 Task: Find a flat in Alfortville, France for 5 guests from 14 June to 30 June, with a price range of ₹8000 - ₹12000, 5 bedrooms, 5 beds, 5 bathrooms, and amenities including WiFi, free parking, TV, gym, and breakfast. Ensure self check-in and host speaks English.
Action: Mouse moved to (499, 186)
Screenshot: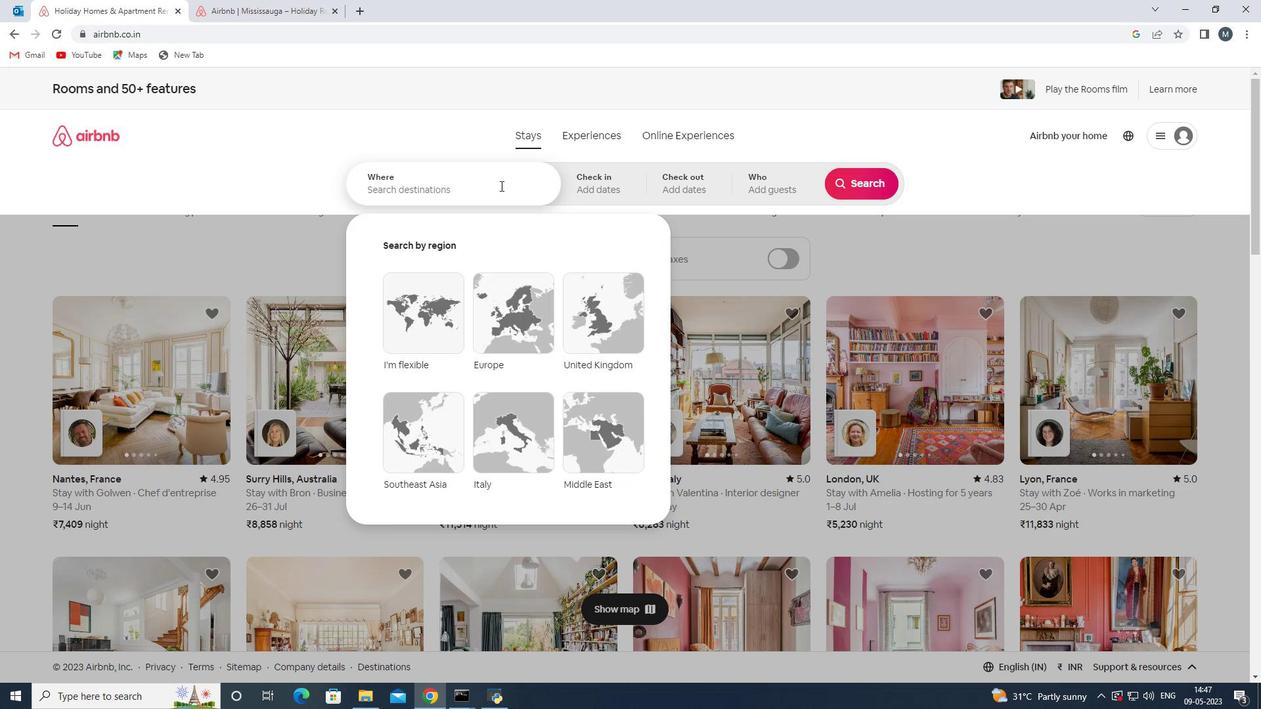 
Action: Key pressed <Key.shift>Alfortville,<Key.shift>France
Screenshot: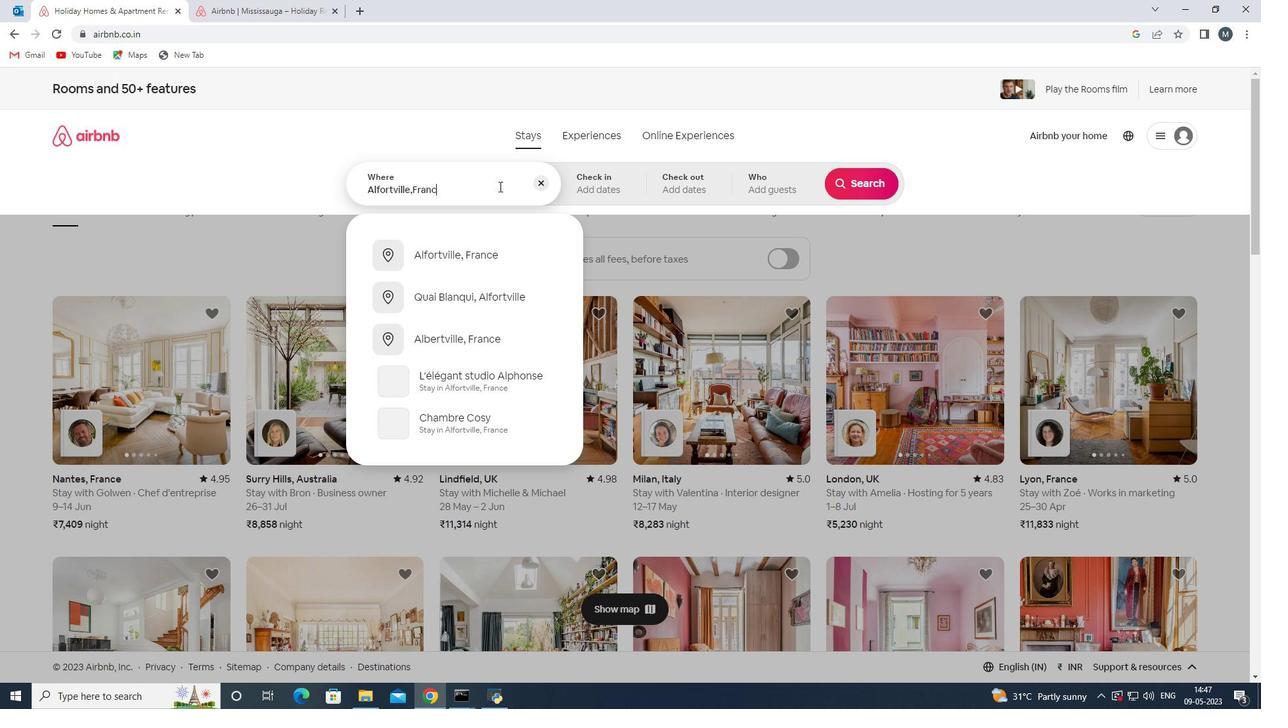 
Action: Mouse moved to (496, 266)
Screenshot: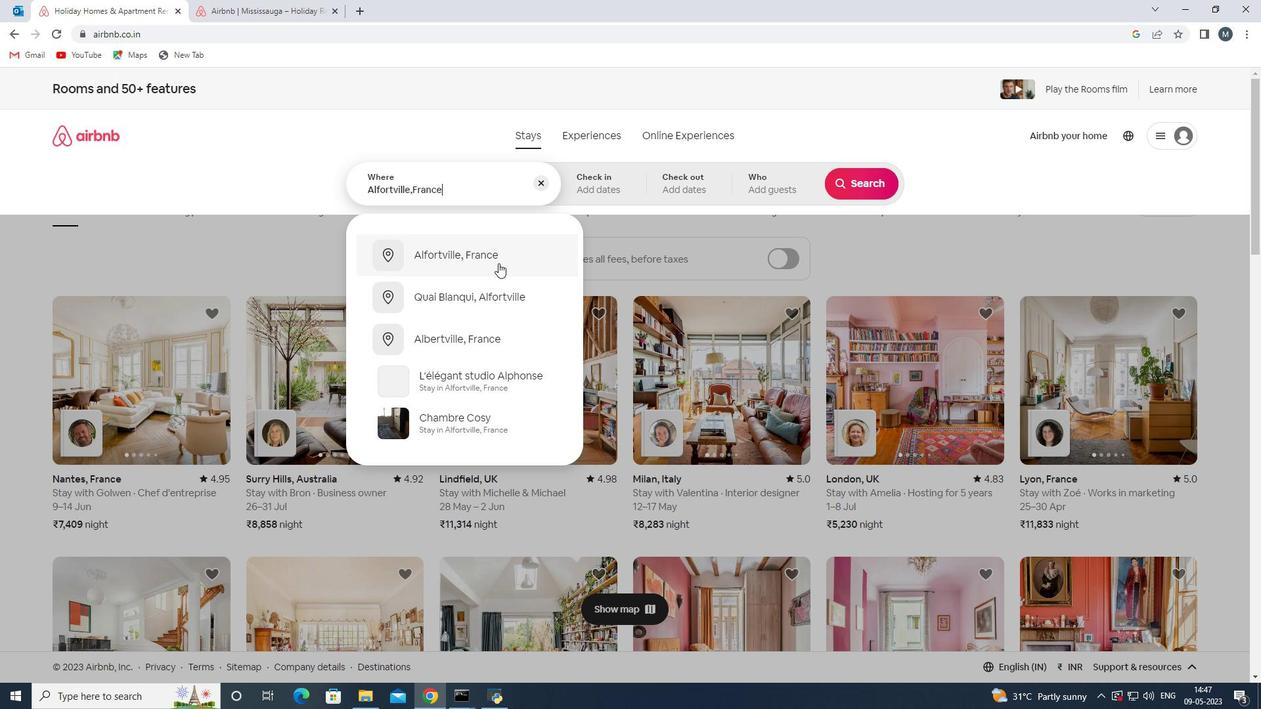 
Action: Mouse pressed left at (496, 266)
Screenshot: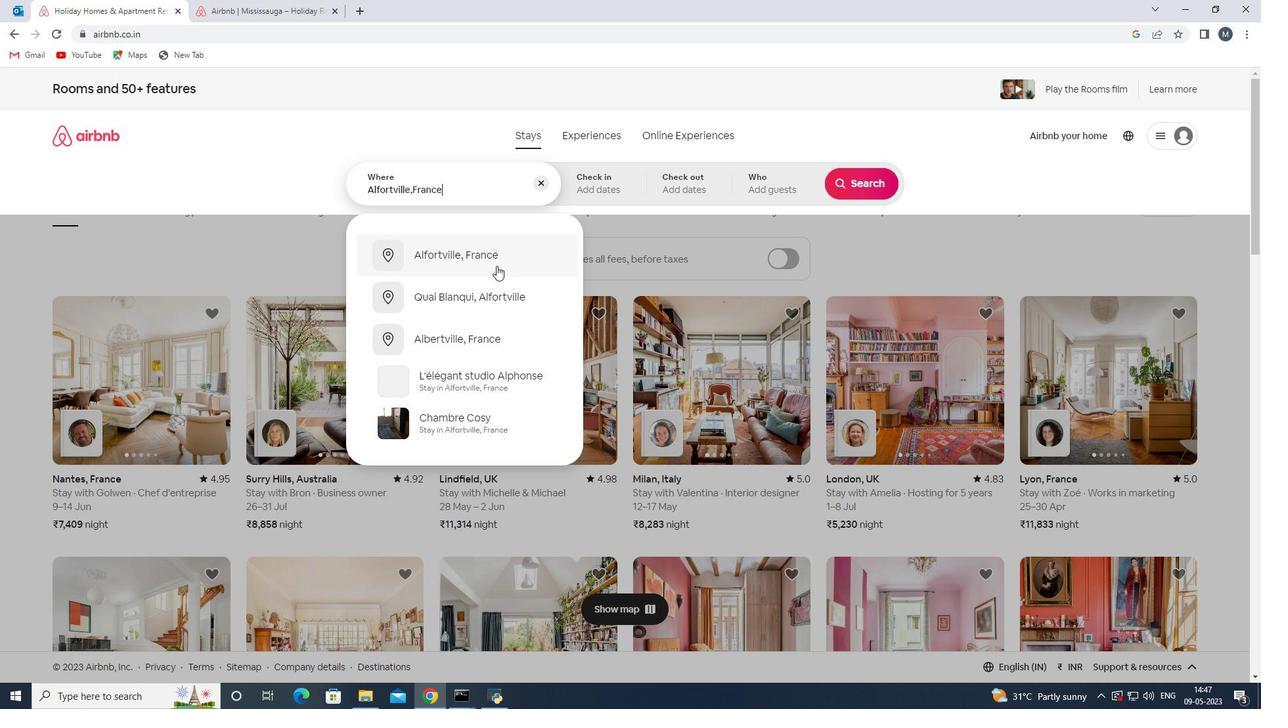
Action: Mouse moved to (750, 408)
Screenshot: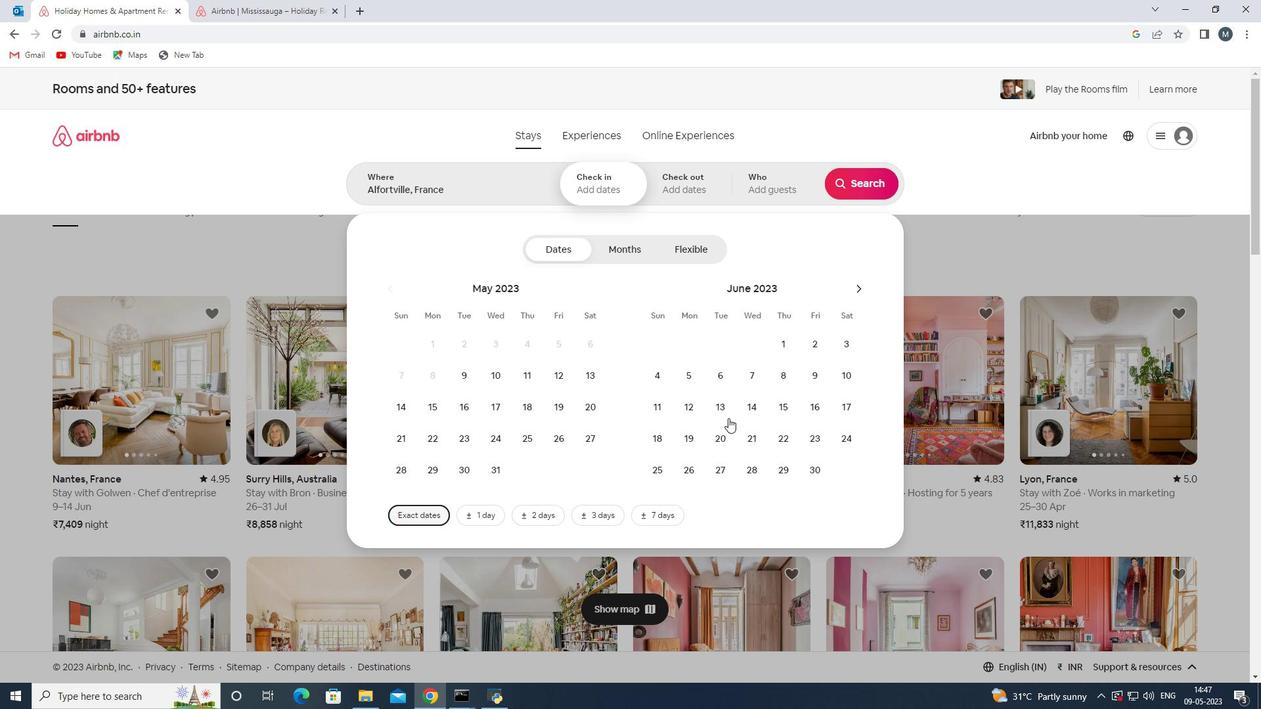
Action: Mouse pressed left at (750, 408)
Screenshot: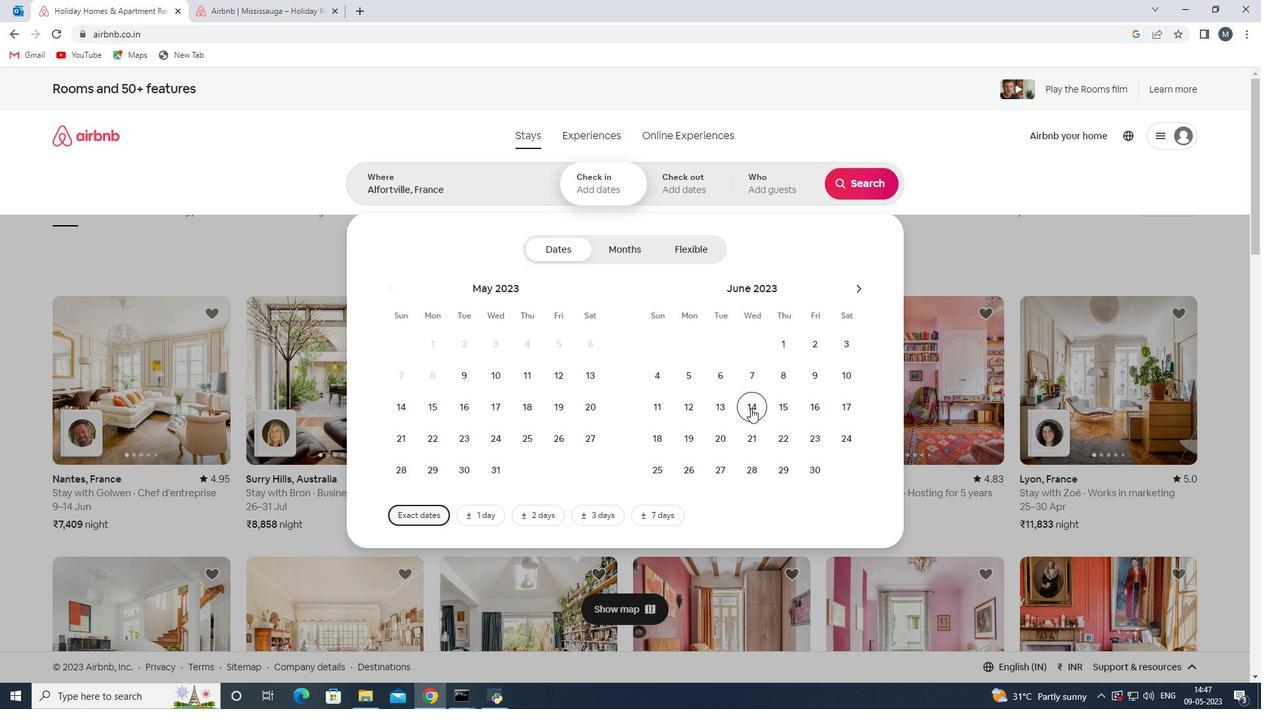 
Action: Mouse moved to (808, 470)
Screenshot: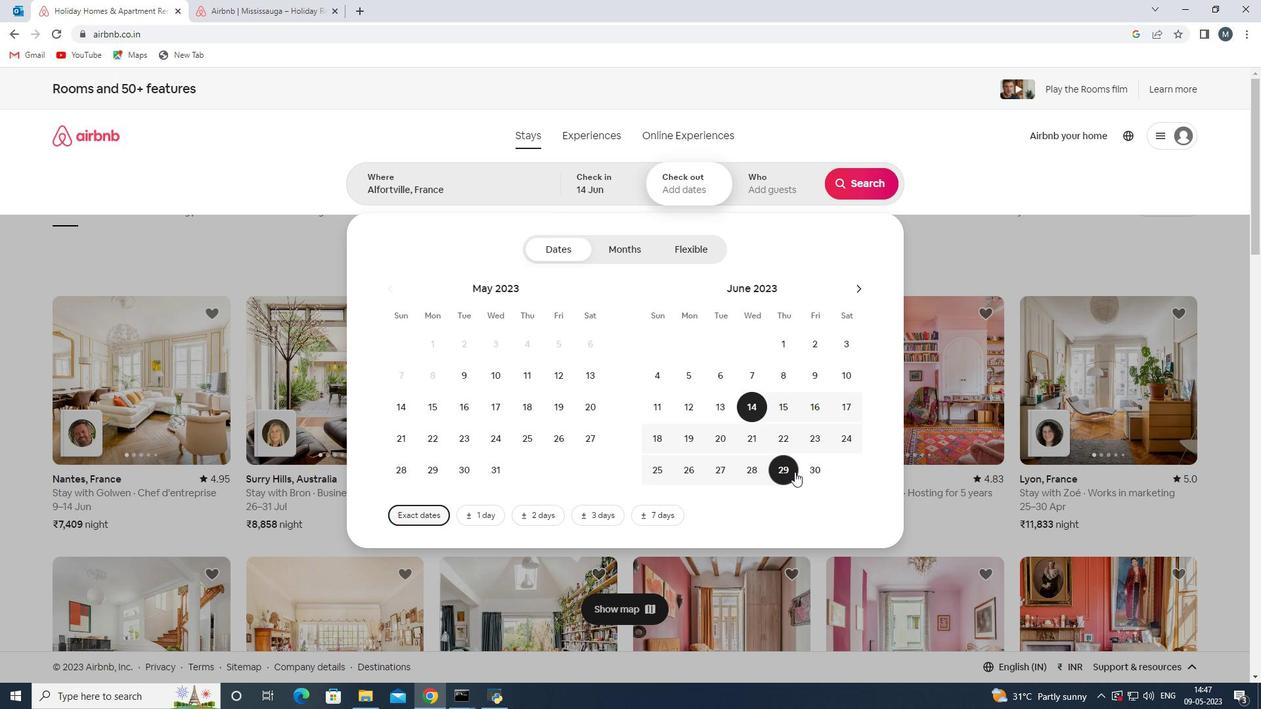 
Action: Mouse pressed left at (808, 470)
Screenshot: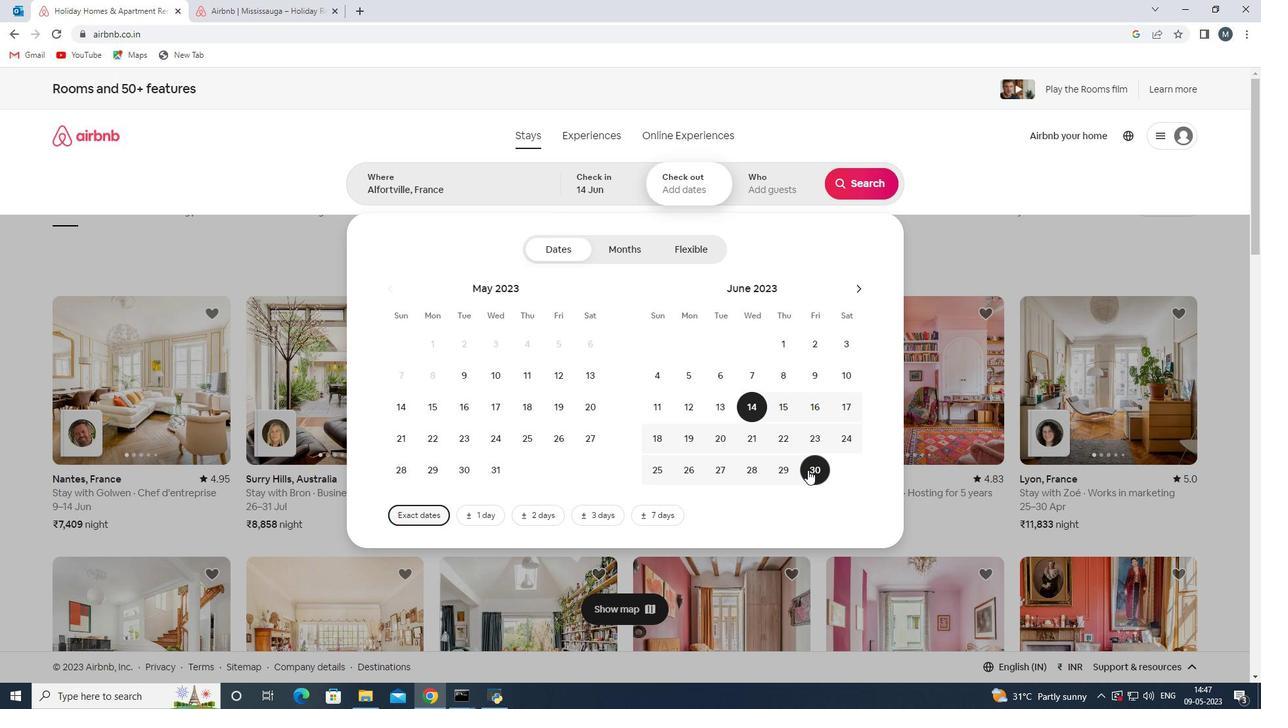 
Action: Mouse moved to (806, 180)
Screenshot: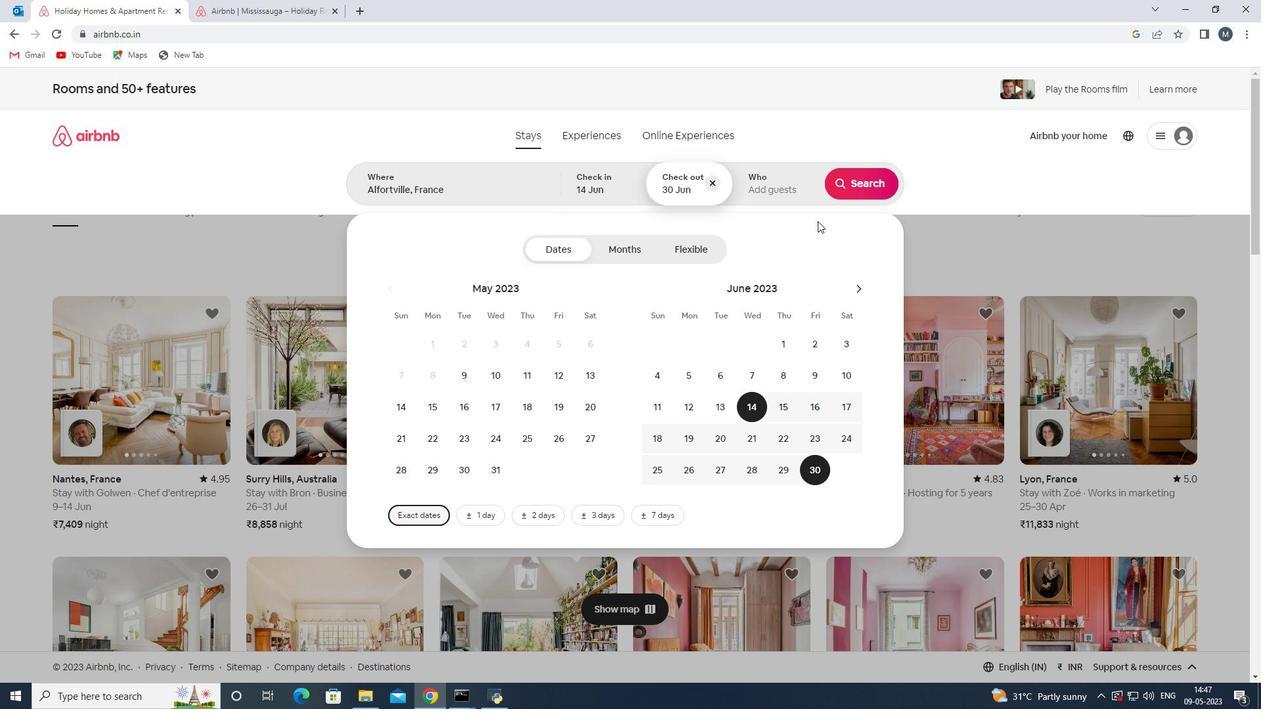 
Action: Mouse pressed left at (806, 180)
Screenshot: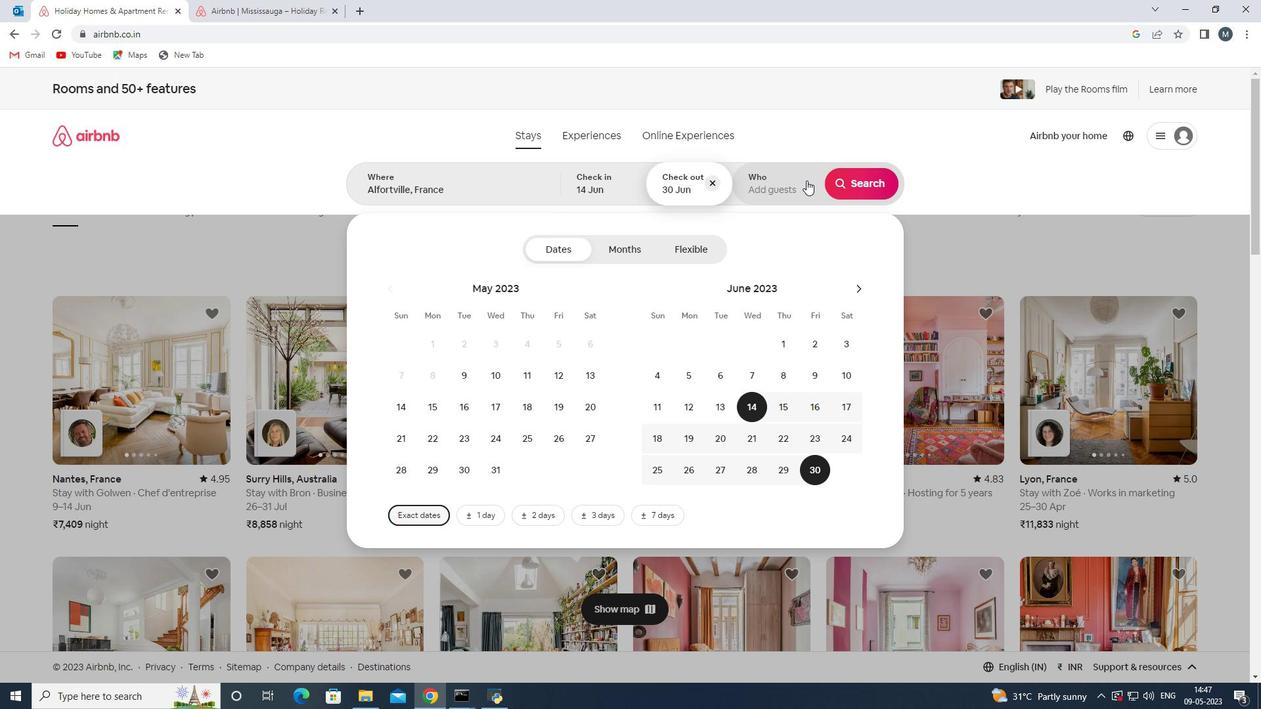 
Action: Mouse moved to (871, 253)
Screenshot: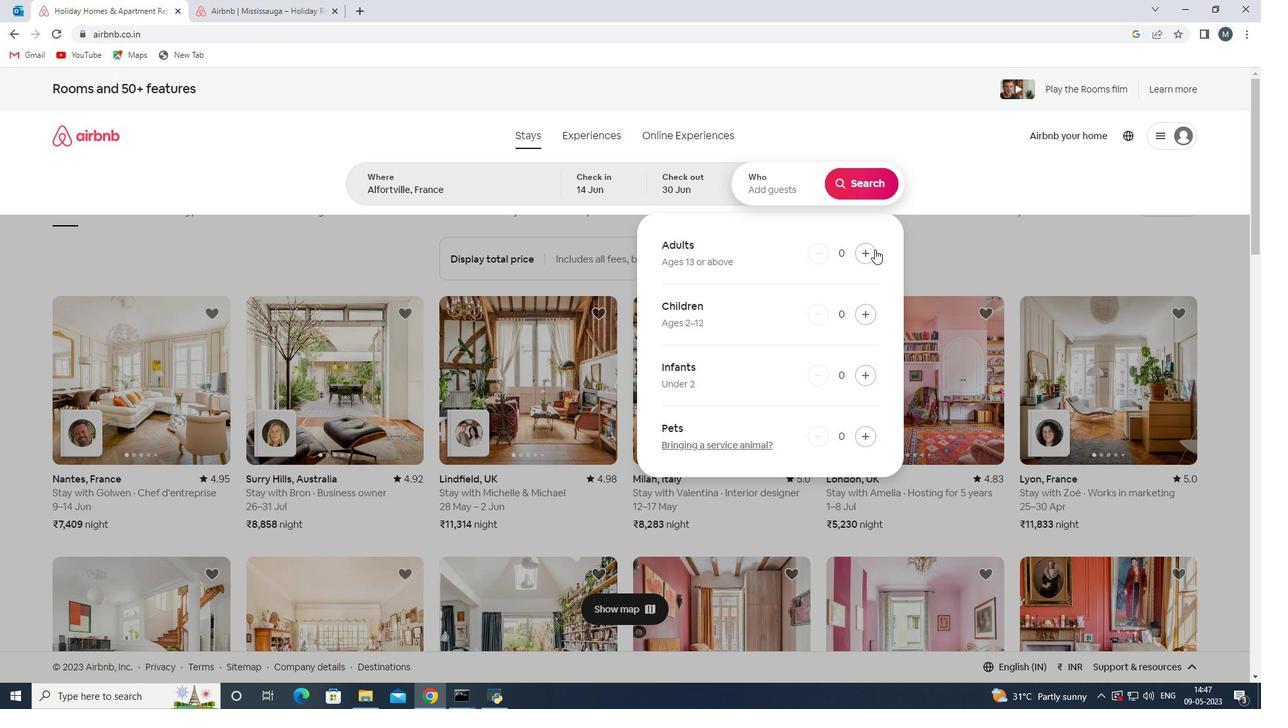 
Action: Mouse pressed left at (871, 253)
Screenshot: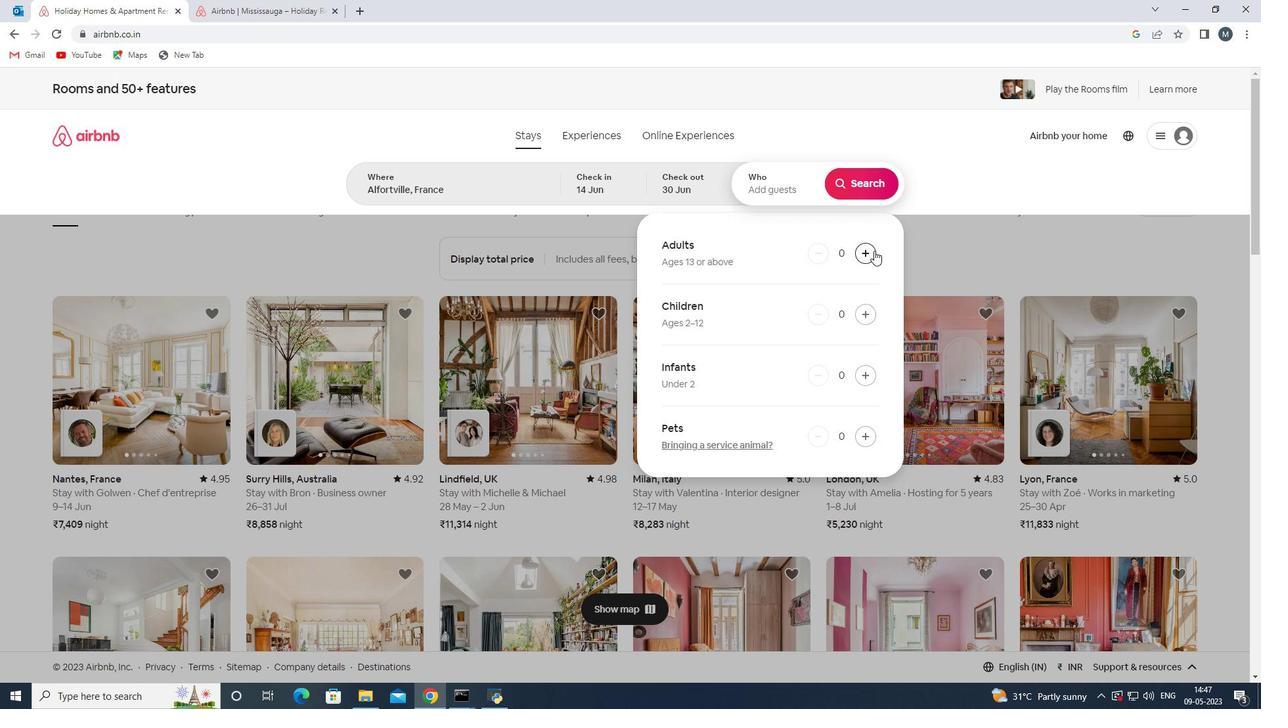 
Action: Mouse moved to (871, 254)
Screenshot: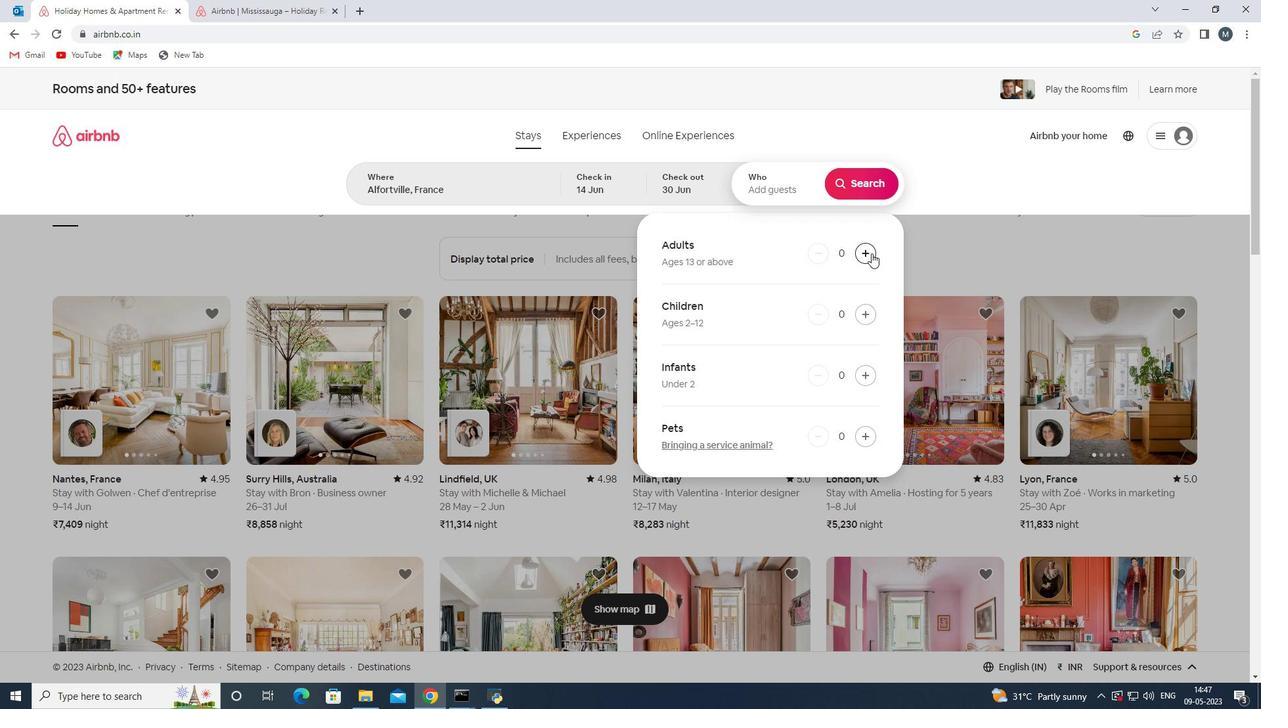 
Action: Mouse pressed left at (871, 254)
Screenshot: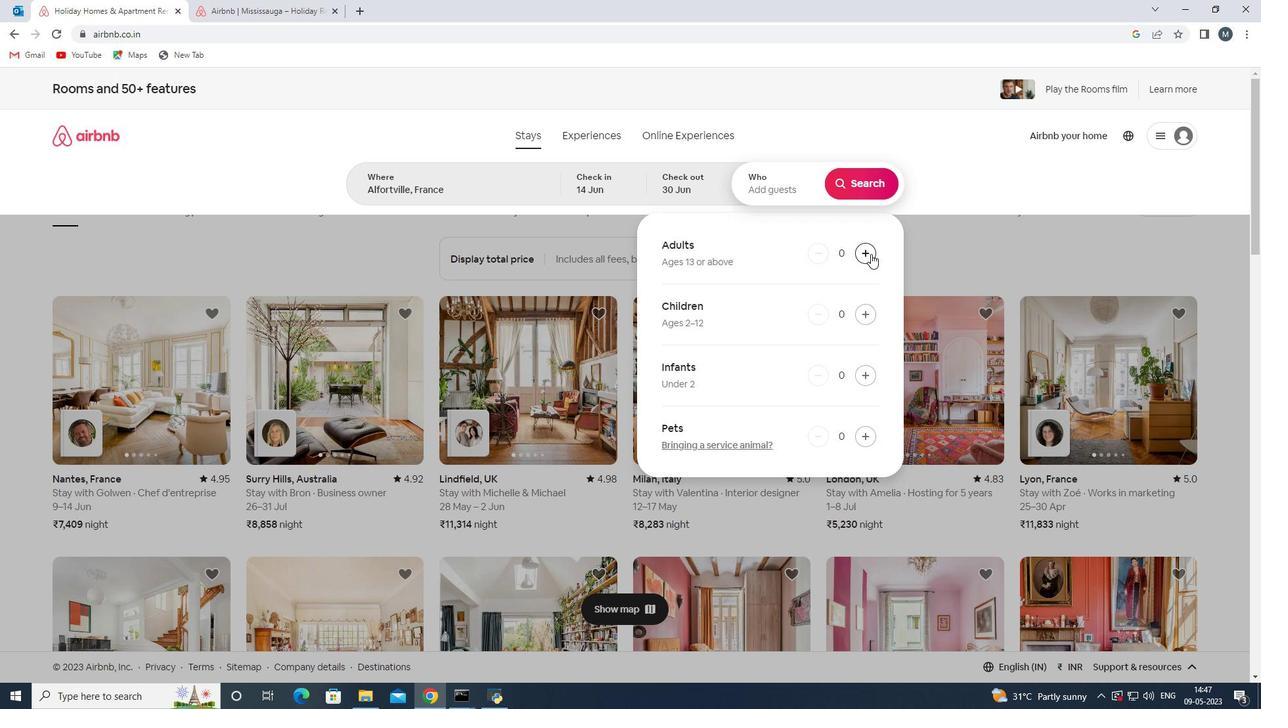 
Action: Mouse moved to (870, 254)
Screenshot: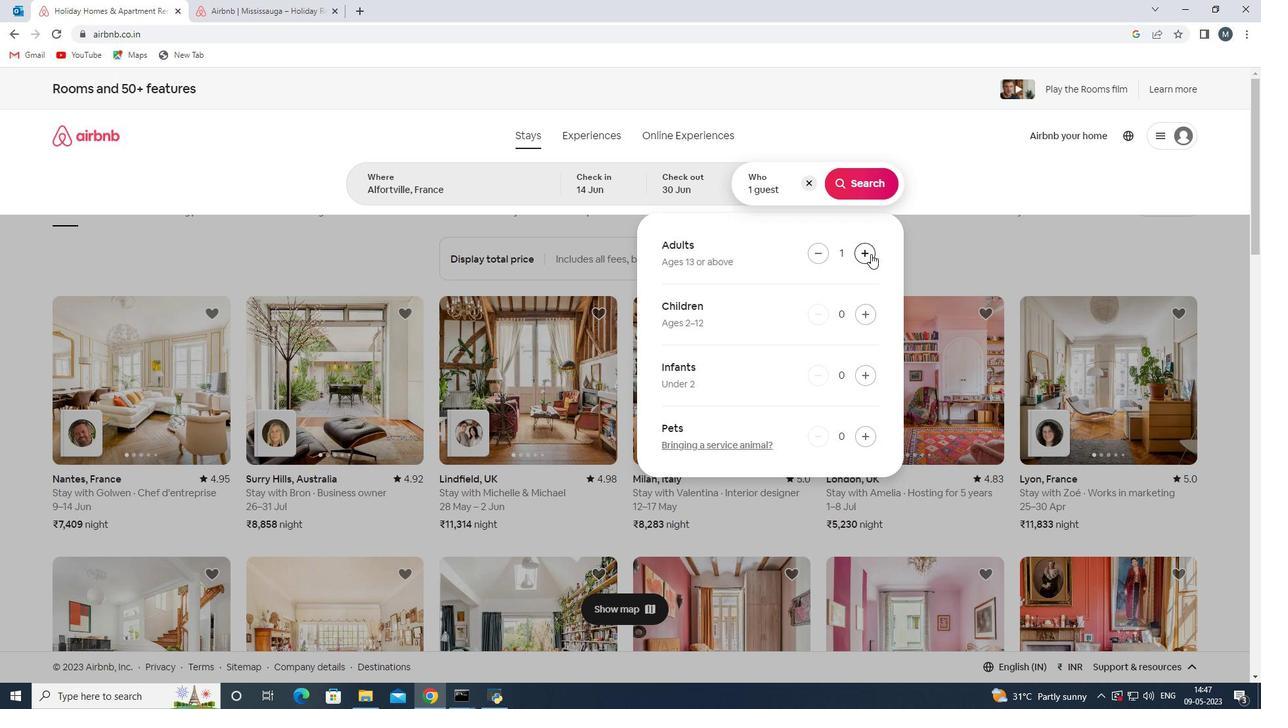 
Action: Mouse pressed left at (870, 254)
Screenshot: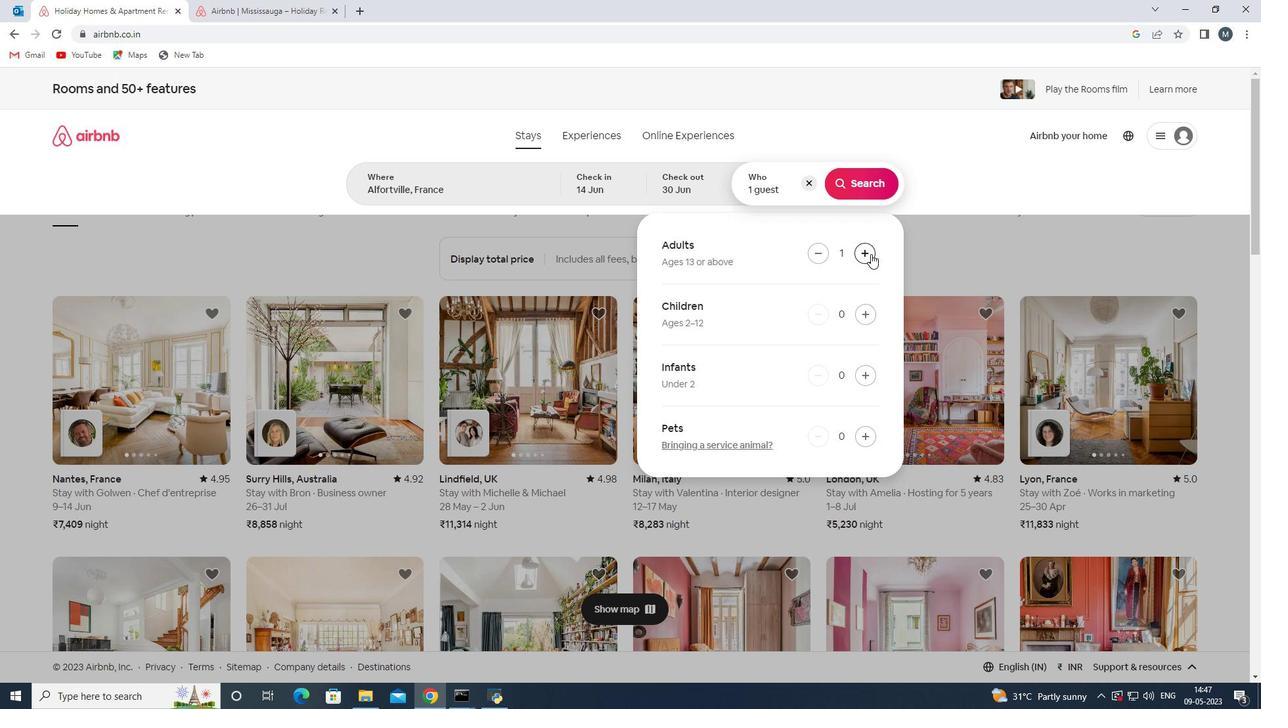 
Action: Mouse pressed left at (870, 254)
Screenshot: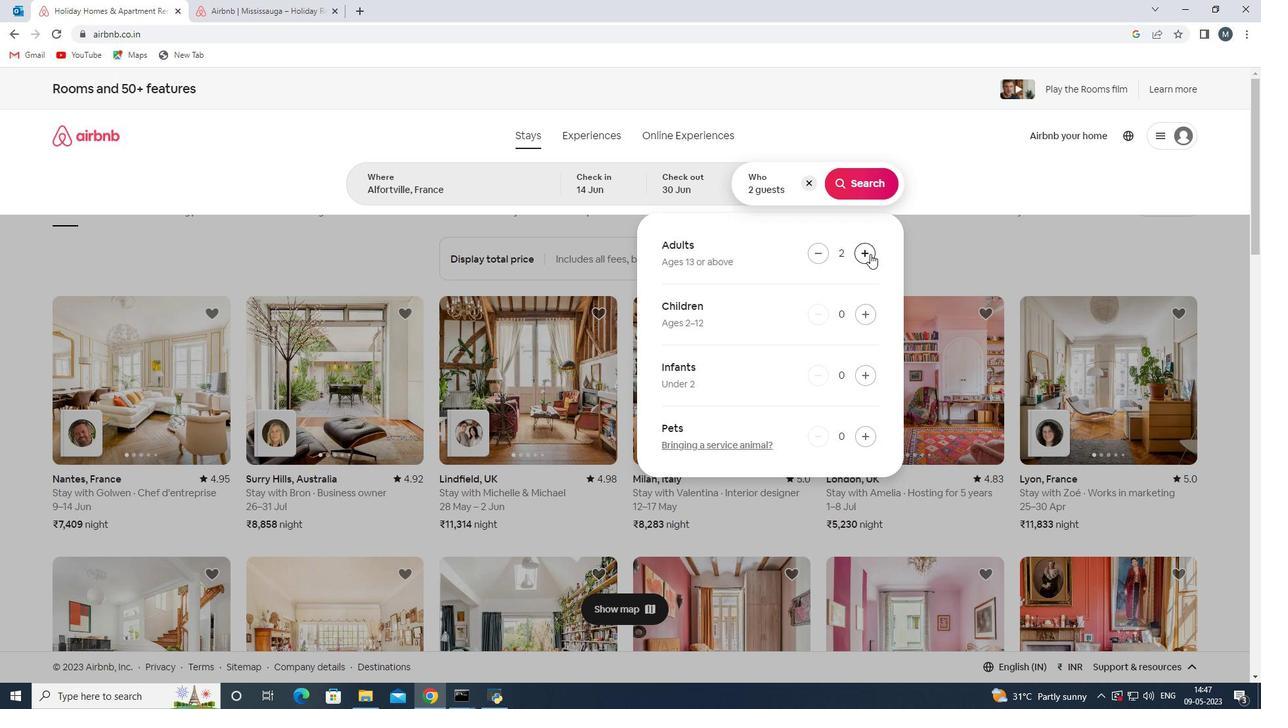 
Action: Mouse moved to (871, 254)
Screenshot: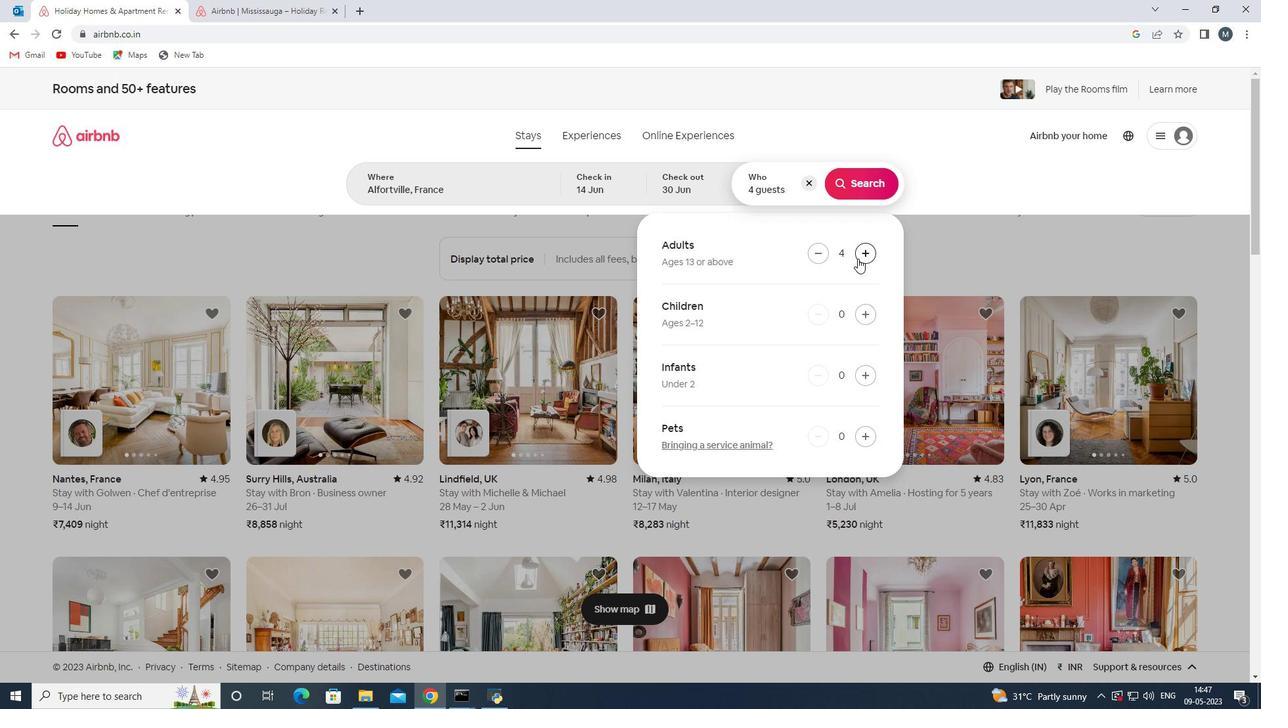 
Action: Mouse pressed left at (871, 254)
Screenshot: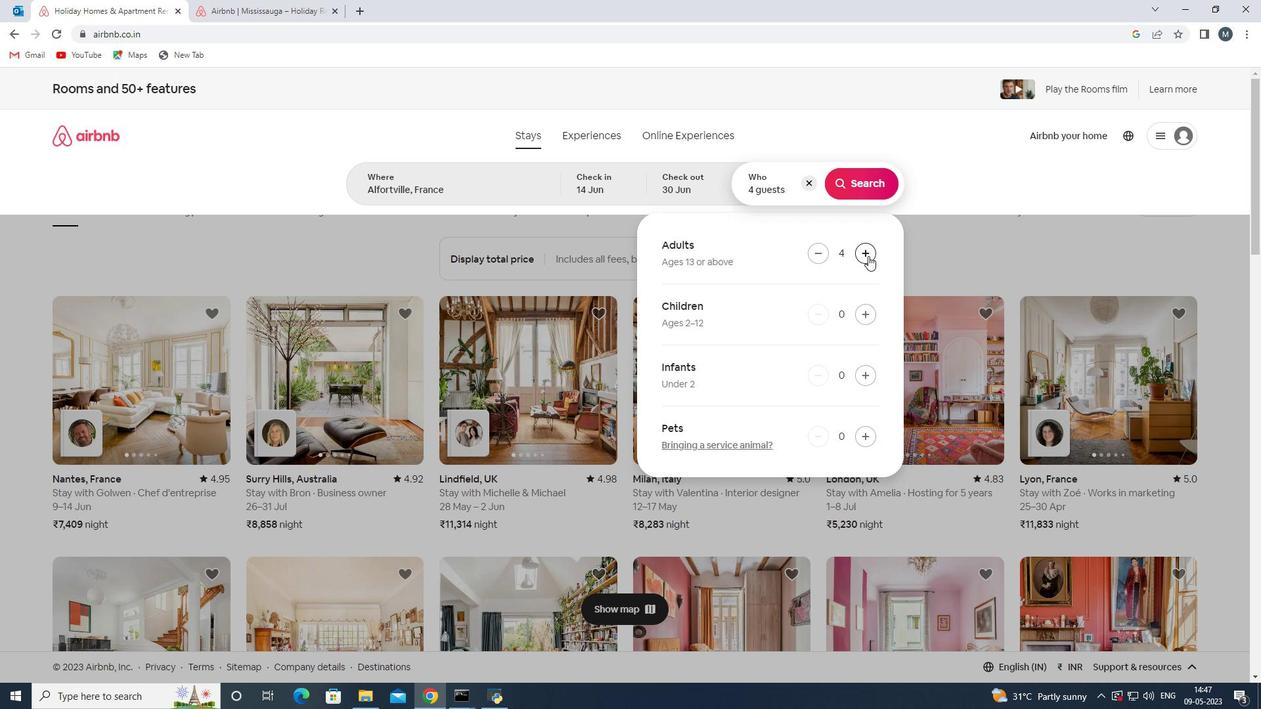
Action: Mouse moved to (874, 187)
Screenshot: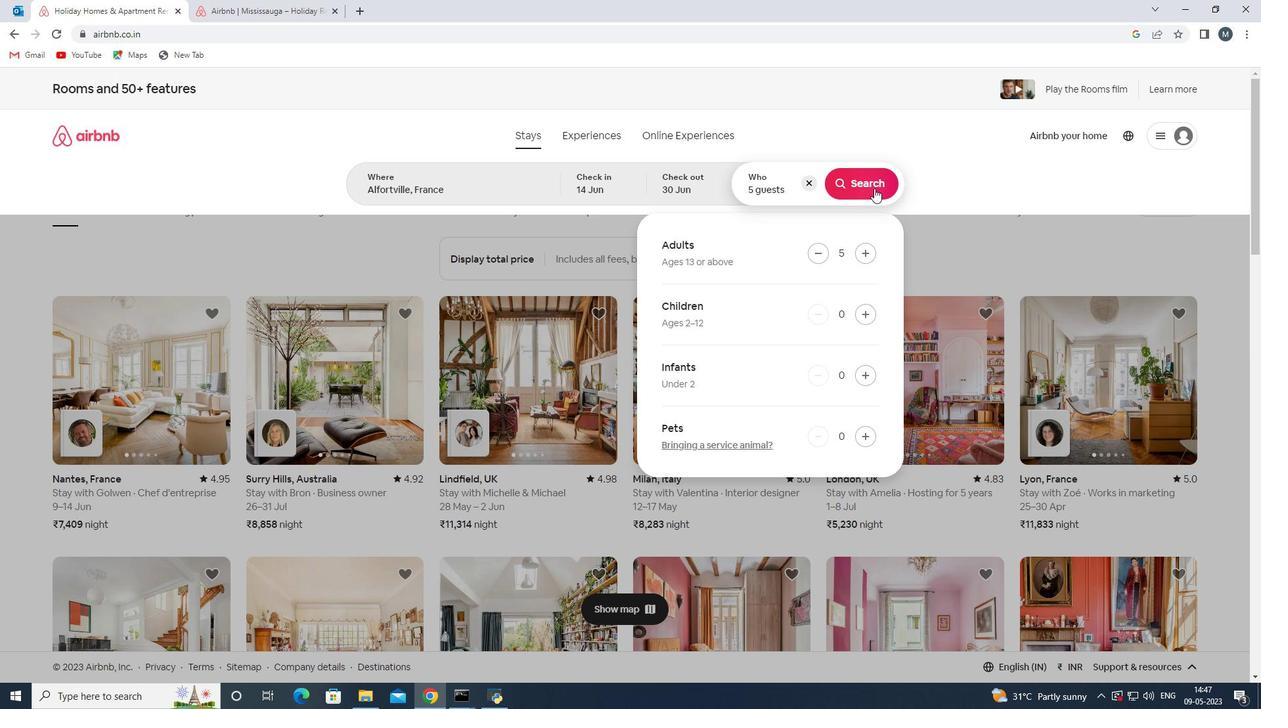 
Action: Mouse pressed left at (874, 187)
Screenshot: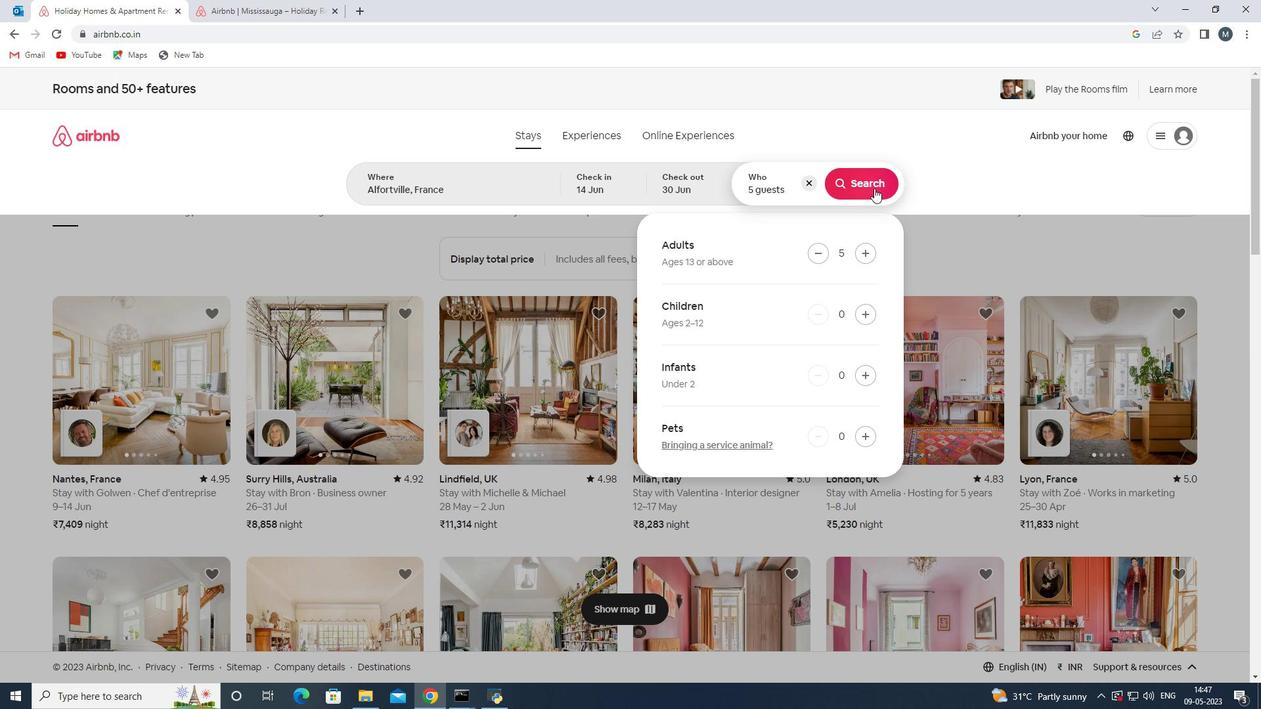 
Action: Mouse moved to (1187, 143)
Screenshot: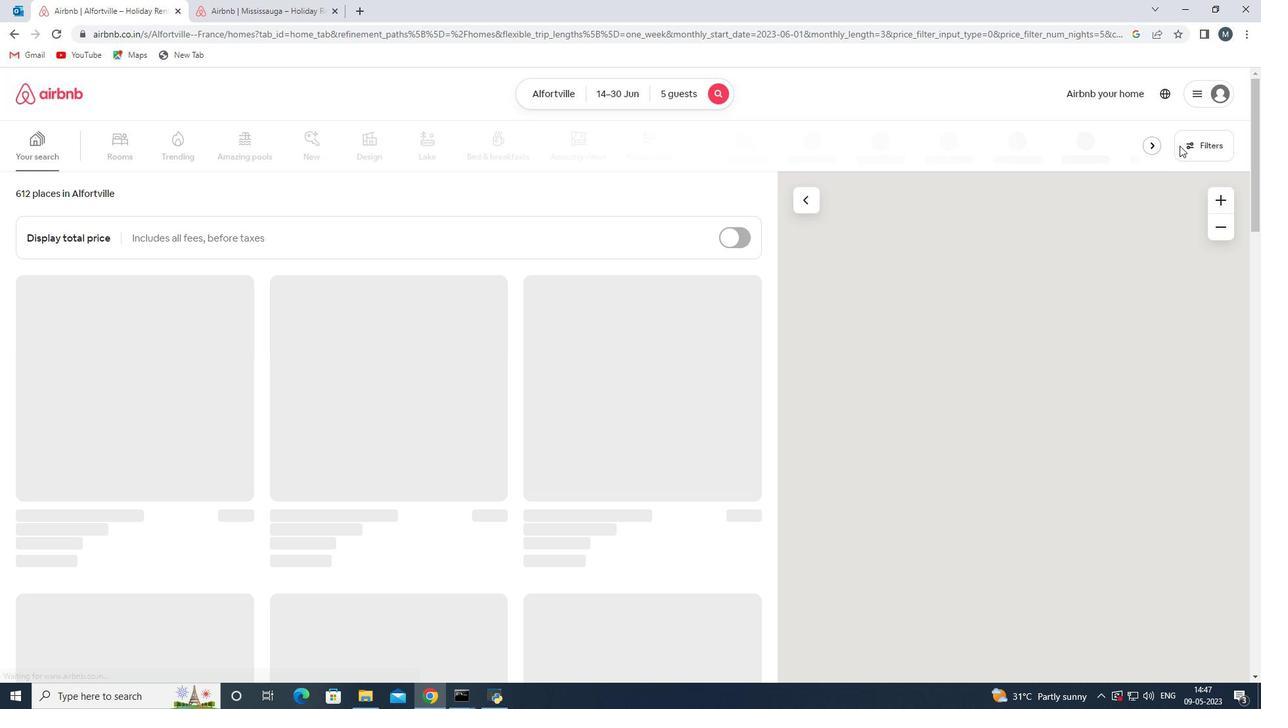
Action: Mouse pressed left at (1187, 143)
Screenshot: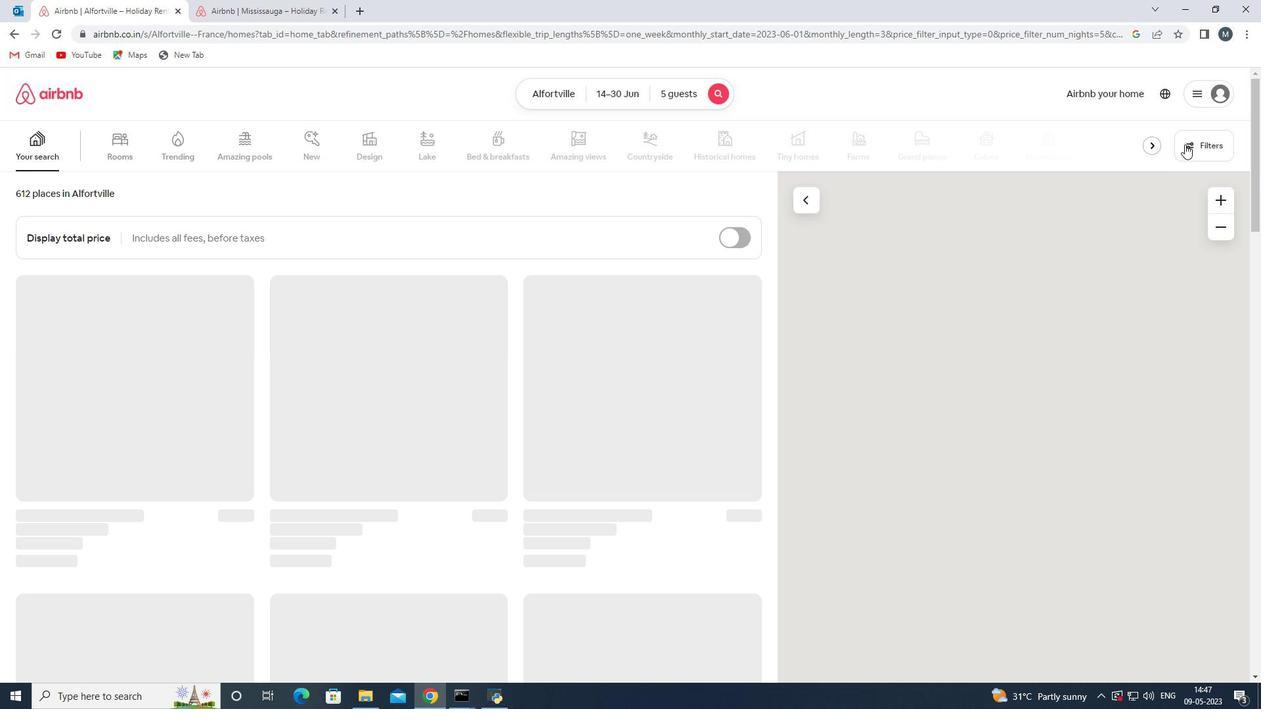 
Action: Mouse moved to (481, 437)
Screenshot: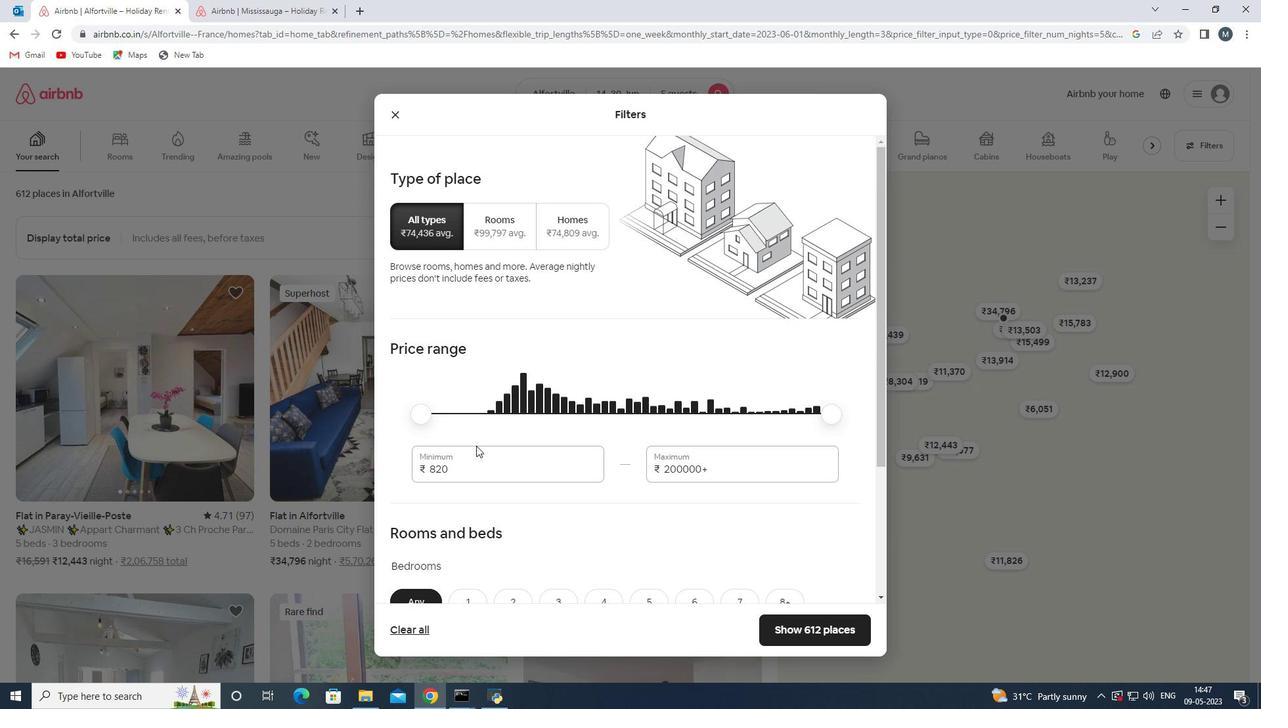 
Action: Mouse scrolled (481, 436) with delta (0, 0)
Screenshot: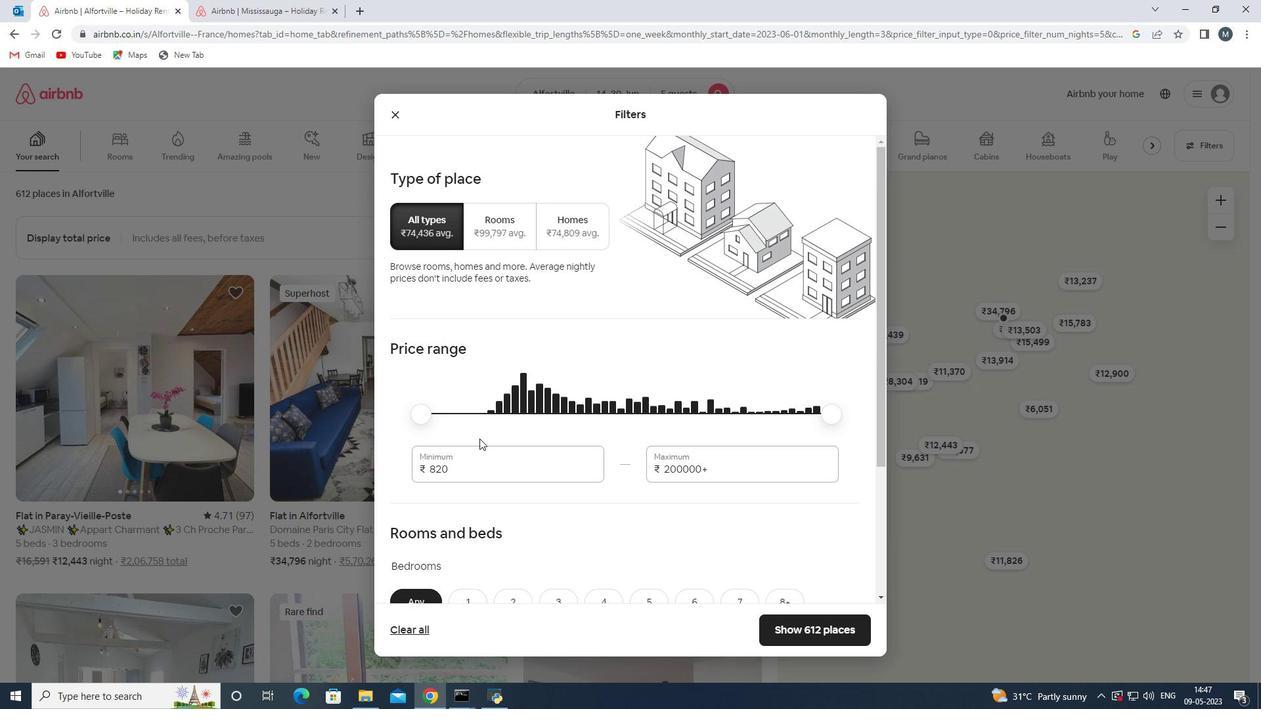 
Action: Mouse moved to (488, 409)
Screenshot: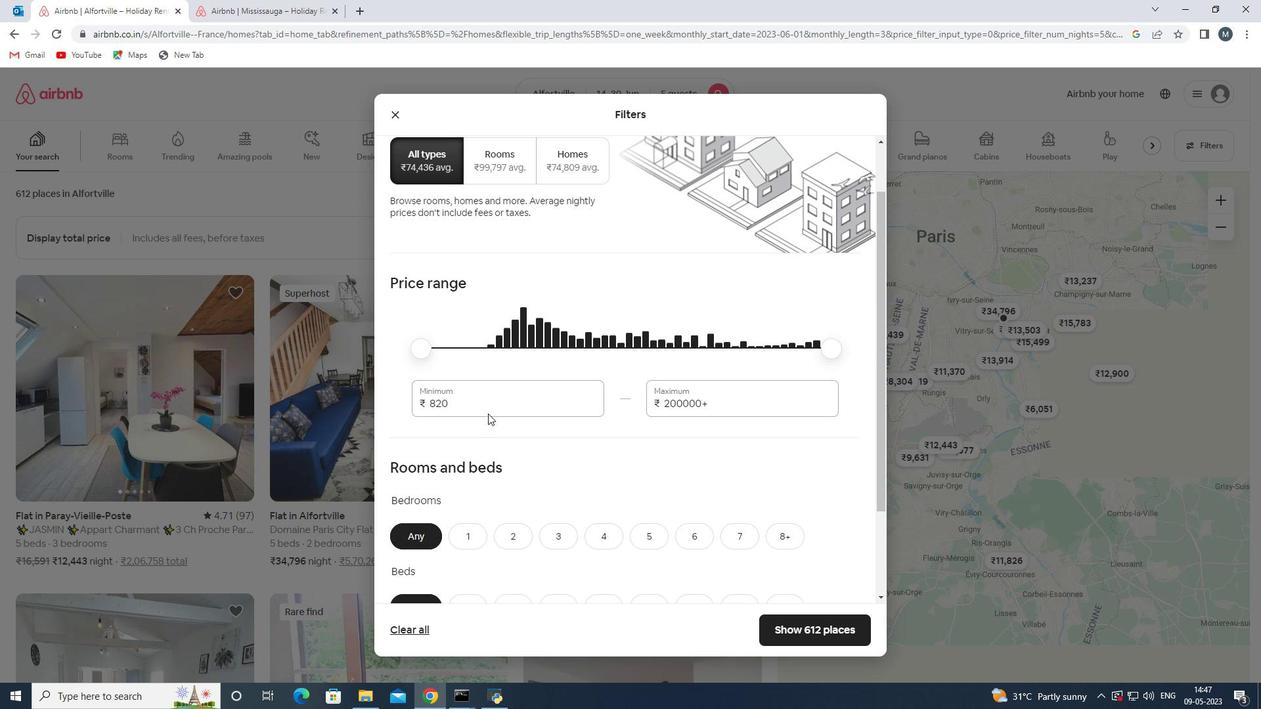 
Action: Mouse pressed left at (488, 409)
Screenshot: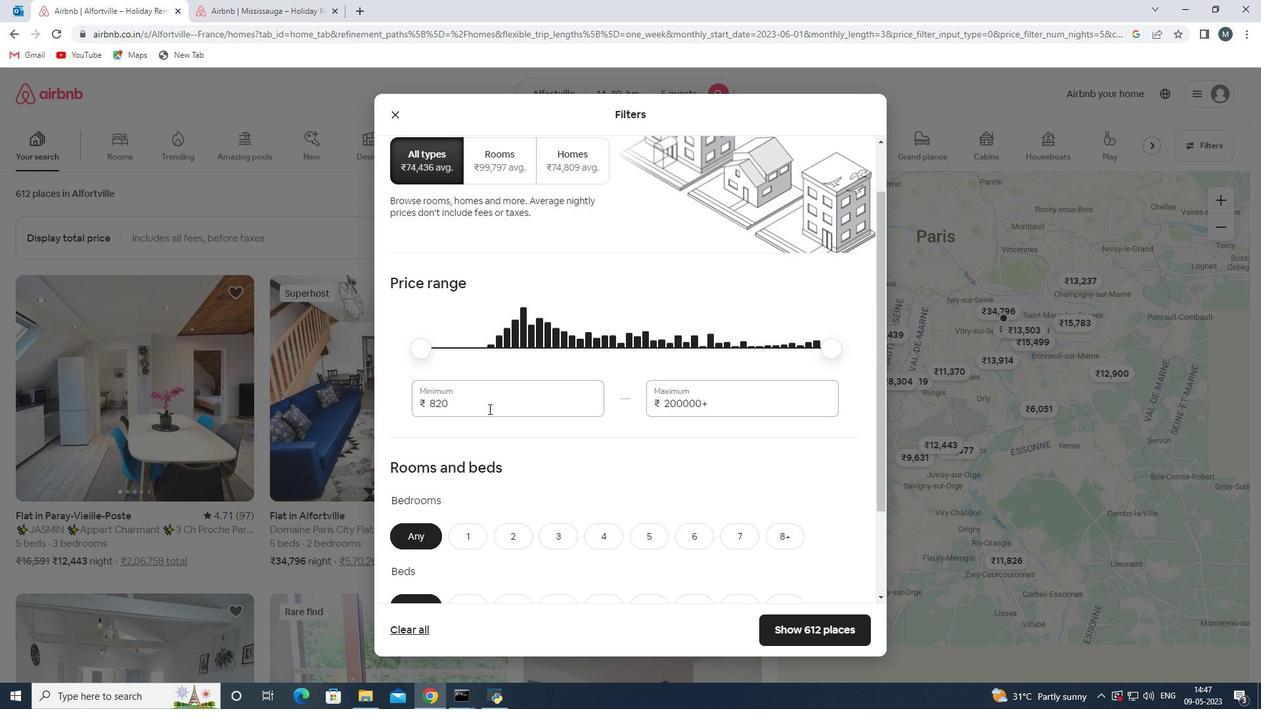 
Action: Mouse moved to (487, 409)
Screenshot: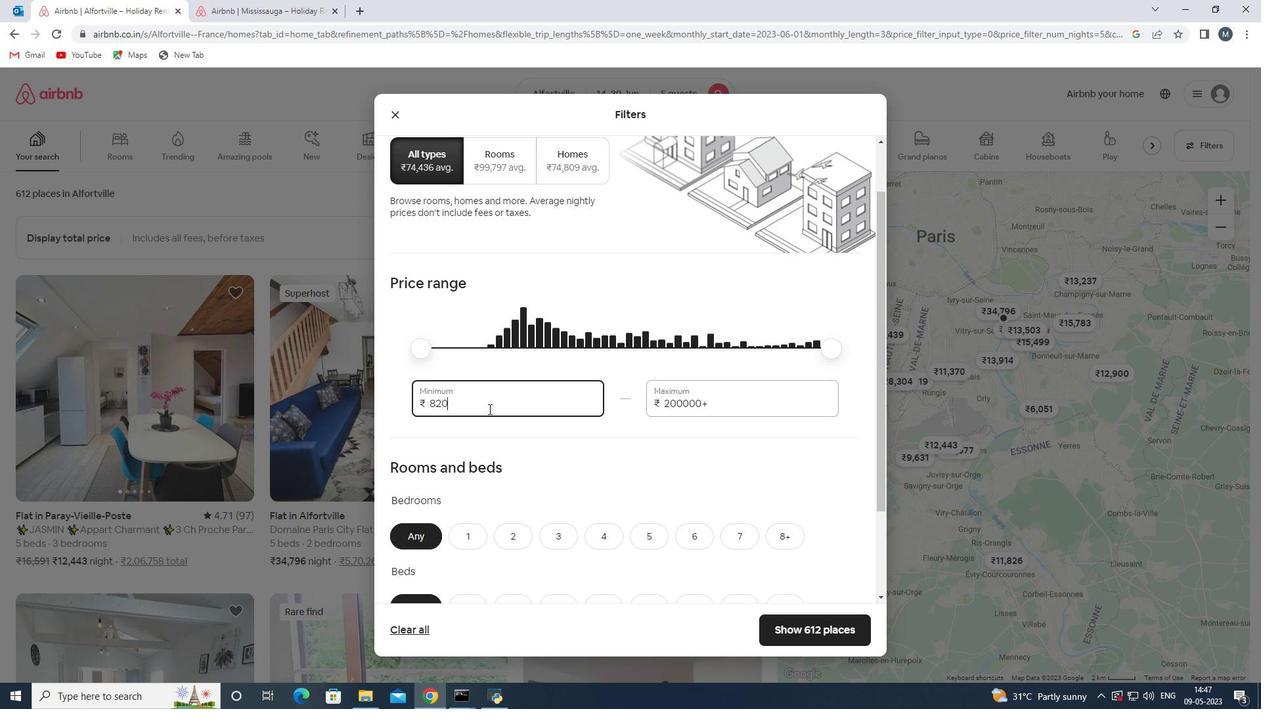 
Action: Key pressed <Key.backspace><Key.backspace>0
Screenshot: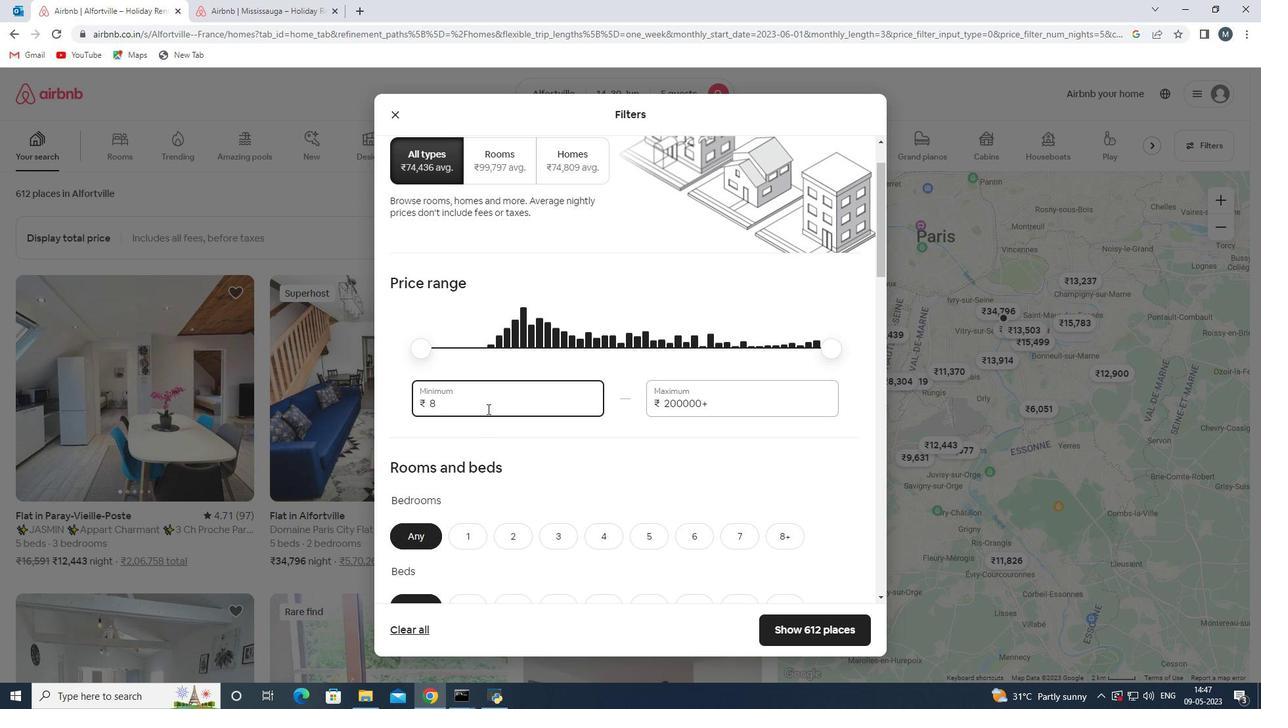 
Action: Mouse moved to (486, 409)
Screenshot: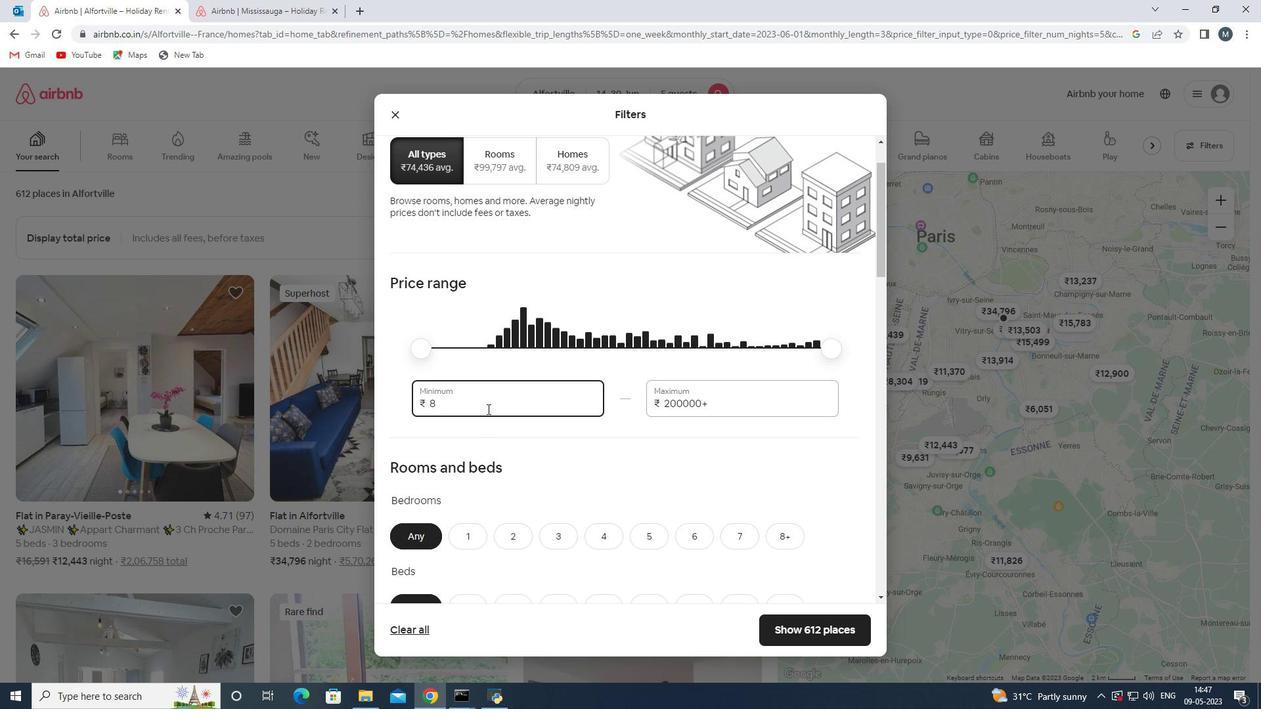 
Action: Key pressed 00
Screenshot: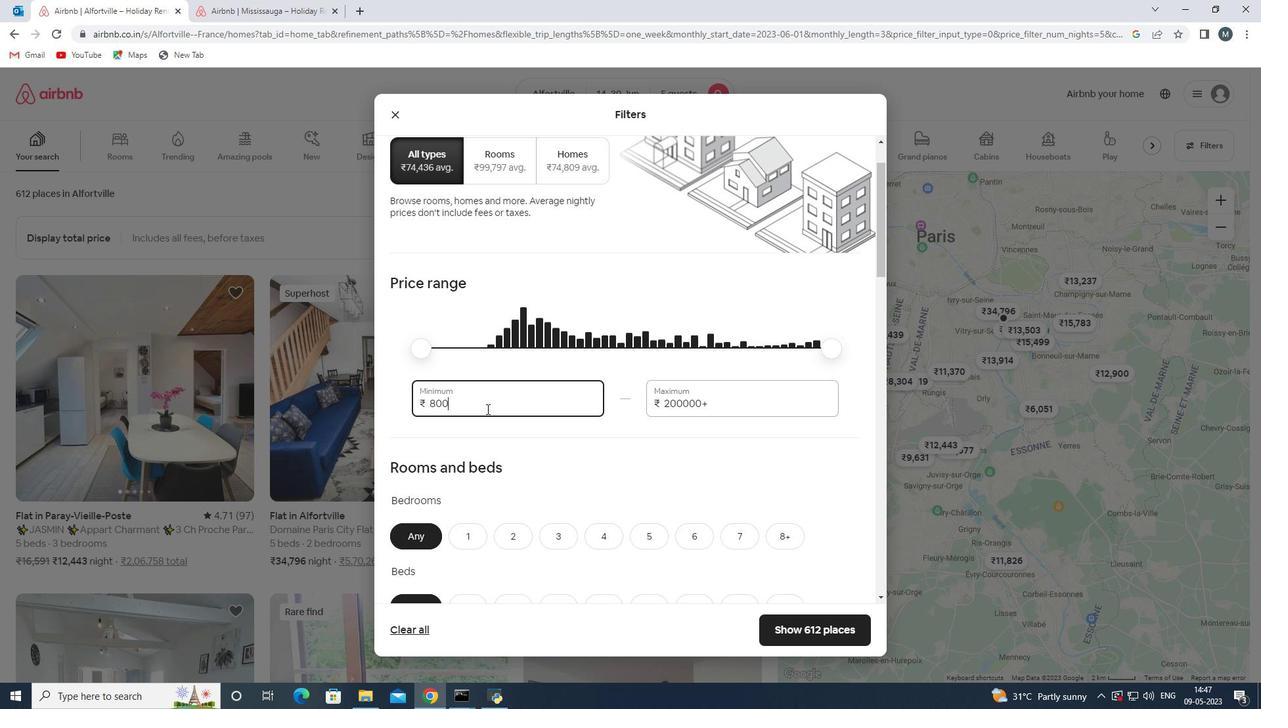 
Action: Mouse moved to (710, 405)
Screenshot: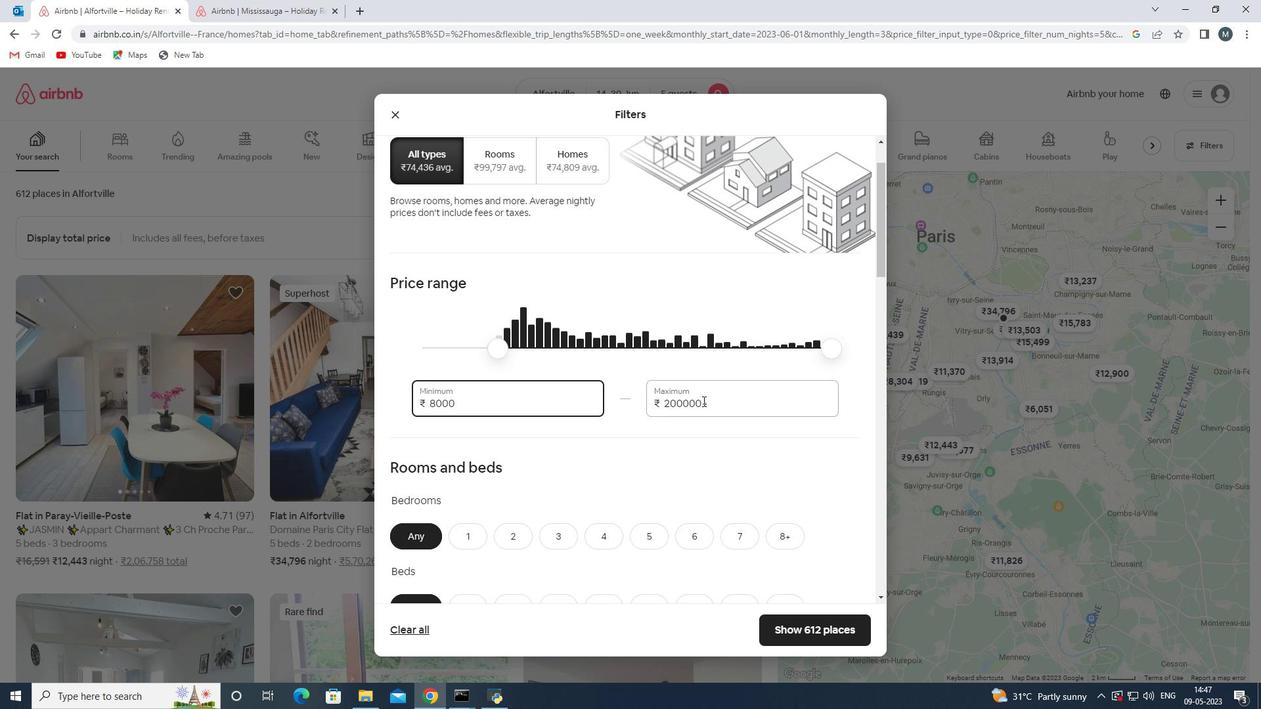 
Action: Mouse pressed left at (710, 405)
Screenshot: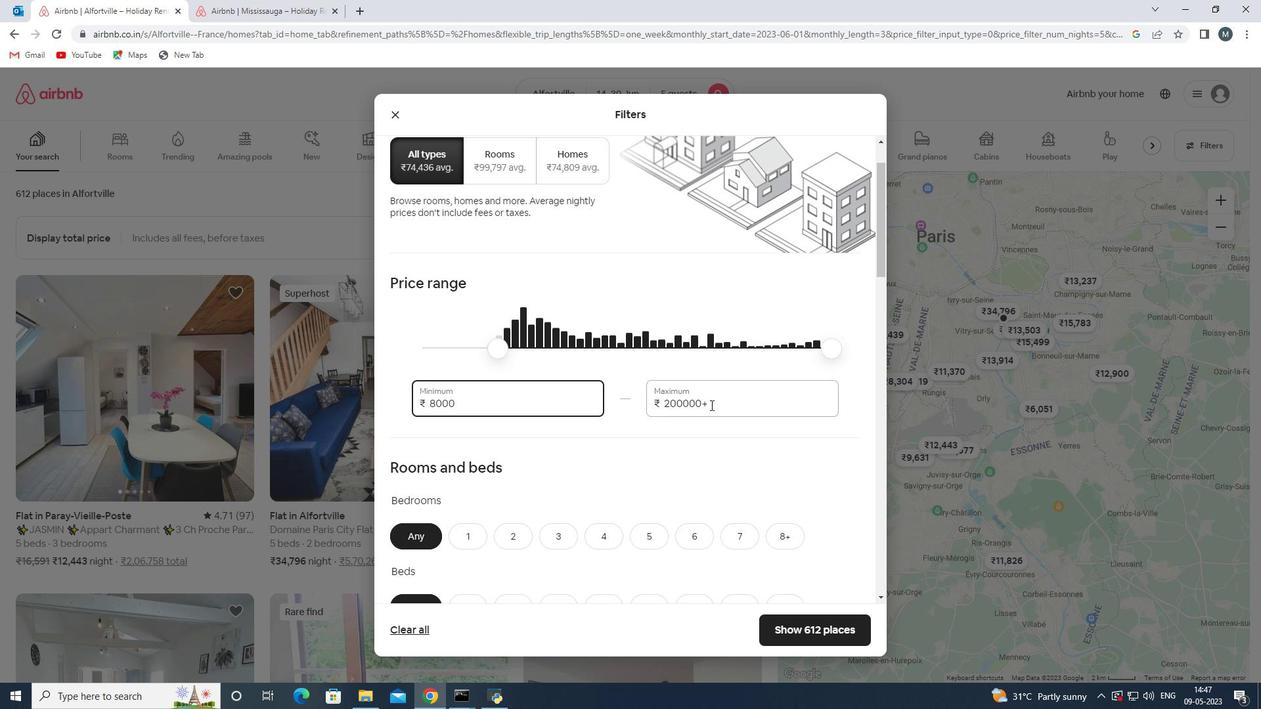 
Action: Mouse moved to (624, 404)
Screenshot: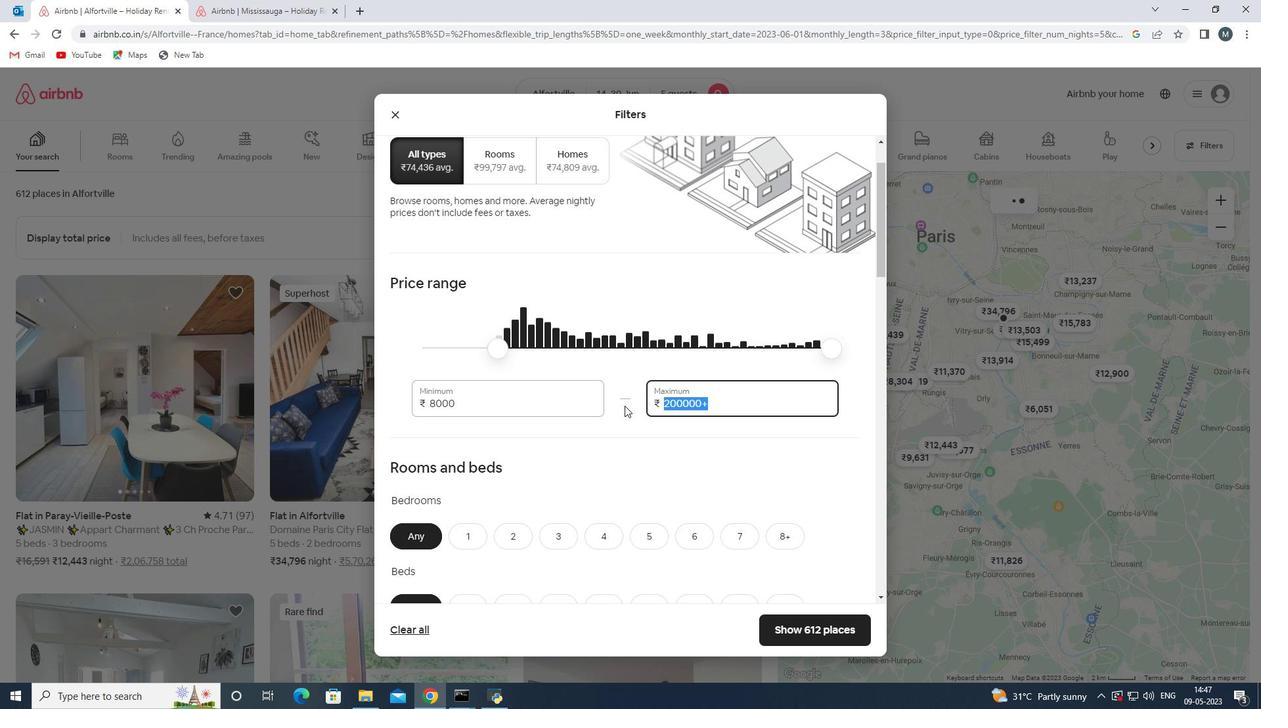 
Action: Key pressed 1200
Screenshot: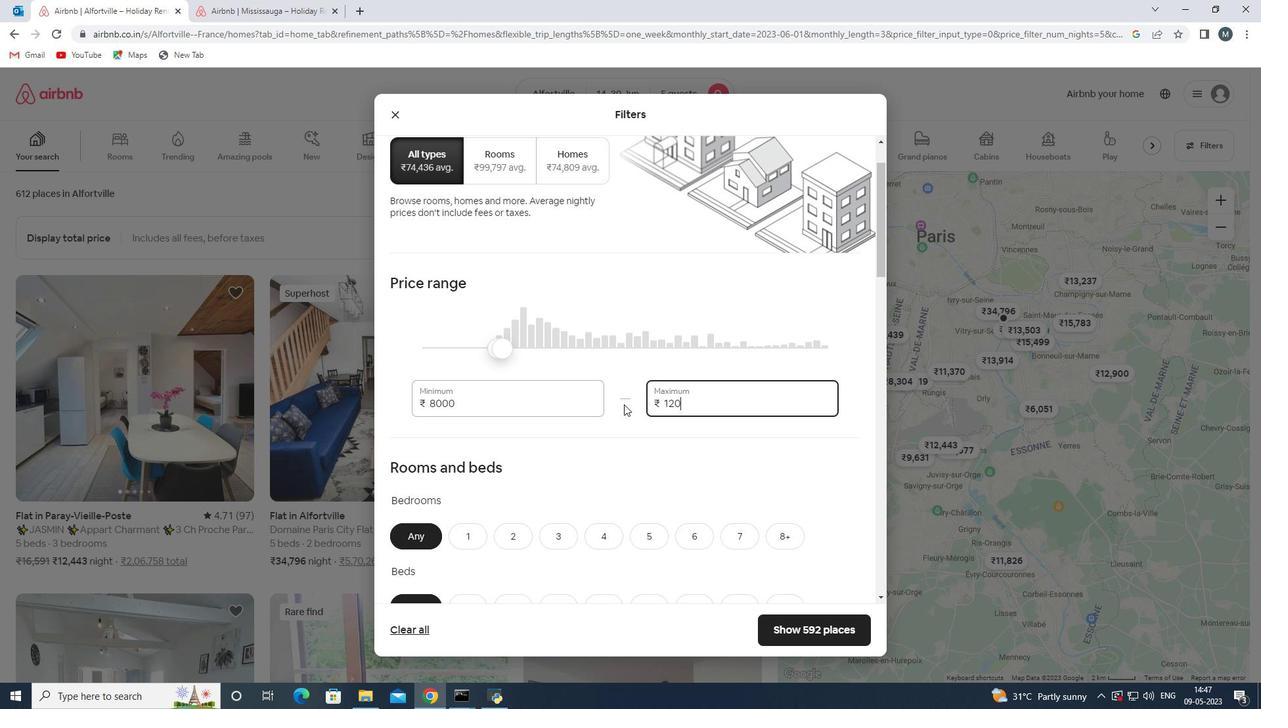 
Action: Mouse moved to (623, 404)
Screenshot: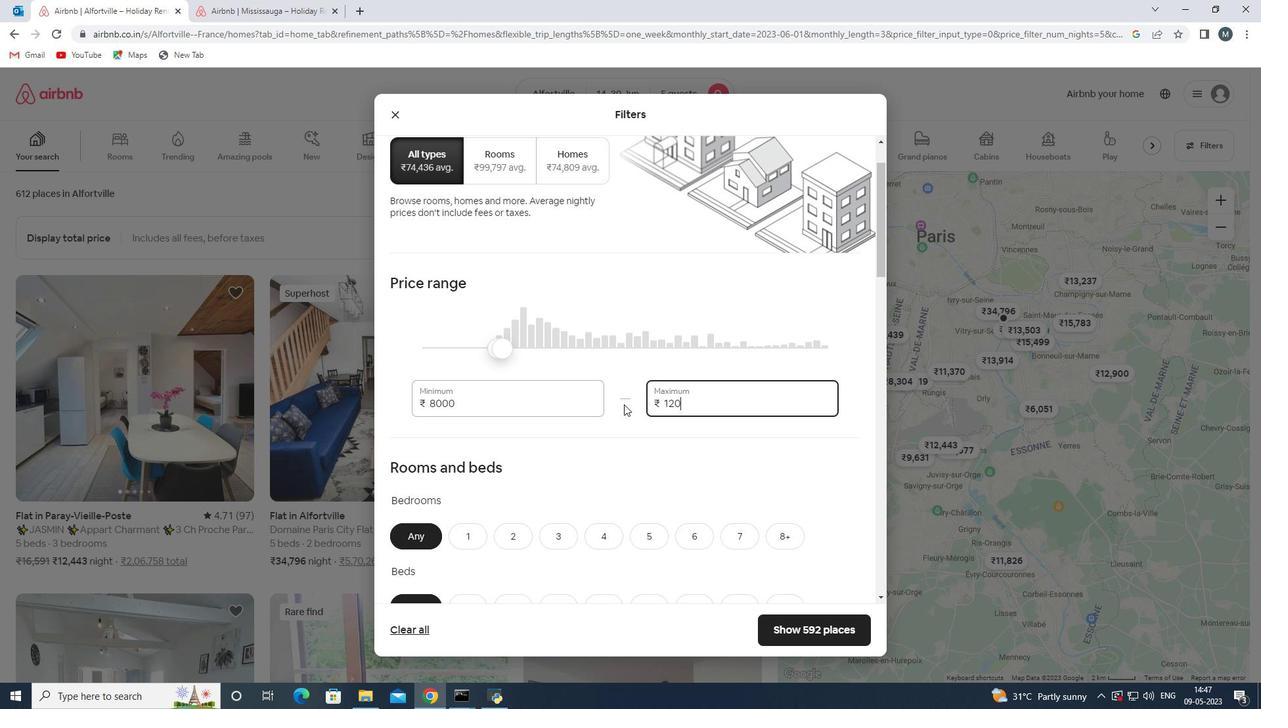 
Action: Key pressed 0
Screenshot: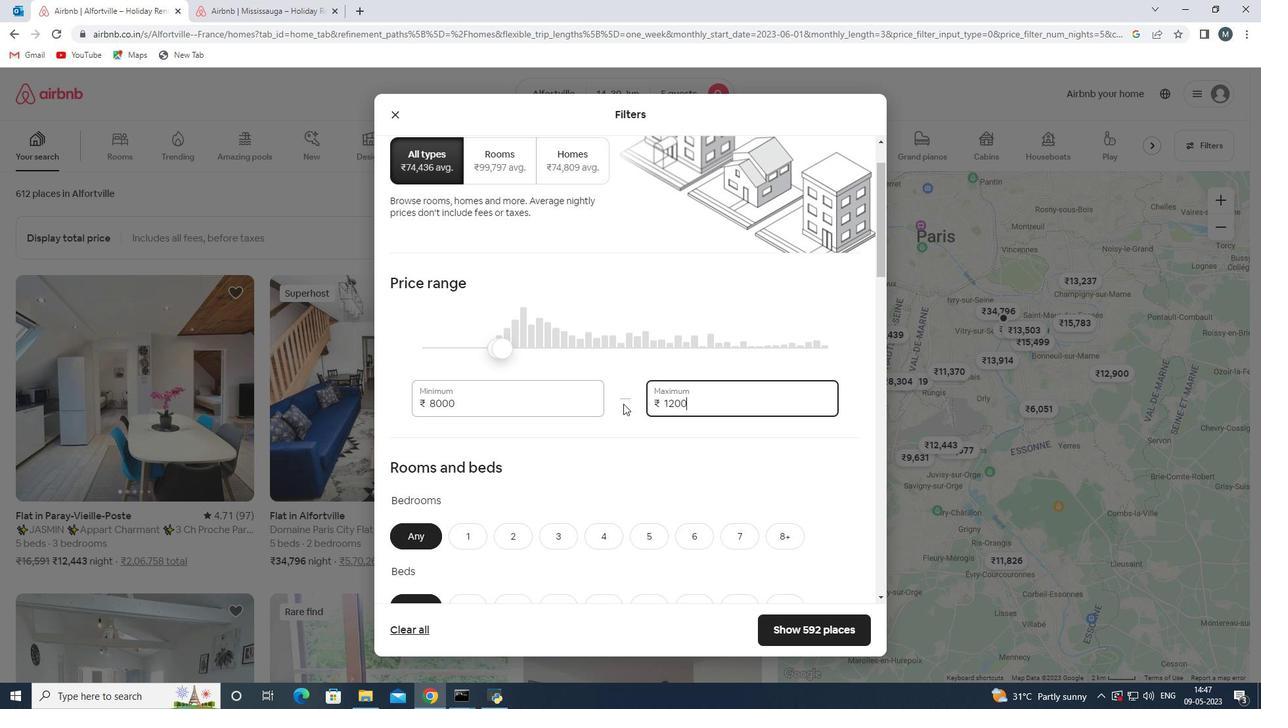 
Action: Mouse moved to (562, 414)
Screenshot: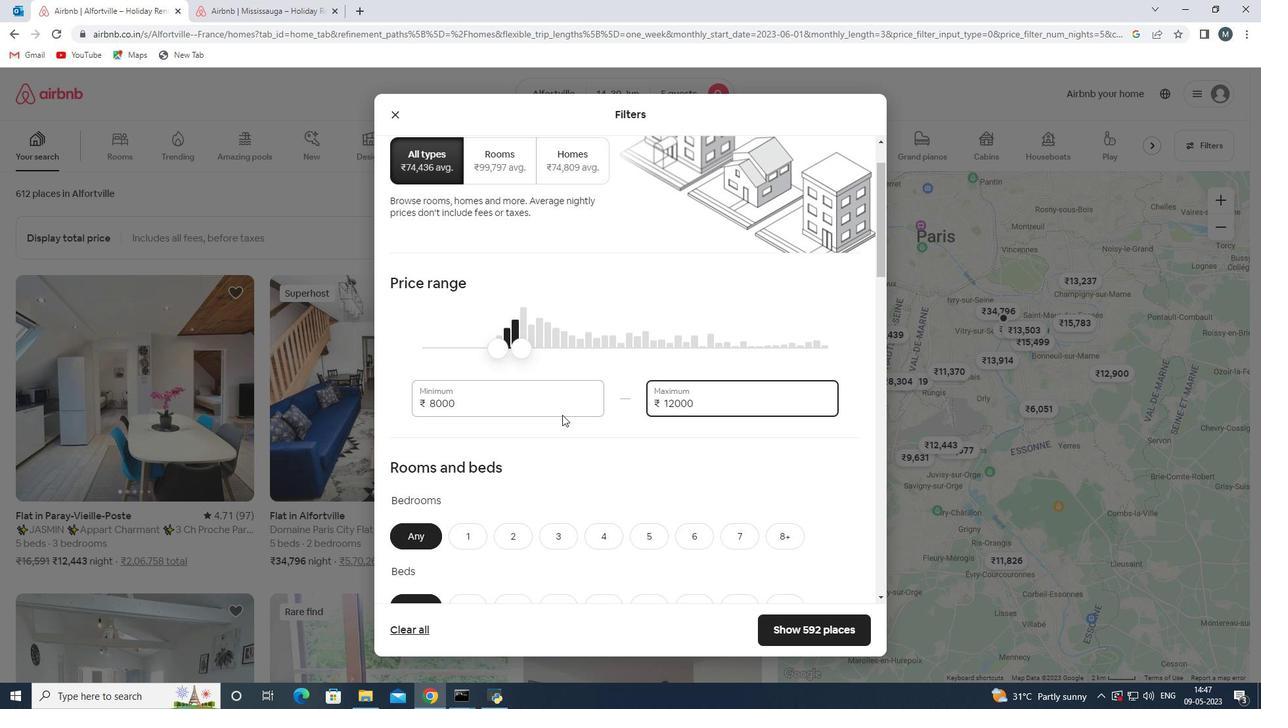 
Action: Mouse scrolled (562, 413) with delta (0, 0)
Screenshot: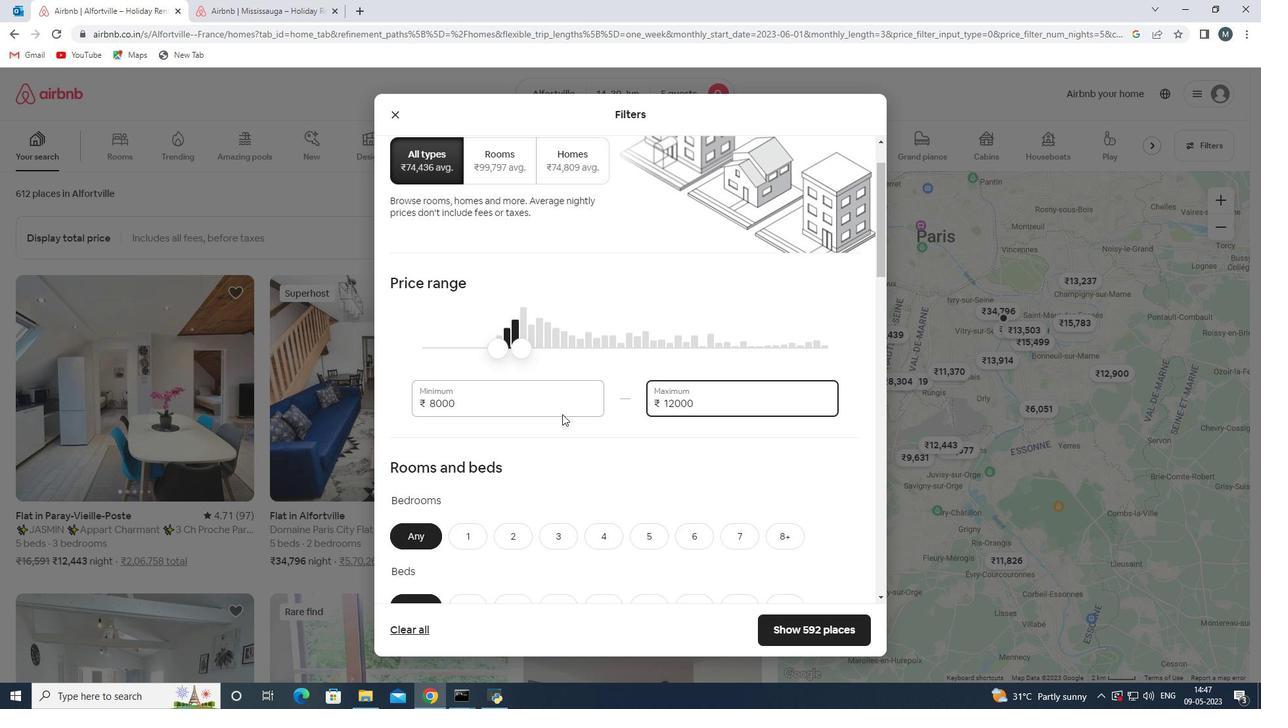 
Action: Mouse moved to (570, 396)
Screenshot: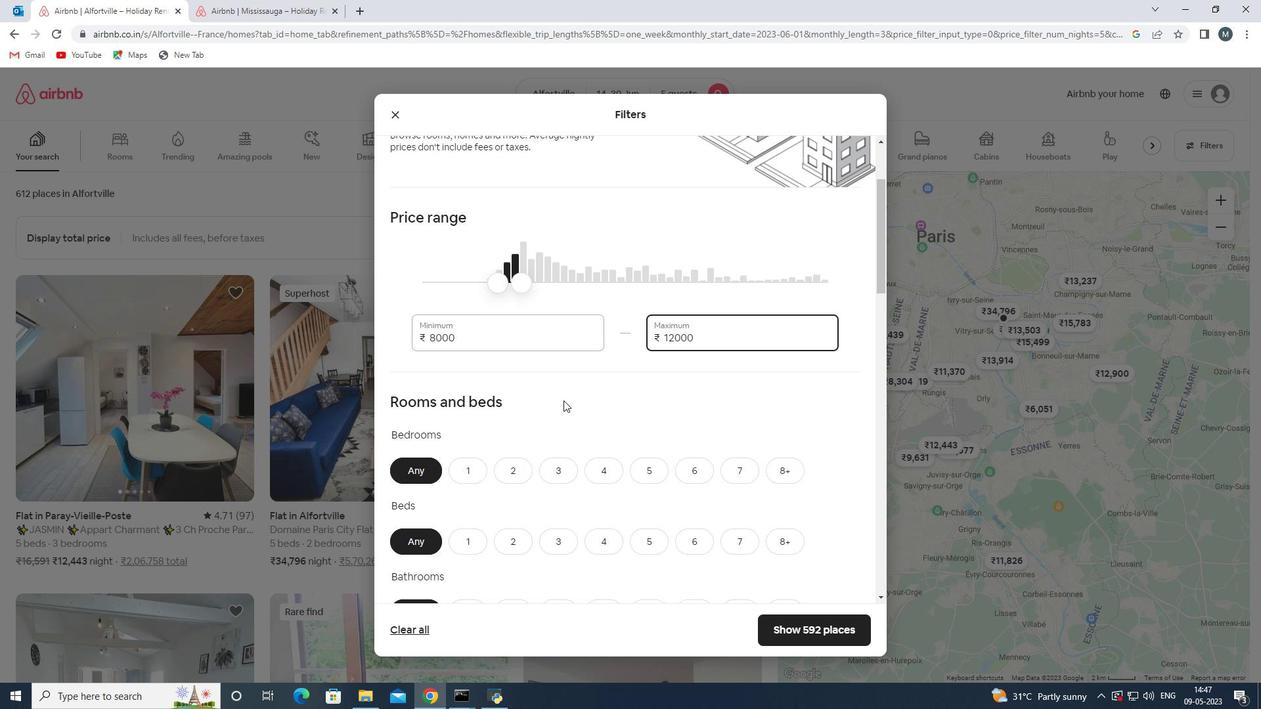 
Action: Mouse scrolled (570, 395) with delta (0, 0)
Screenshot: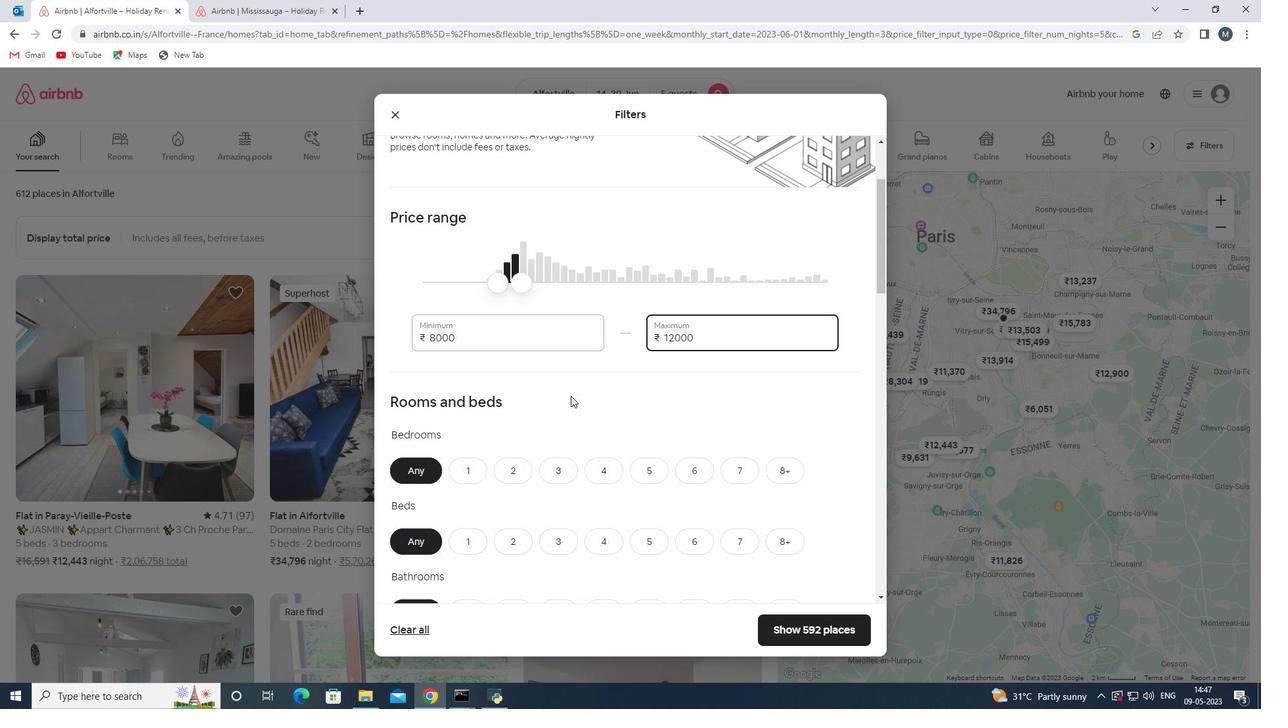
Action: Mouse moved to (638, 398)
Screenshot: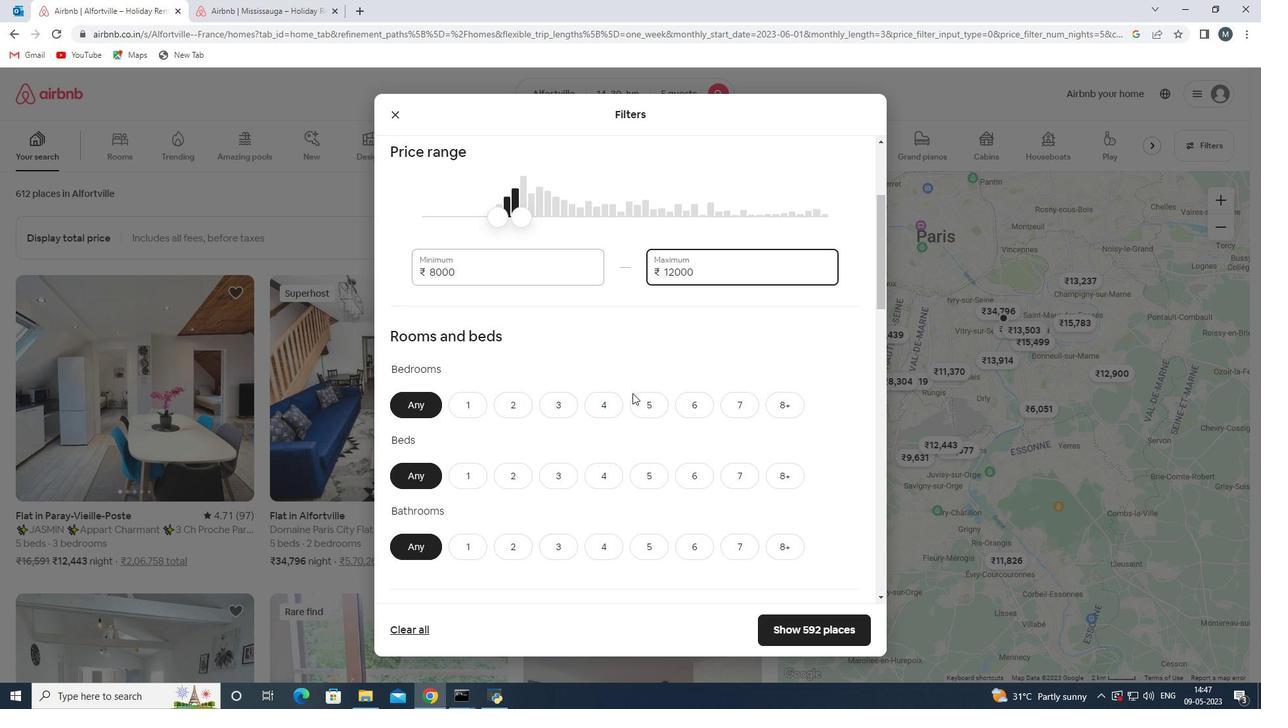 
Action: Mouse pressed left at (638, 398)
Screenshot: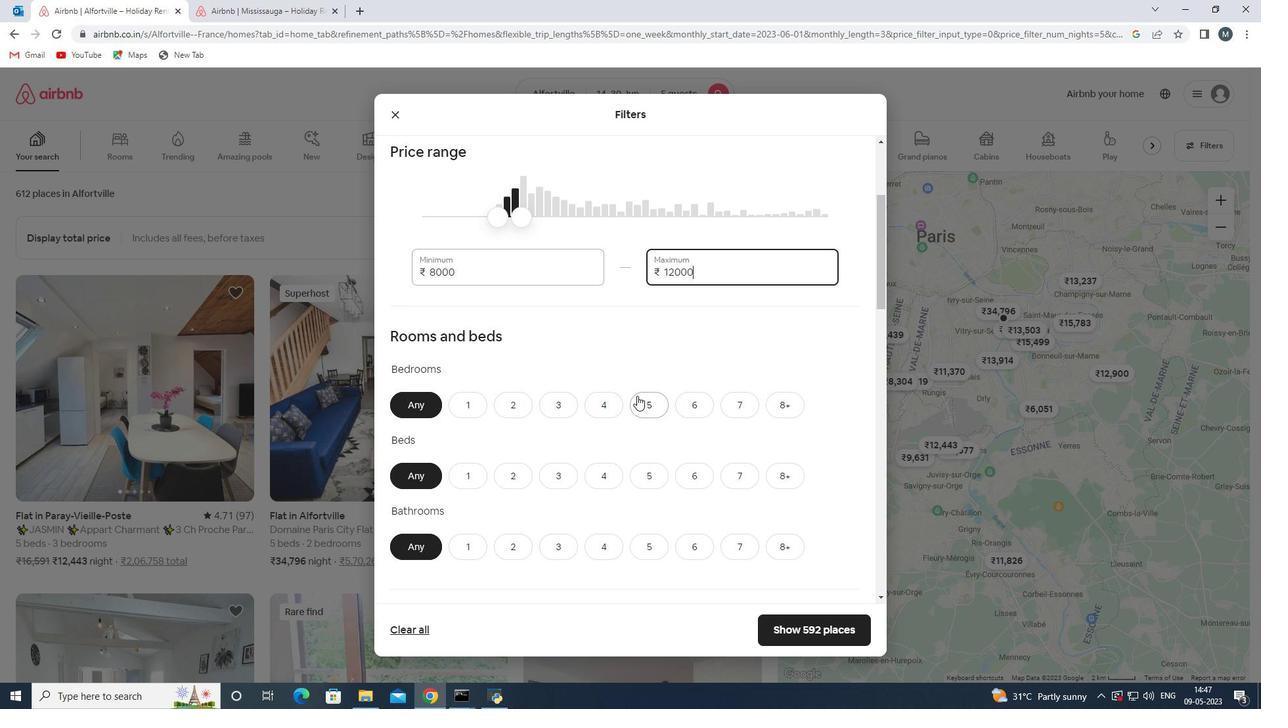 
Action: Mouse moved to (650, 477)
Screenshot: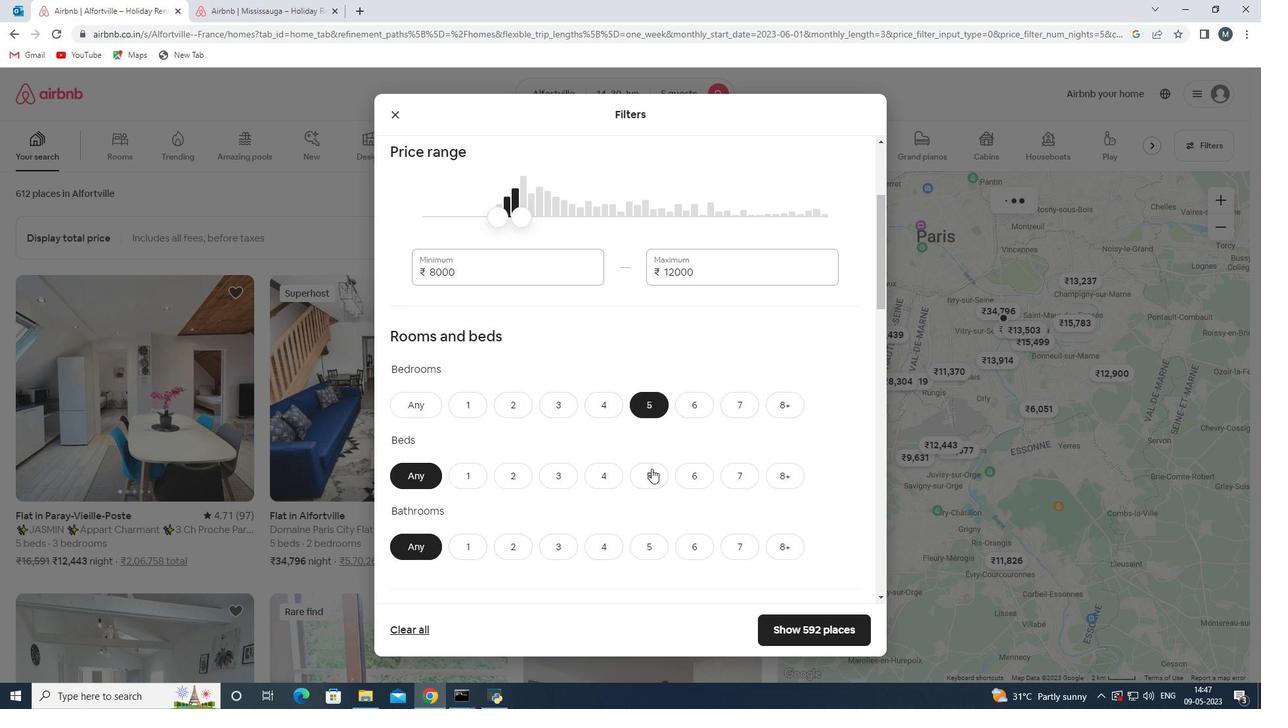 
Action: Mouse pressed left at (650, 477)
Screenshot: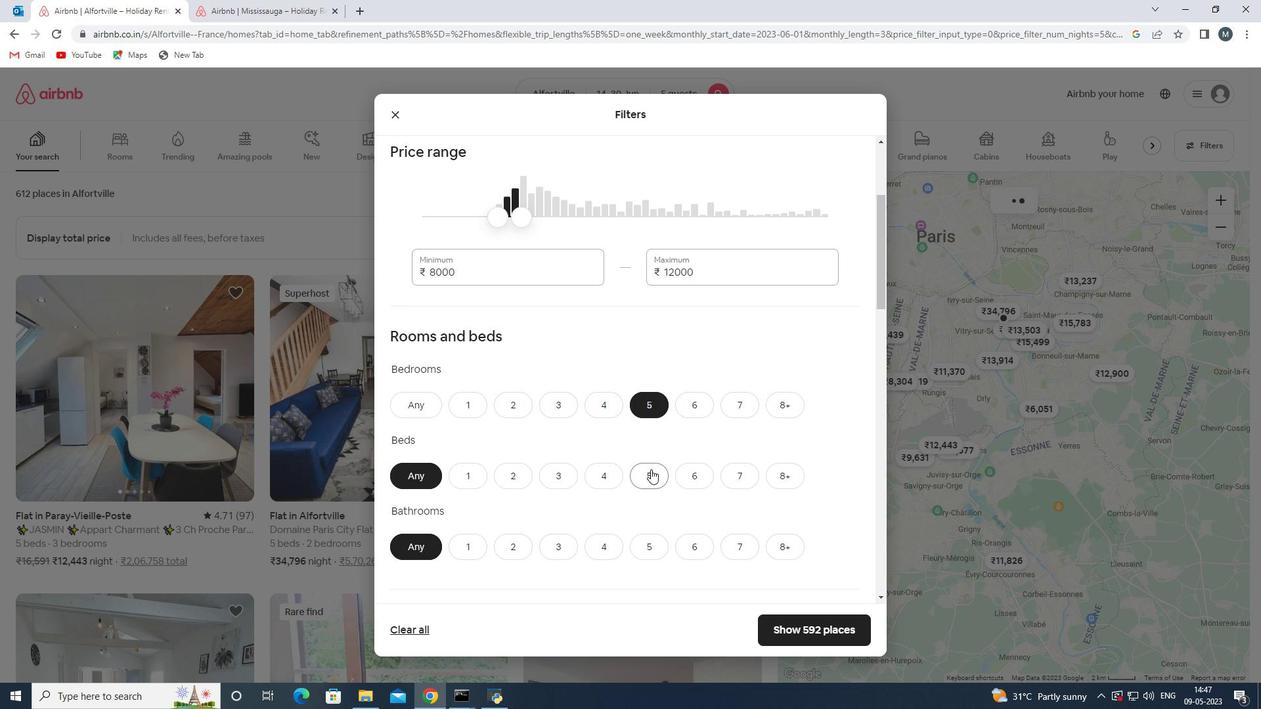 
Action: Mouse moved to (645, 441)
Screenshot: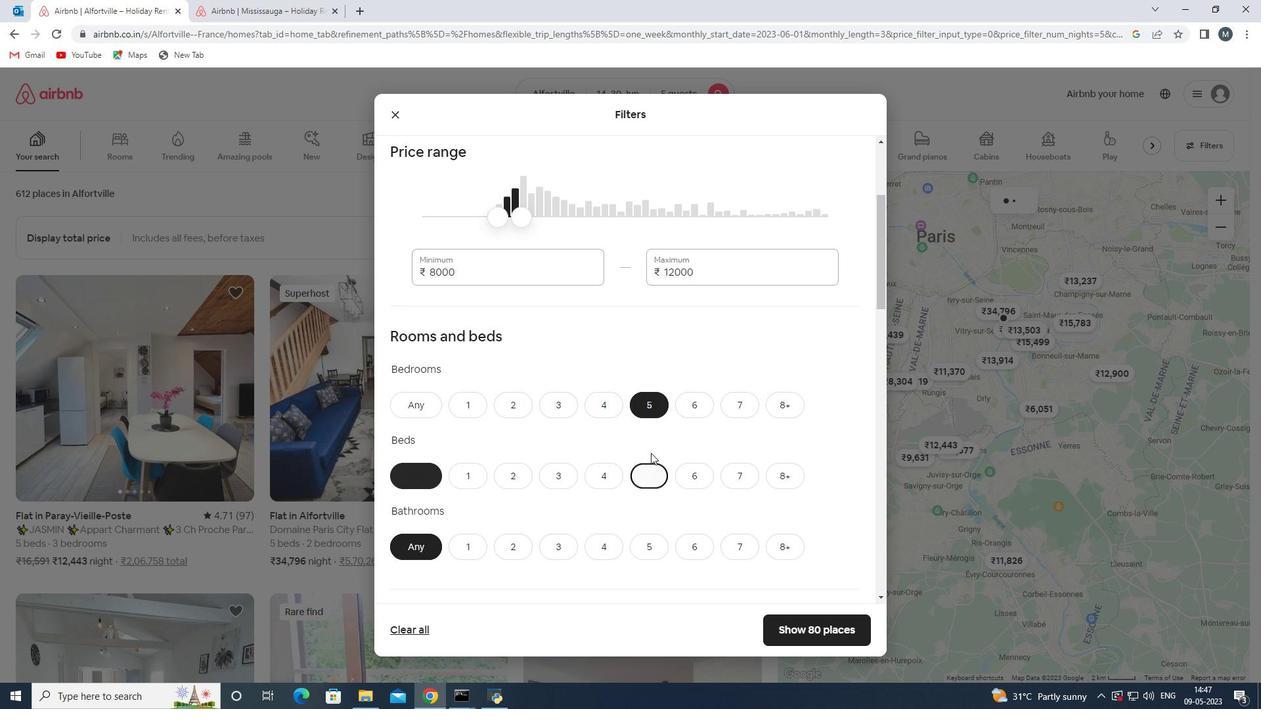 
Action: Mouse scrolled (645, 440) with delta (0, 0)
Screenshot: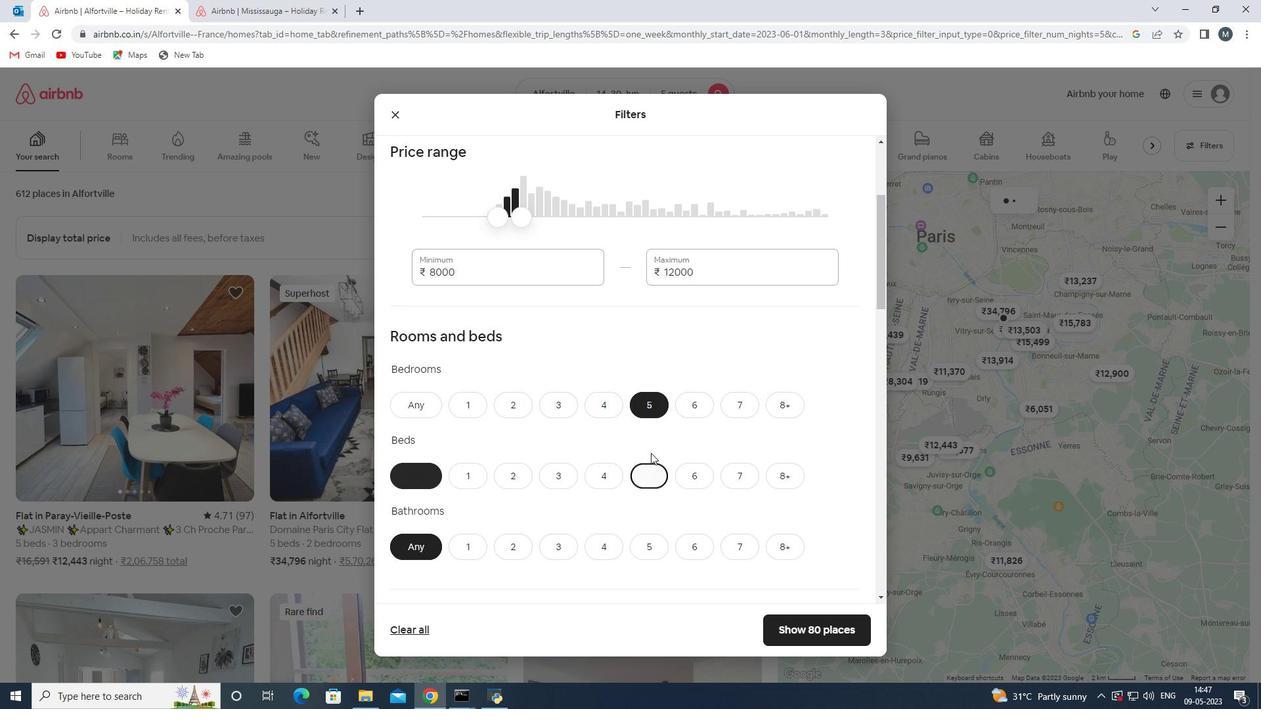
Action: Mouse moved to (650, 477)
Screenshot: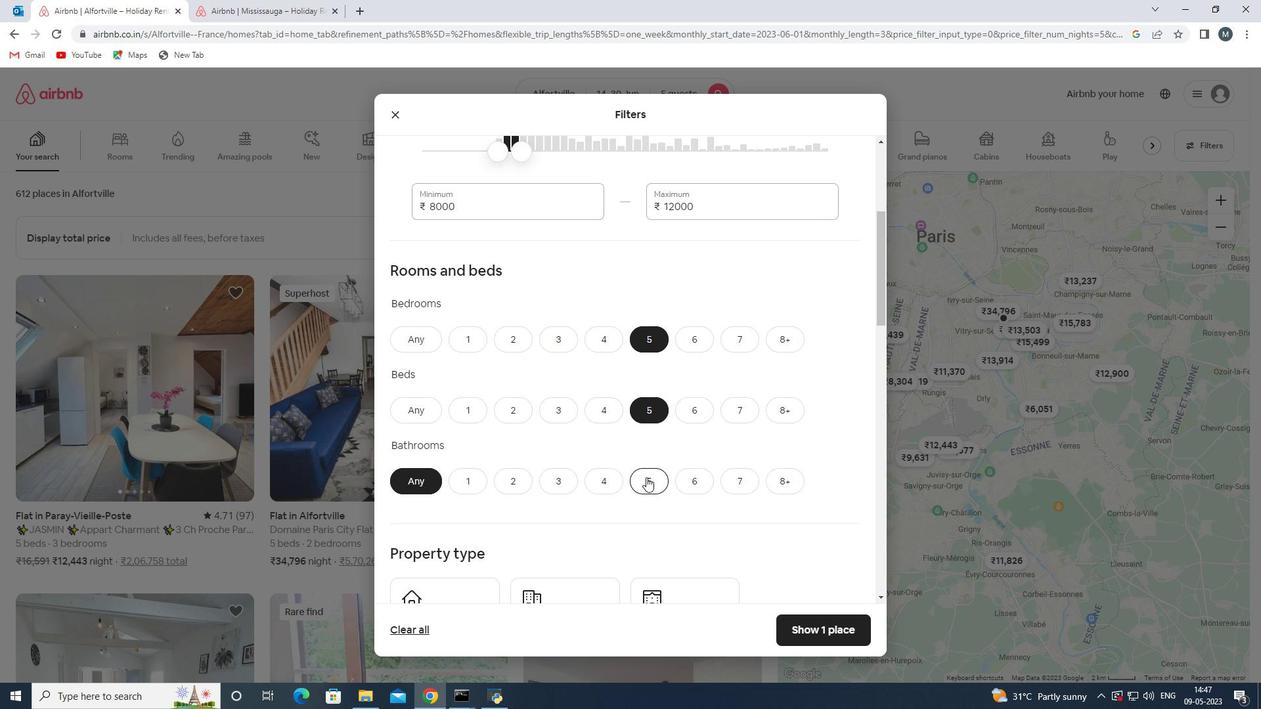 
Action: Mouse pressed left at (650, 477)
Screenshot: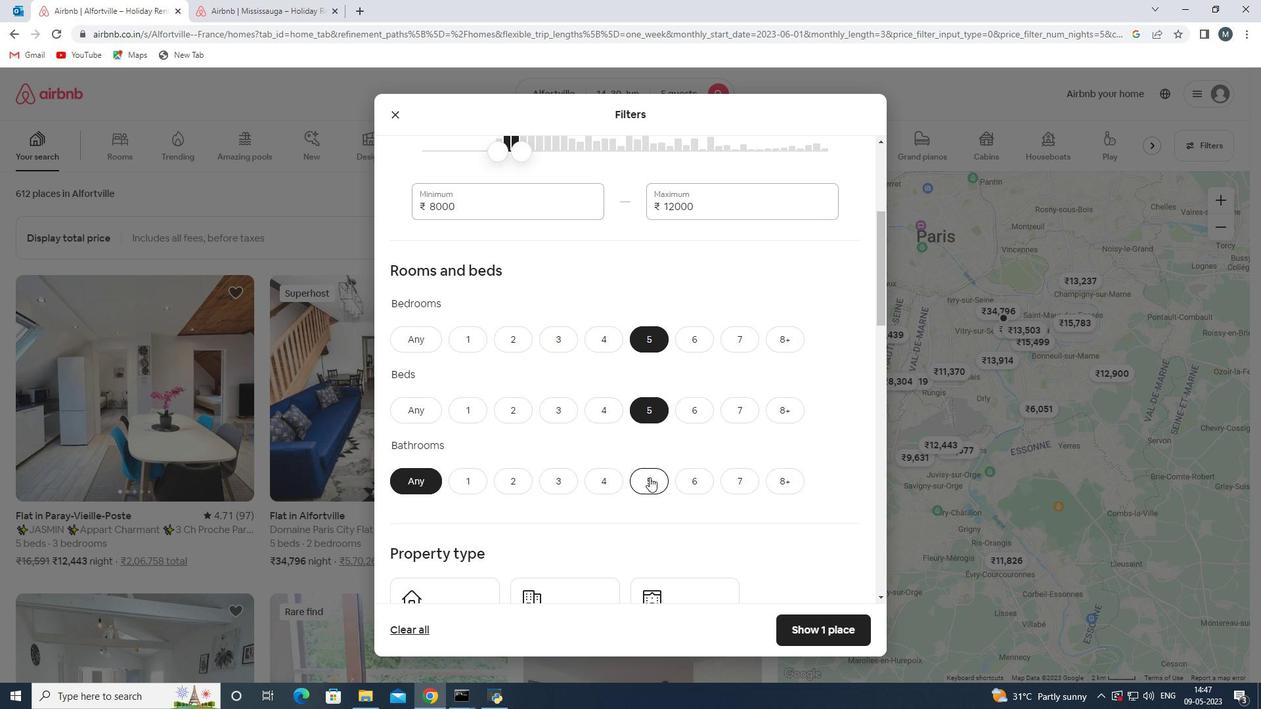 
Action: Mouse moved to (626, 432)
Screenshot: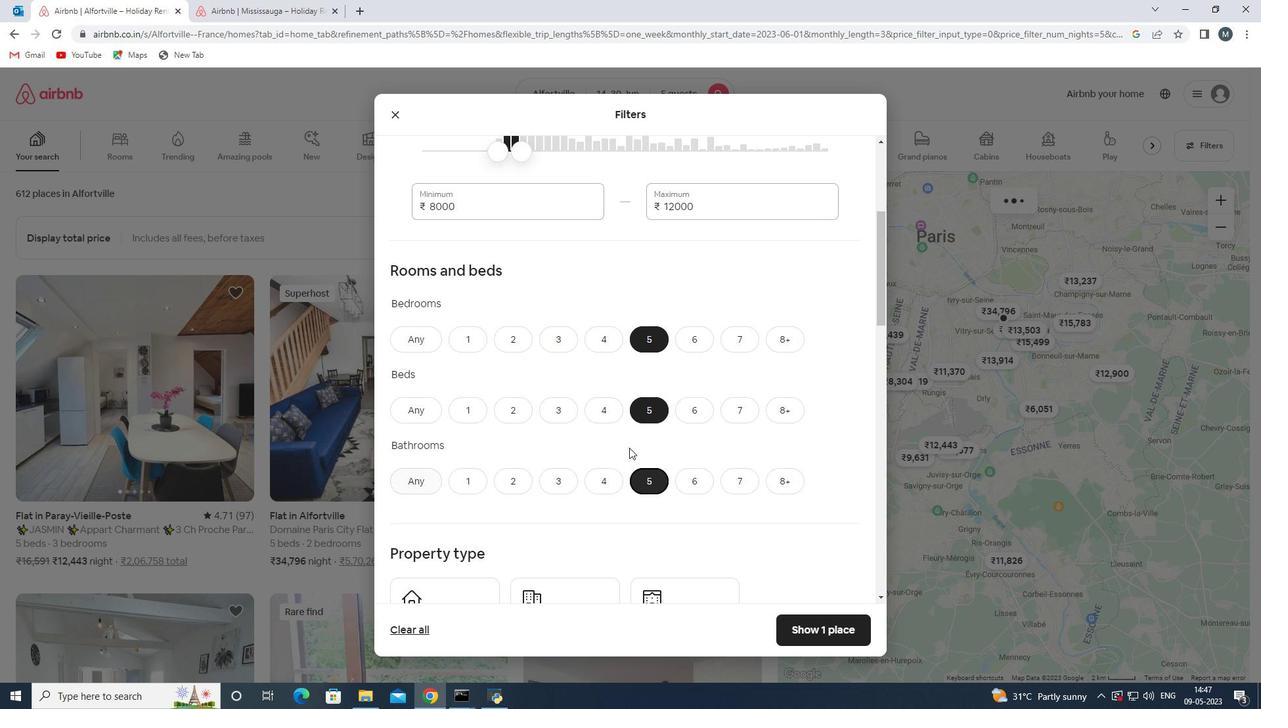 
Action: Mouse scrolled (626, 432) with delta (0, 0)
Screenshot: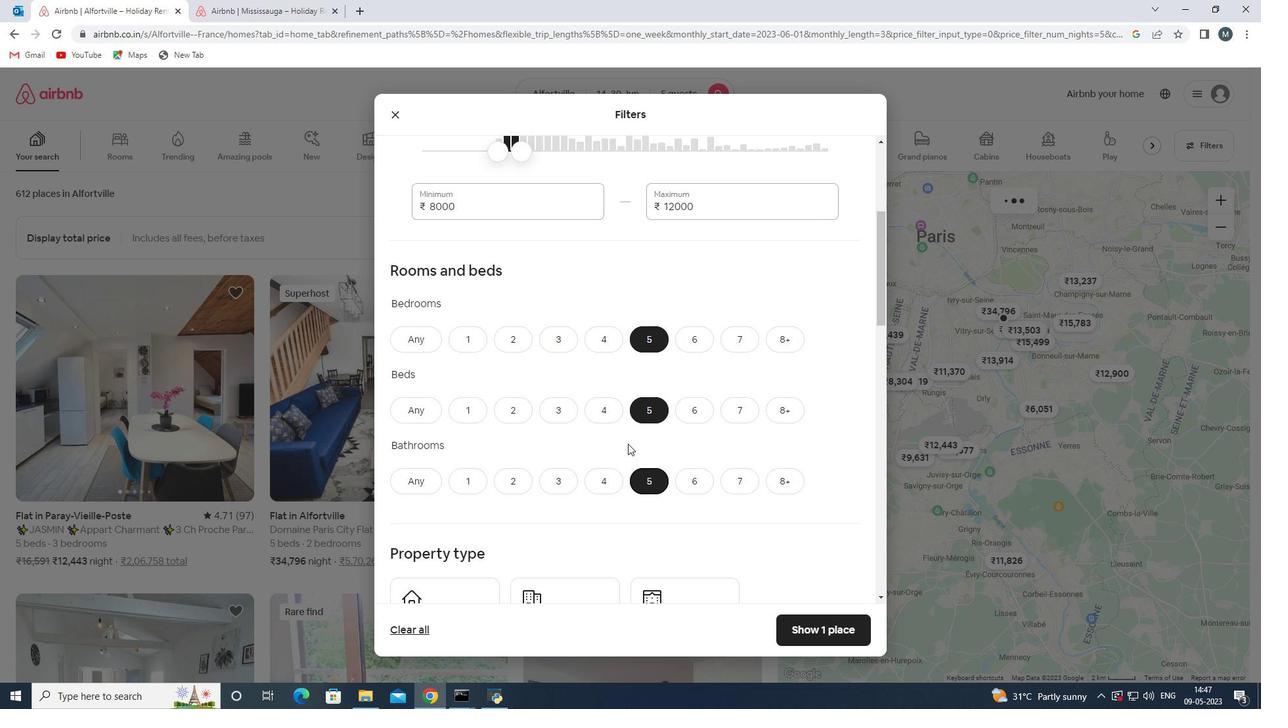 
Action: Mouse moved to (622, 416)
Screenshot: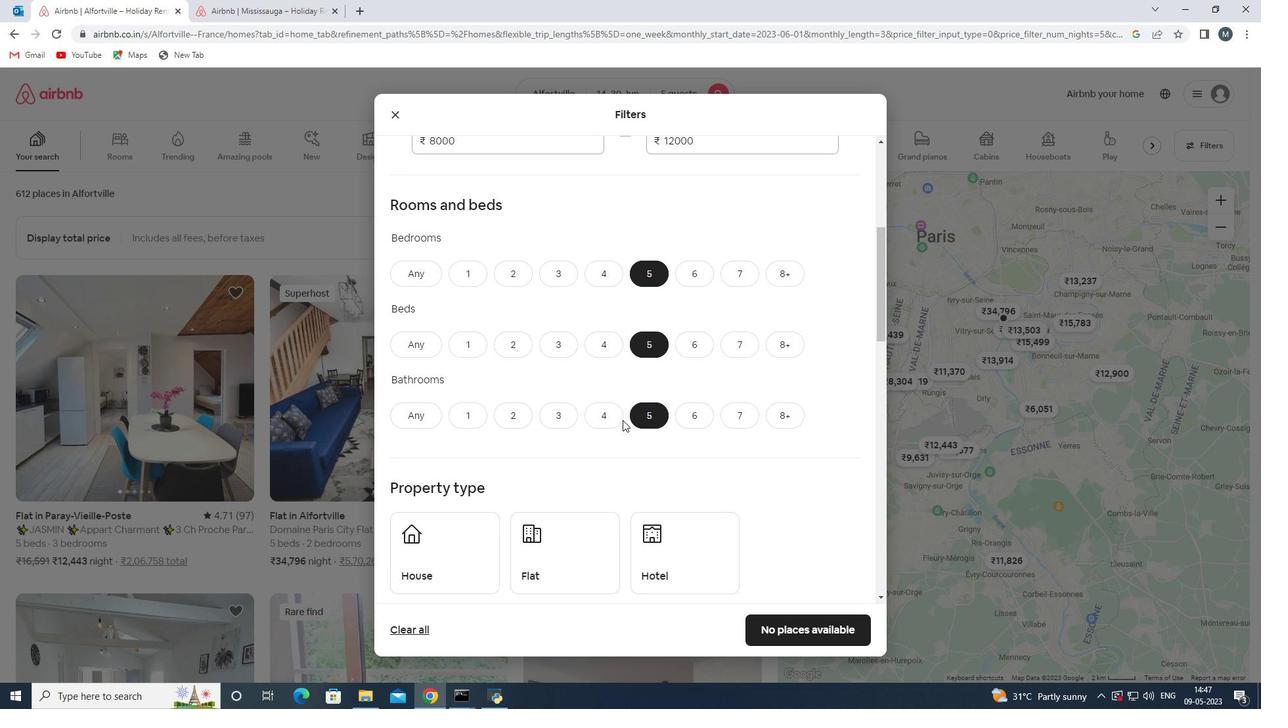 
Action: Mouse scrolled (622, 415) with delta (0, 0)
Screenshot: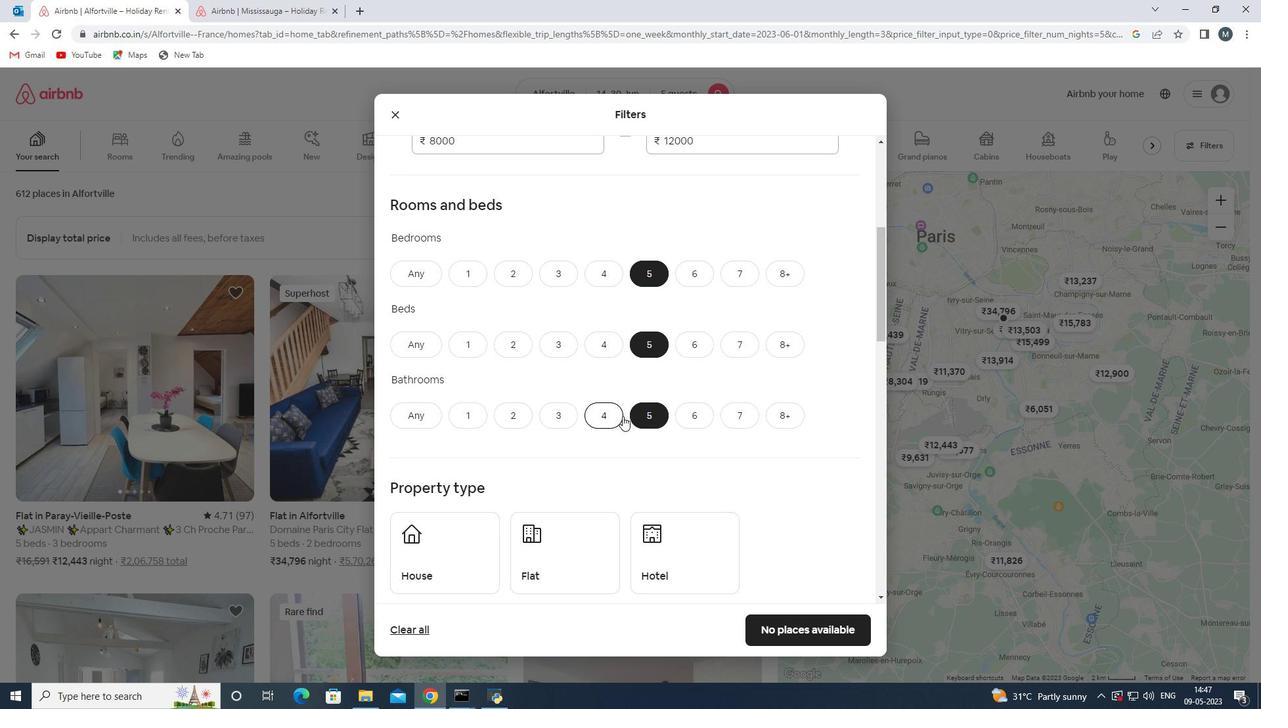 
Action: Mouse moved to (480, 502)
Screenshot: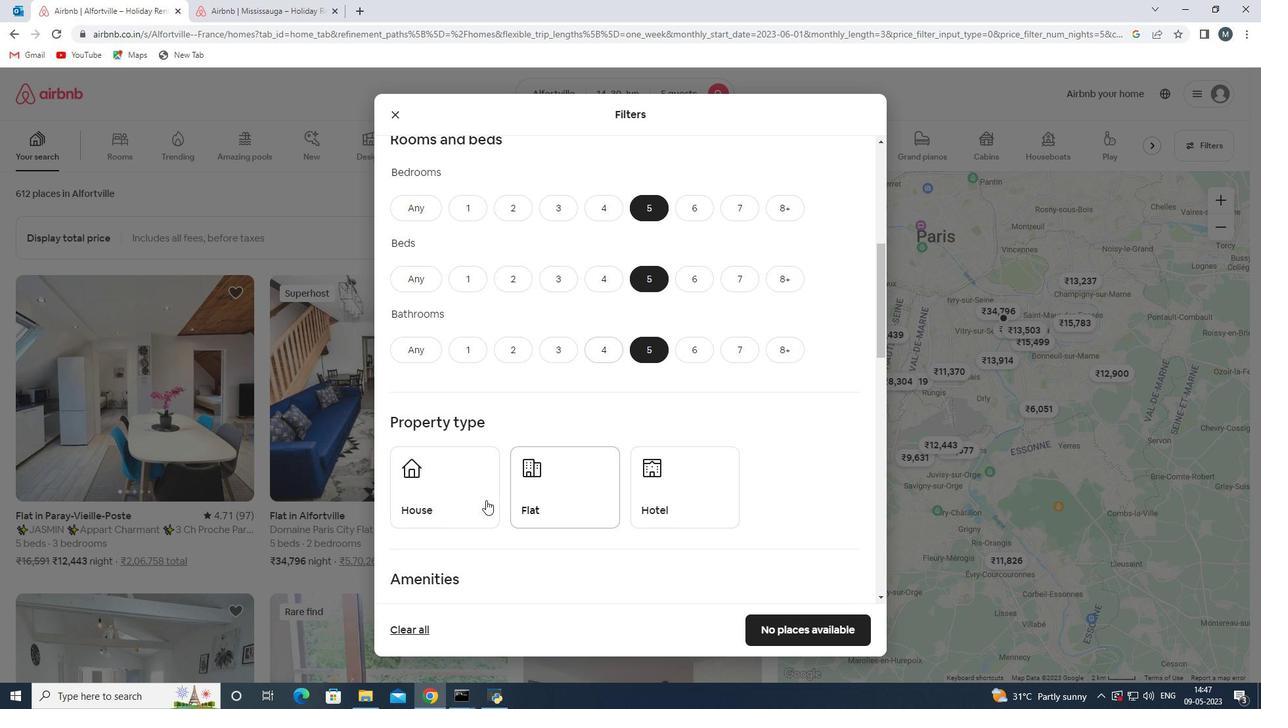 
Action: Mouse pressed left at (480, 502)
Screenshot: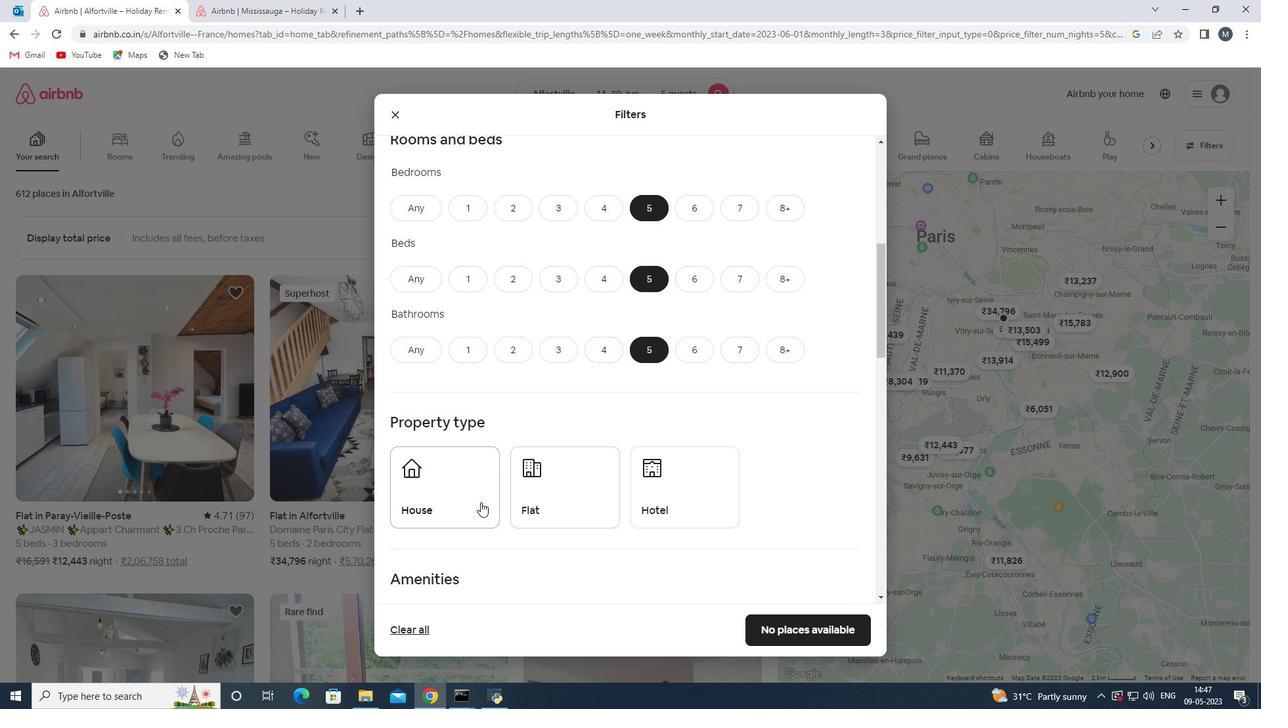 
Action: Mouse moved to (547, 489)
Screenshot: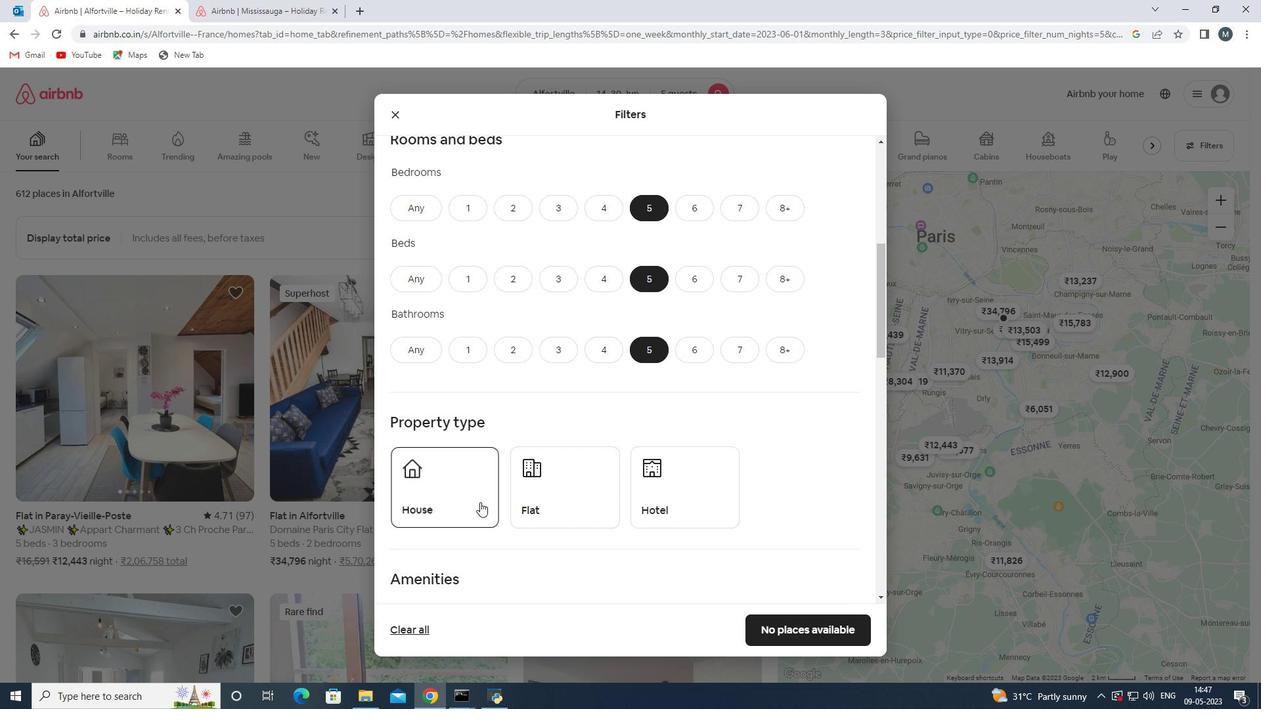 
Action: Mouse pressed left at (547, 489)
Screenshot: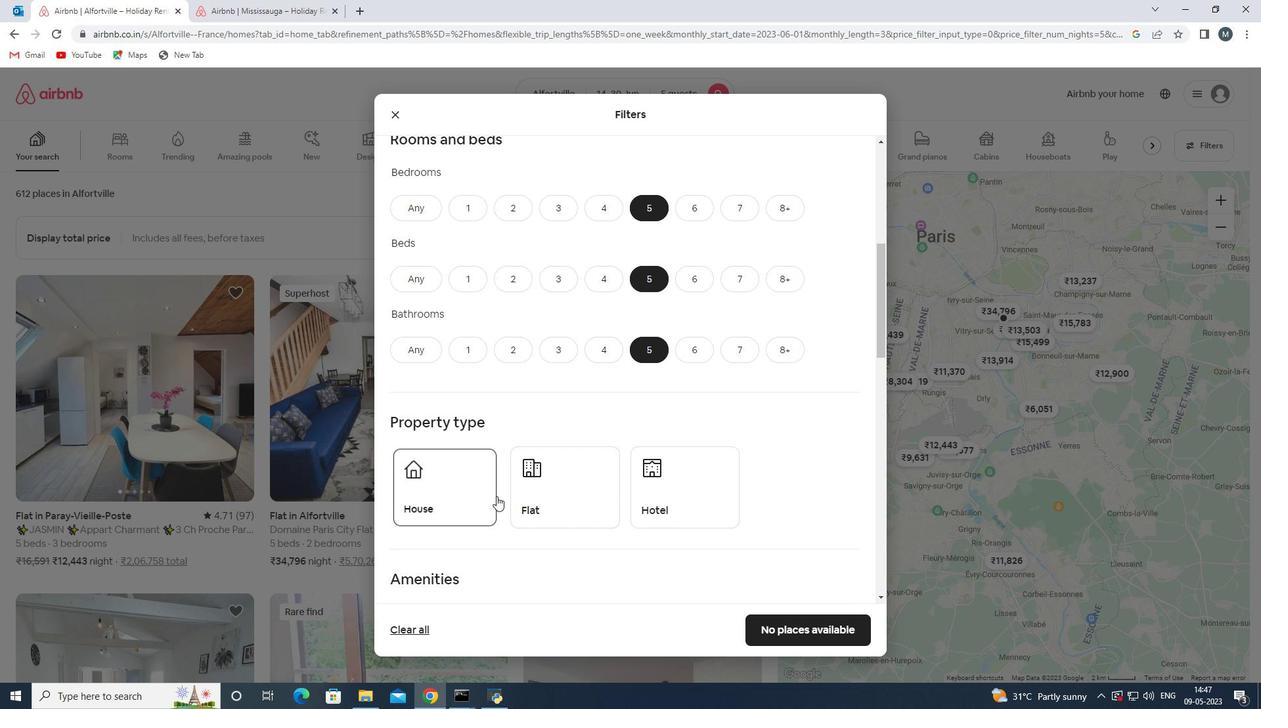 
Action: Mouse moved to (570, 475)
Screenshot: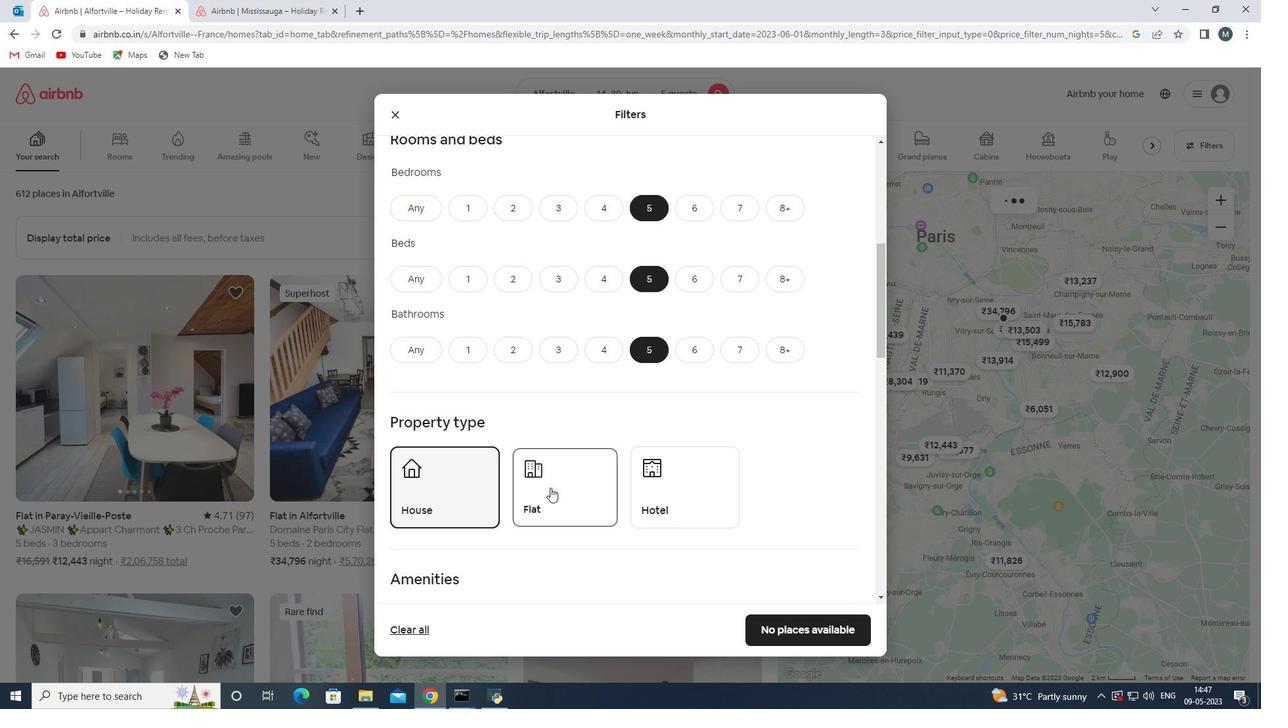 
Action: Mouse scrolled (570, 474) with delta (0, 0)
Screenshot: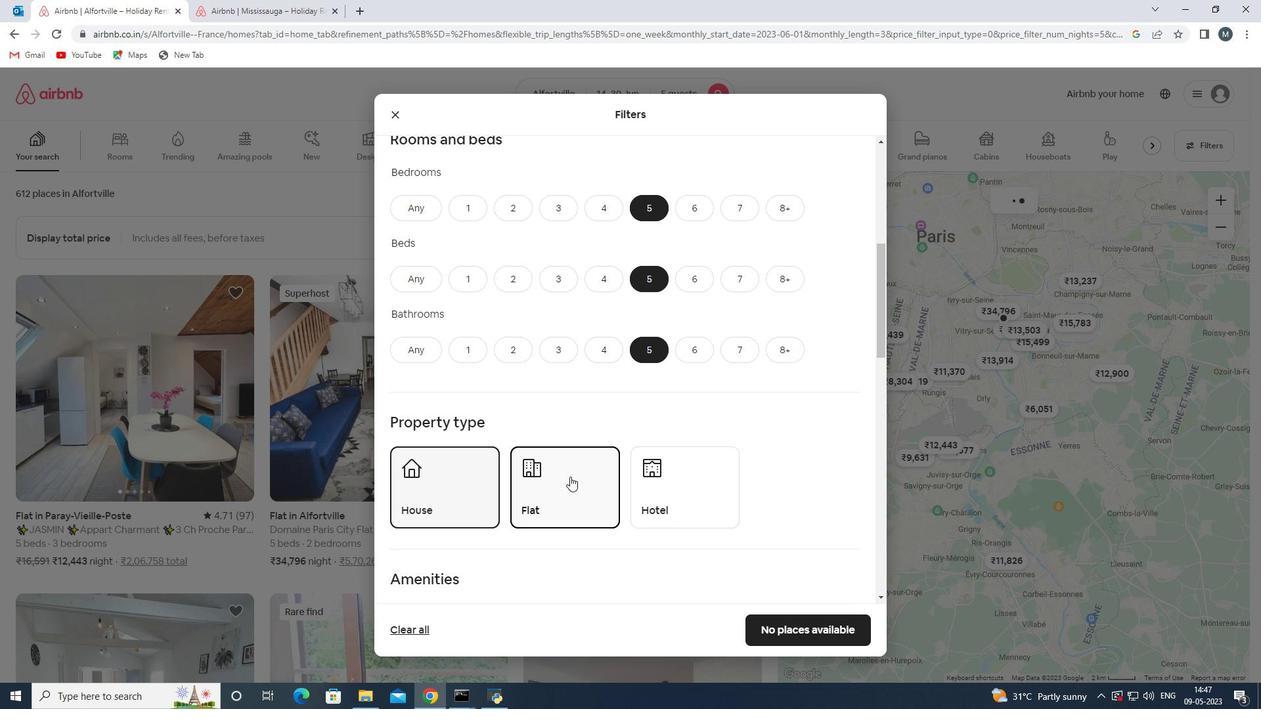 
Action: Mouse scrolled (570, 474) with delta (0, 0)
Screenshot: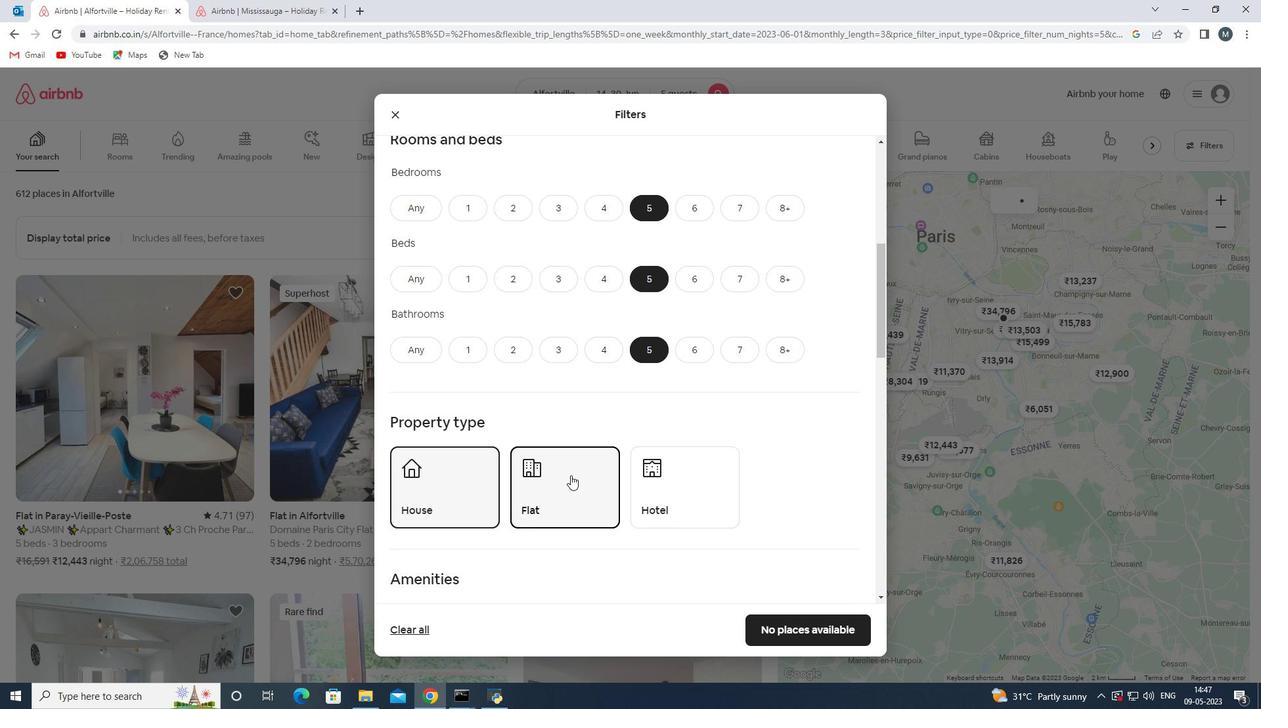 
Action: Mouse moved to (584, 444)
Screenshot: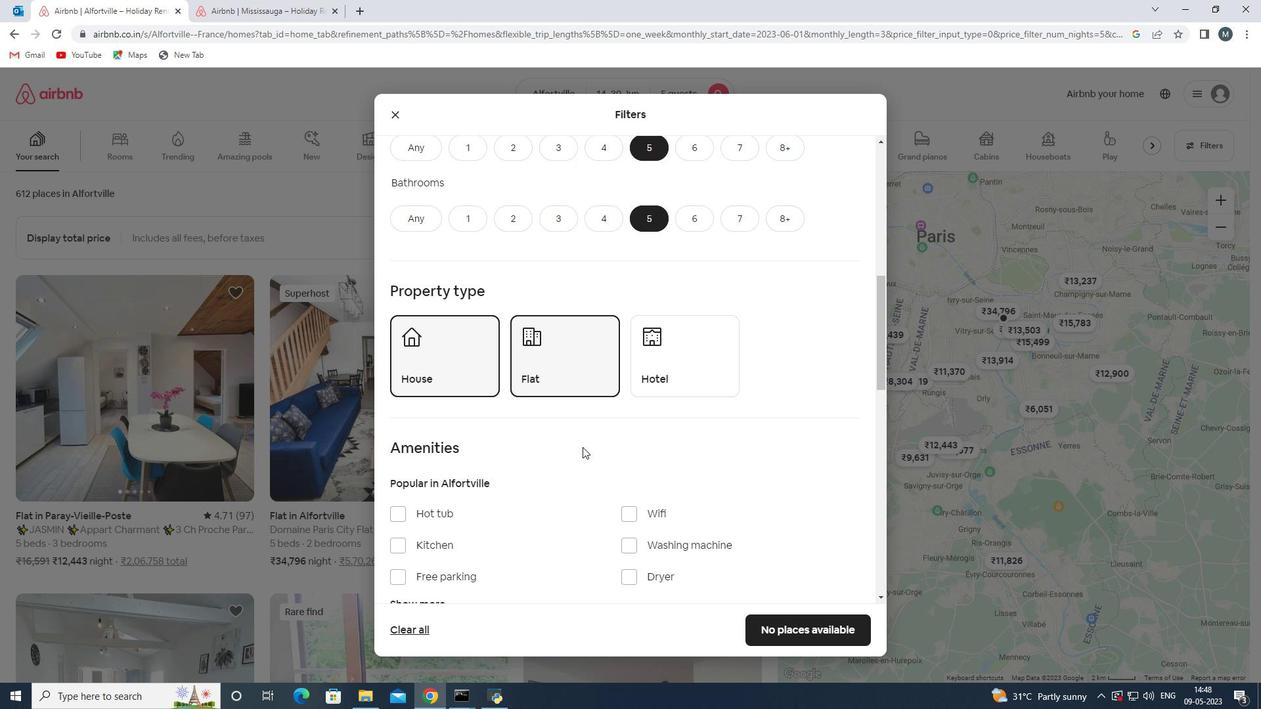 
Action: Mouse scrolled (584, 444) with delta (0, 0)
Screenshot: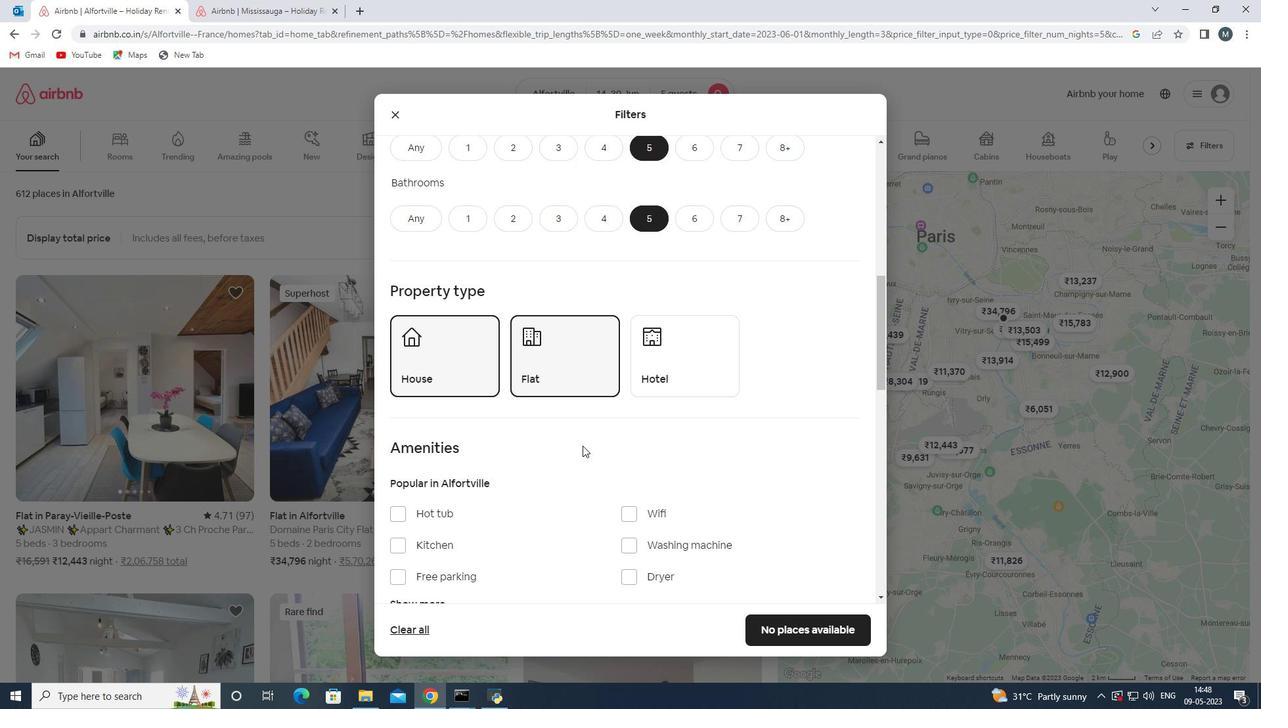 
Action: Mouse moved to (583, 444)
Screenshot: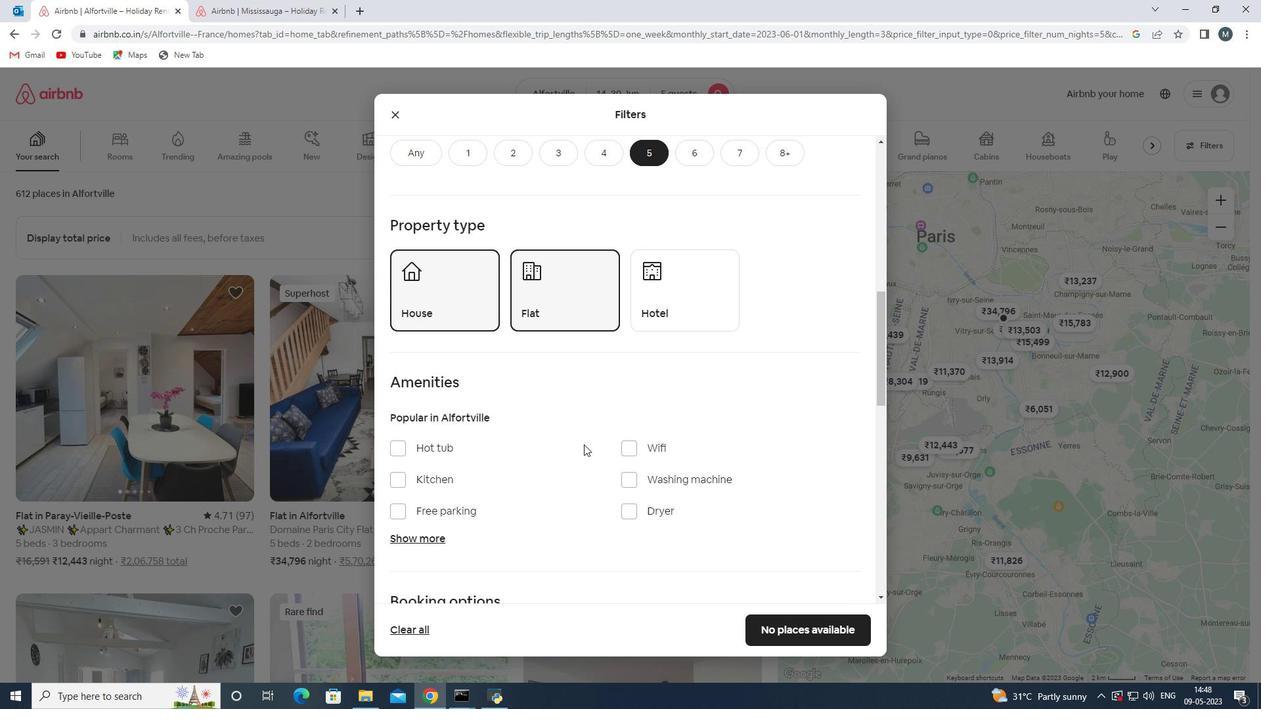 
Action: Mouse scrolled (583, 444) with delta (0, 0)
Screenshot: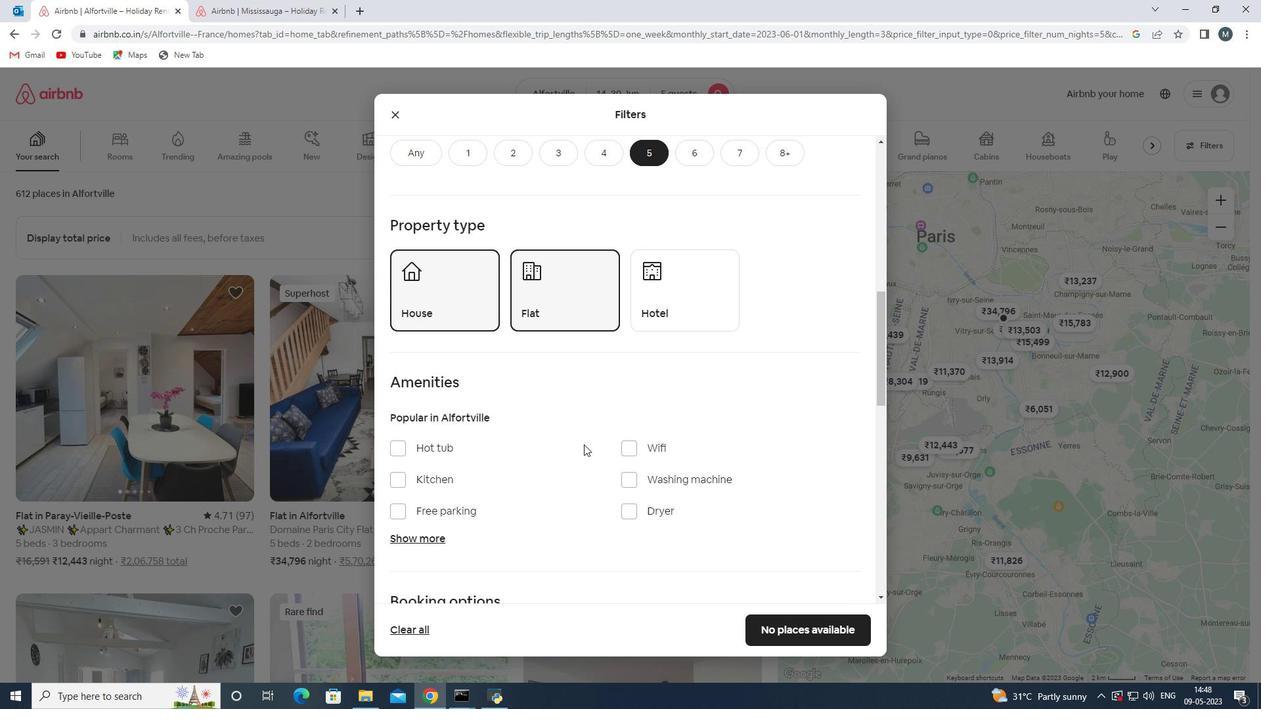 
Action: Mouse moved to (638, 383)
Screenshot: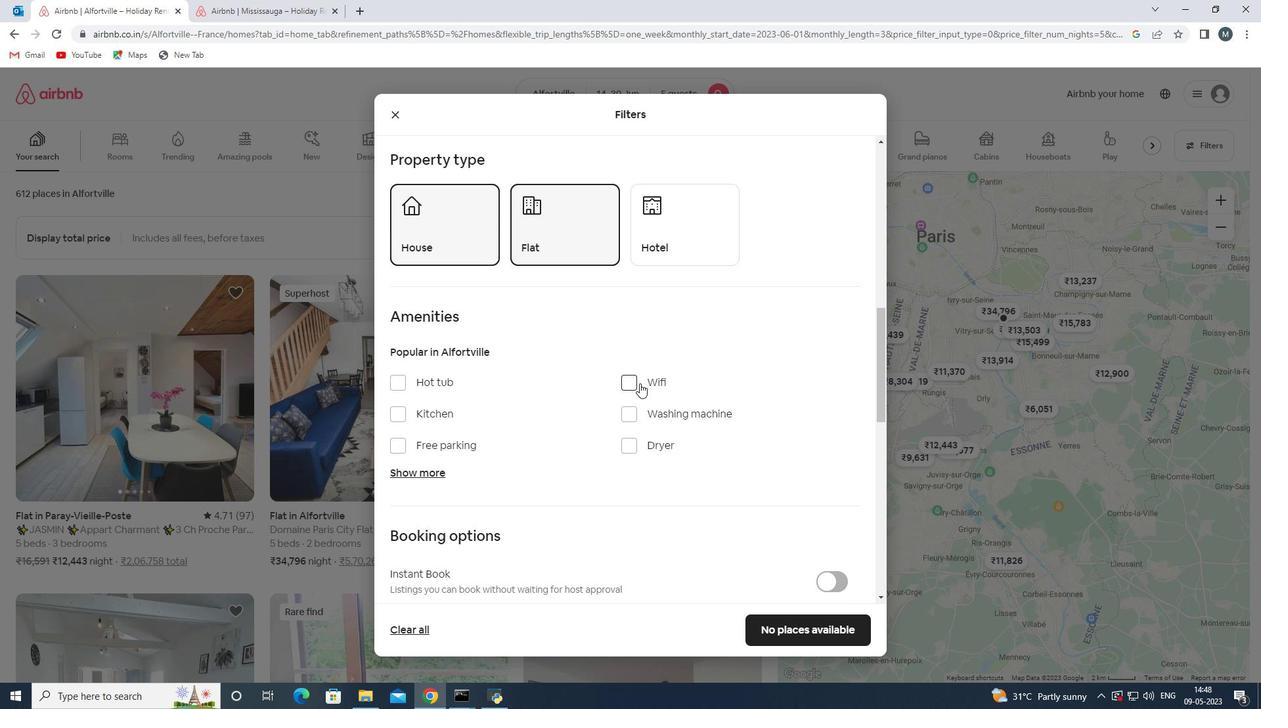 
Action: Mouse pressed left at (638, 383)
Screenshot: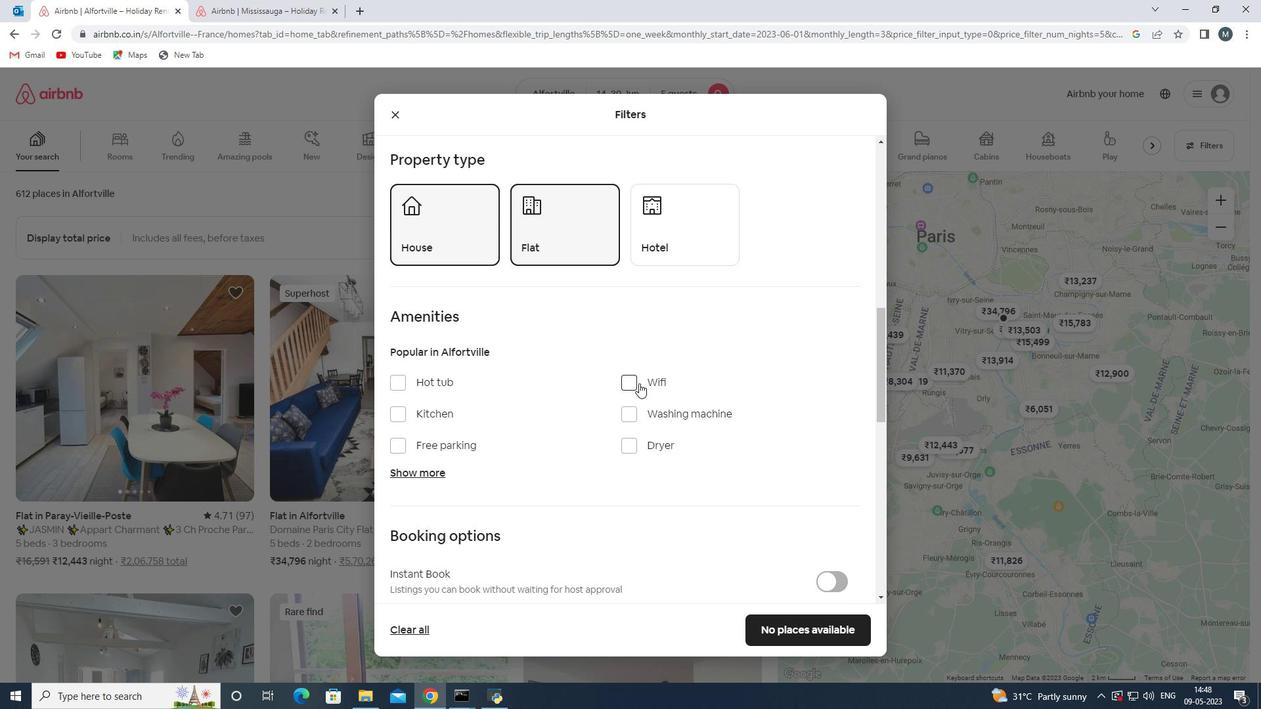 
Action: Mouse moved to (463, 442)
Screenshot: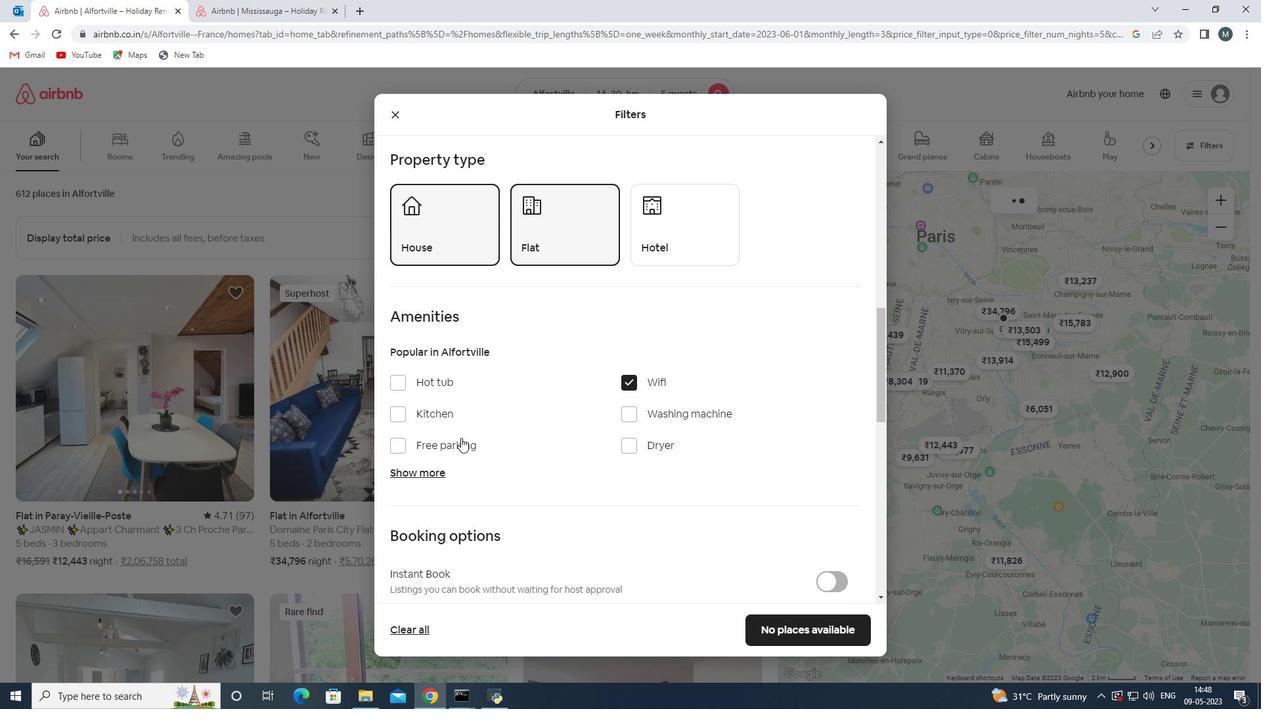 
Action: Mouse pressed left at (463, 442)
Screenshot: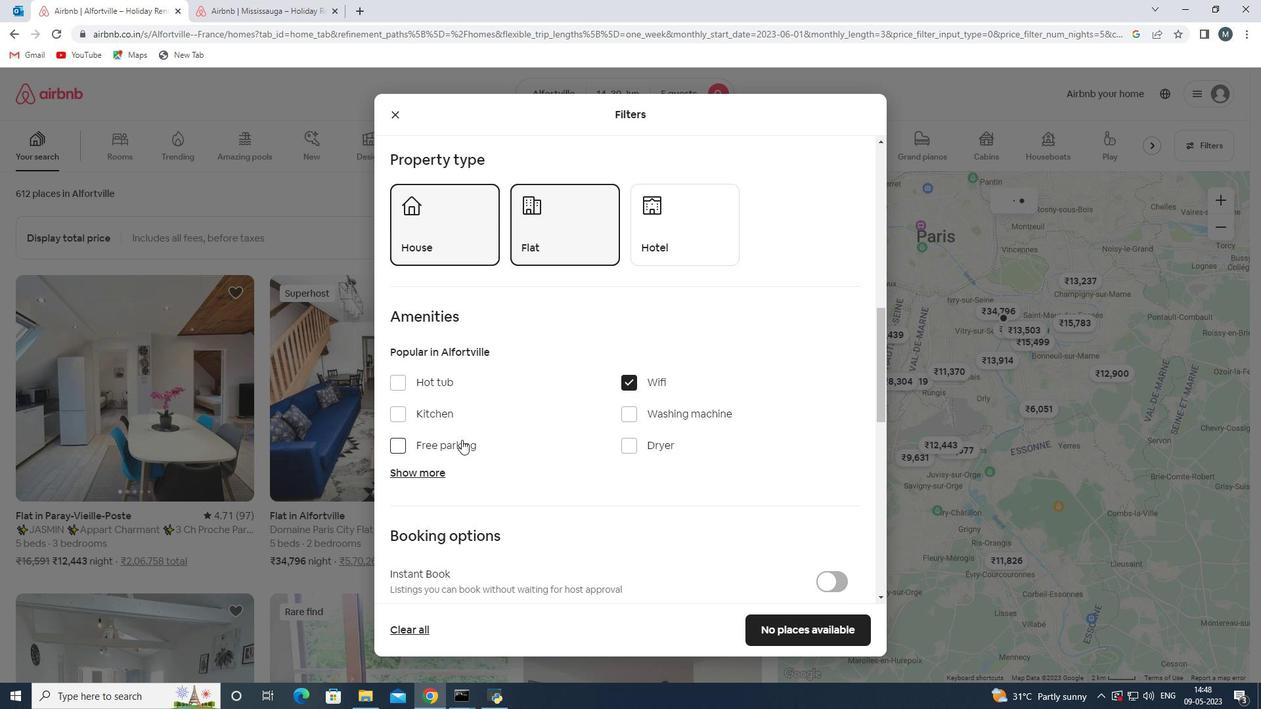 
Action: Mouse moved to (476, 436)
Screenshot: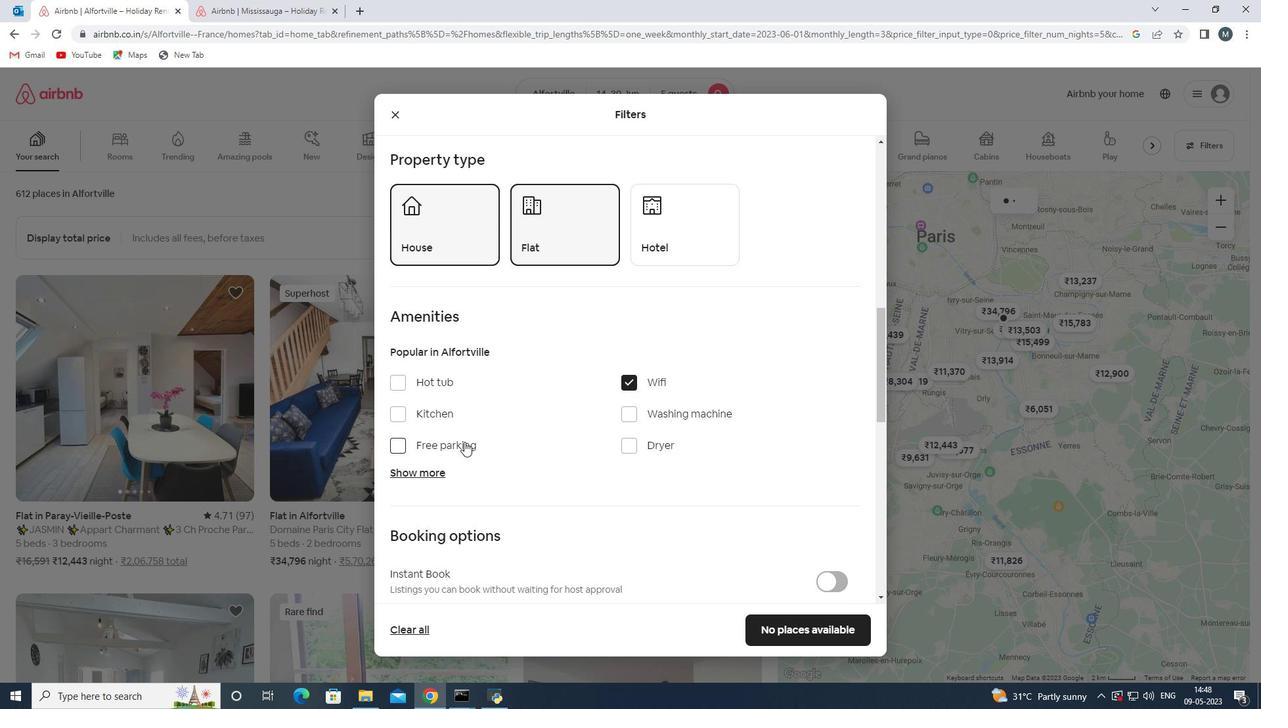 
Action: Mouse scrolled (476, 435) with delta (0, 0)
Screenshot: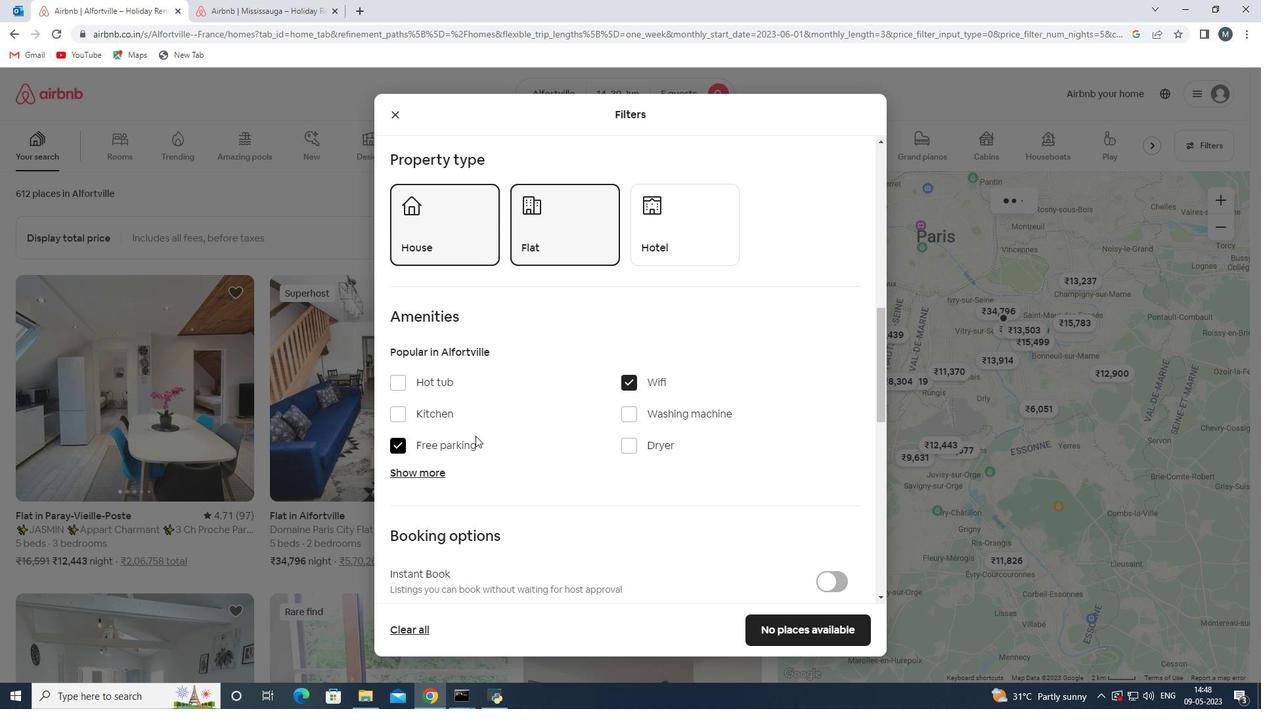 
Action: Mouse moved to (476, 436)
Screenshot: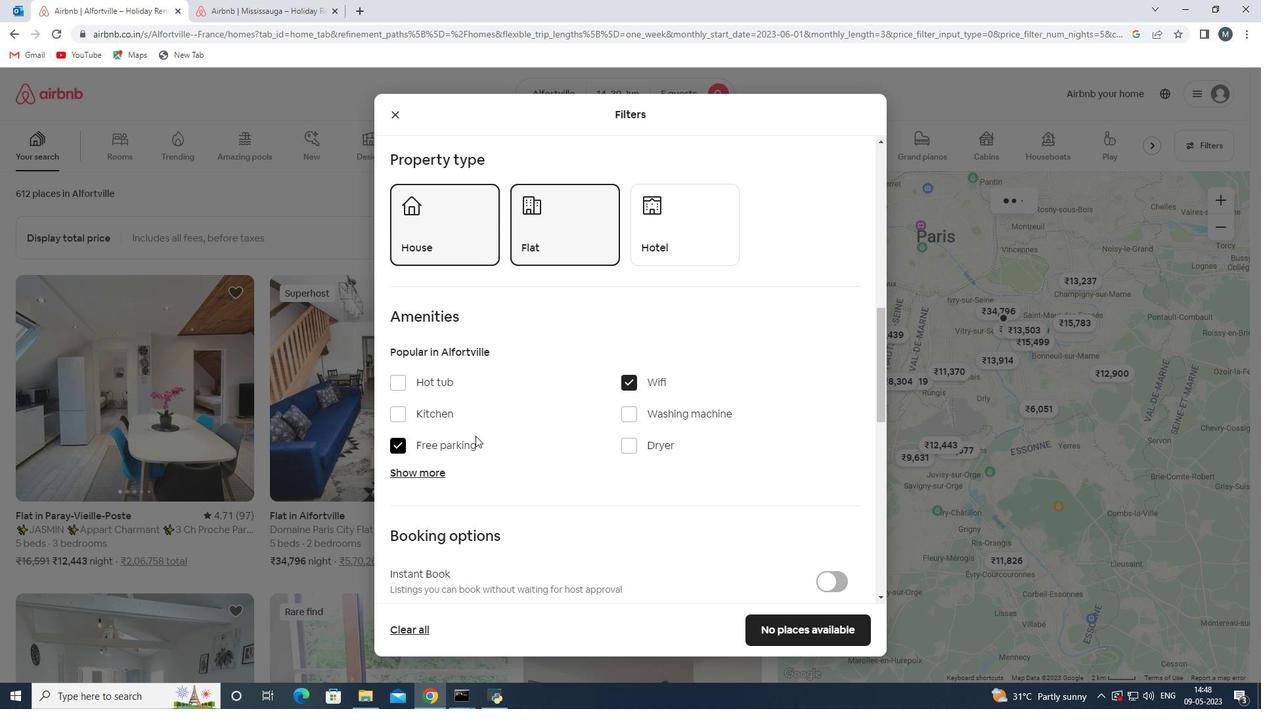 
Action: Mouse scrolled (476, 435) with delta (0, 0)
Screenshot: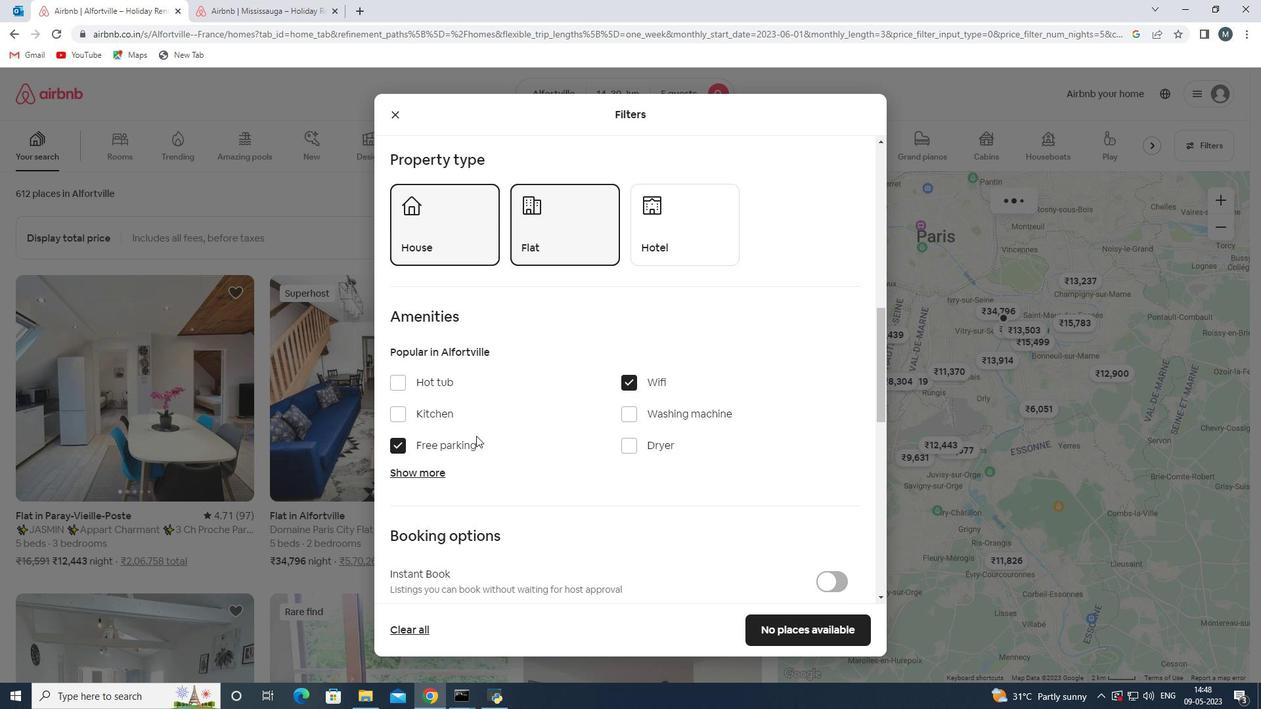 
Action: Mouse moved to (442, 340)
Screenshot: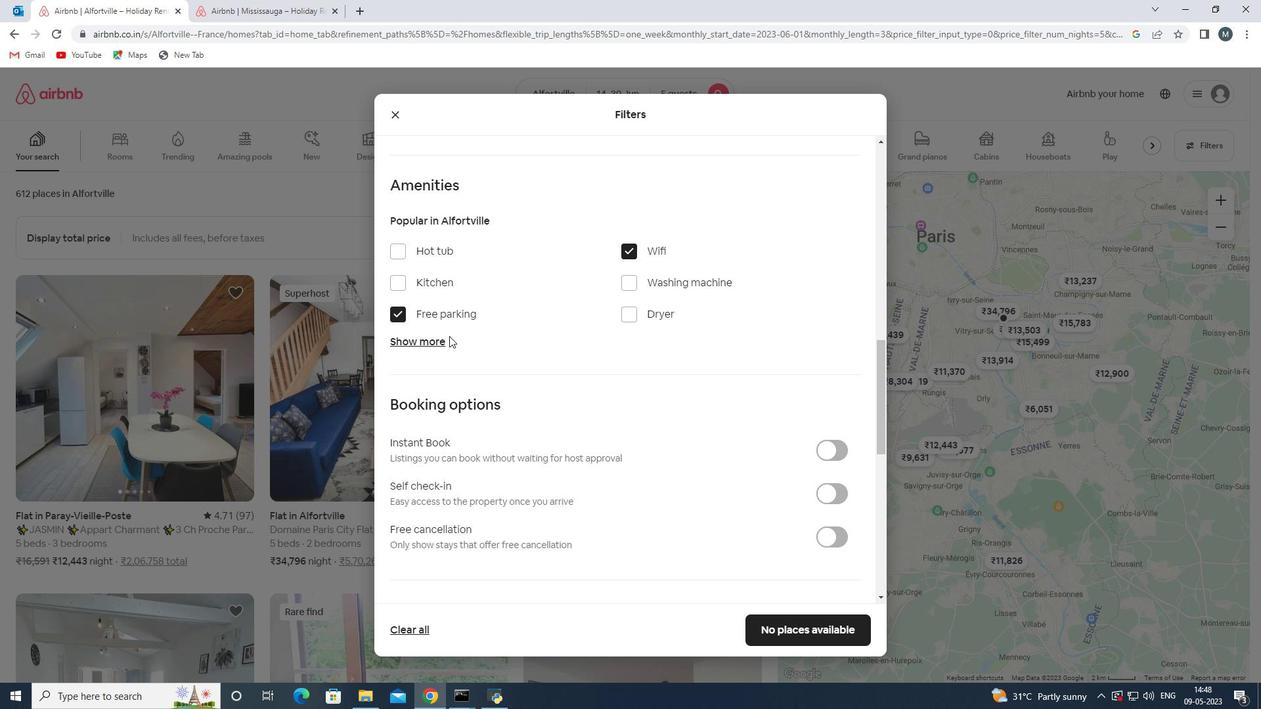 
Action: Mouse pressed left at (442, 340)
Screenshot: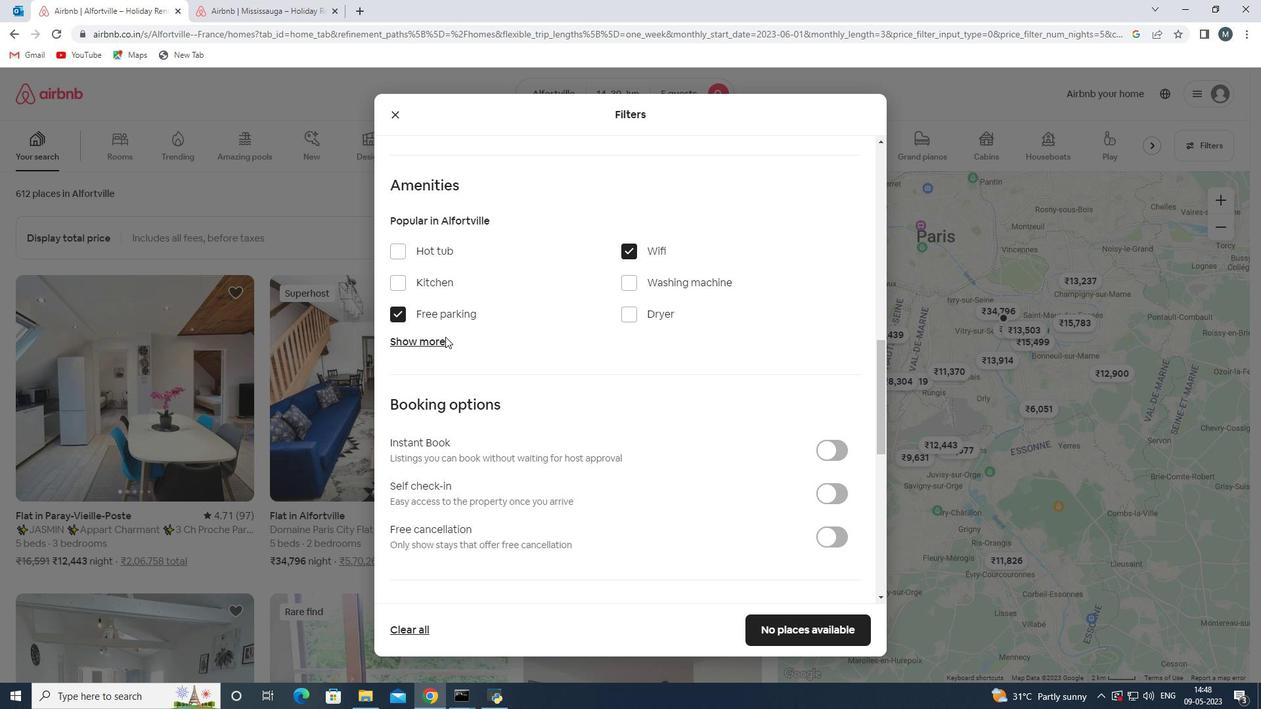 
Action: Mouse moved to (505, 384)
Screenshot: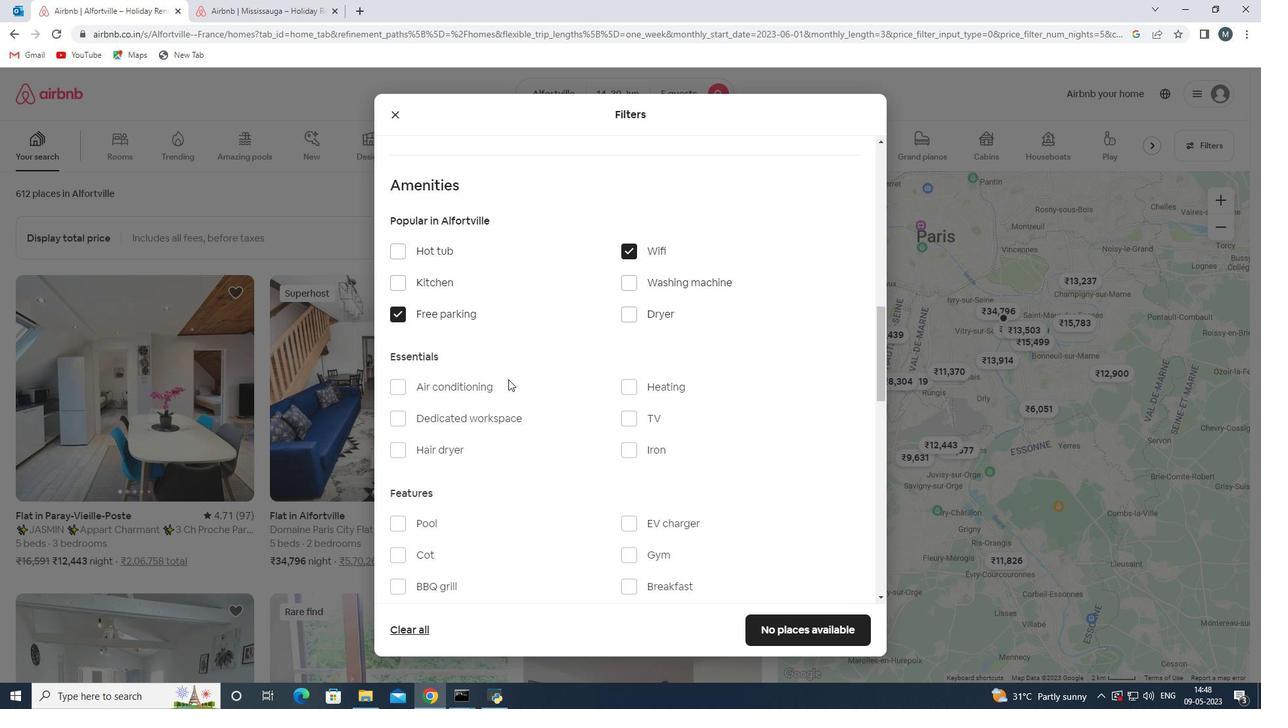 
Action: Mouse scrolled (505, 384) with delta (0, 0)
Screenshot: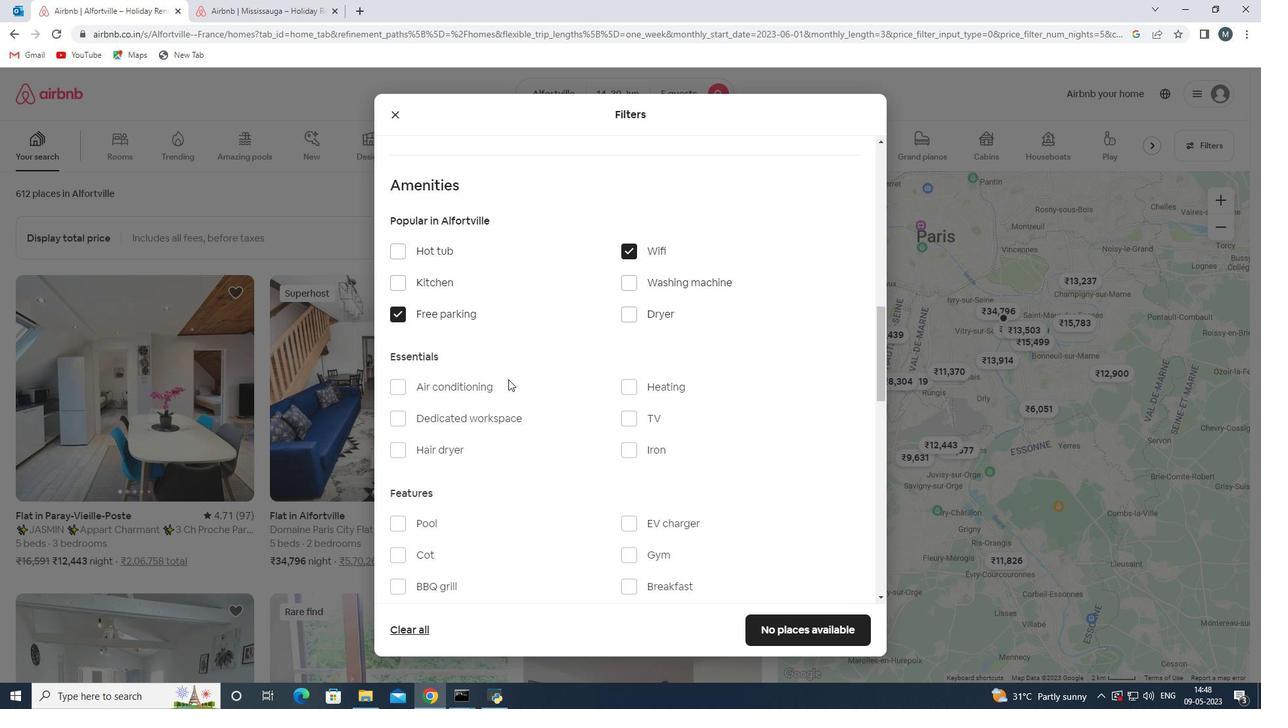
Action: Mouse moved to (632, 352)
Screenshot: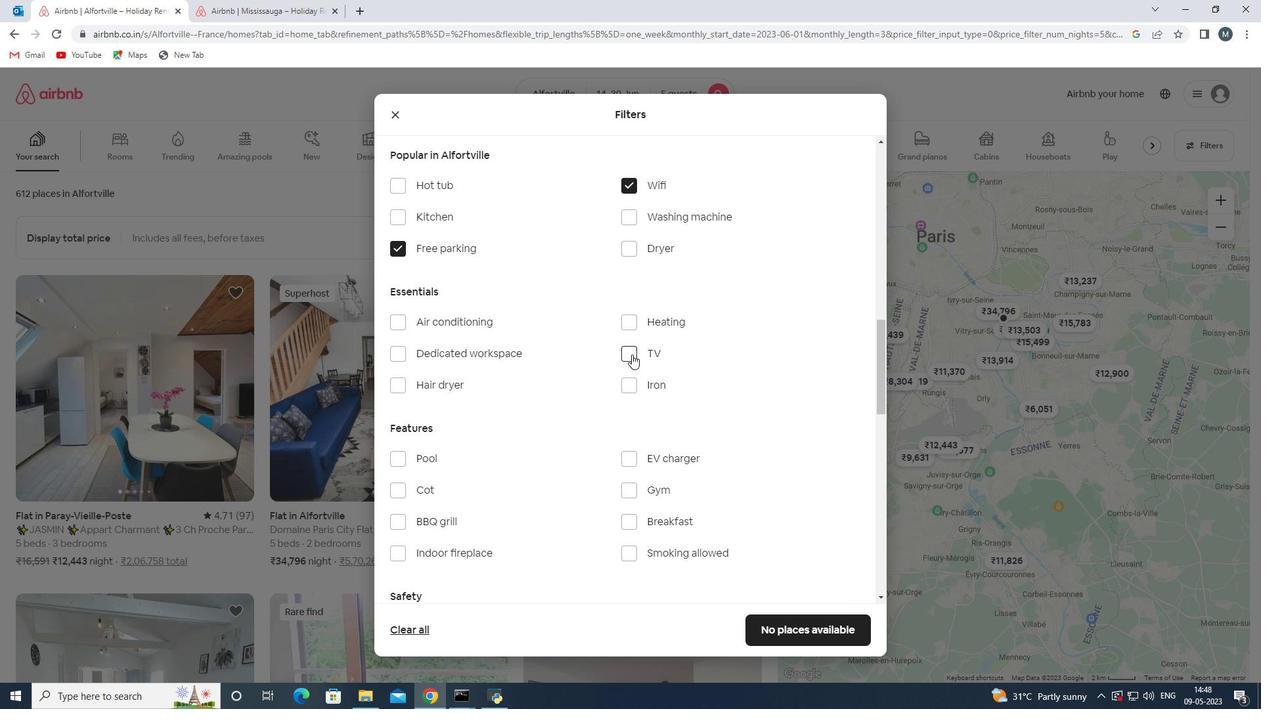 
Action: Mouse pressed left at (632, 352)
Screenshot: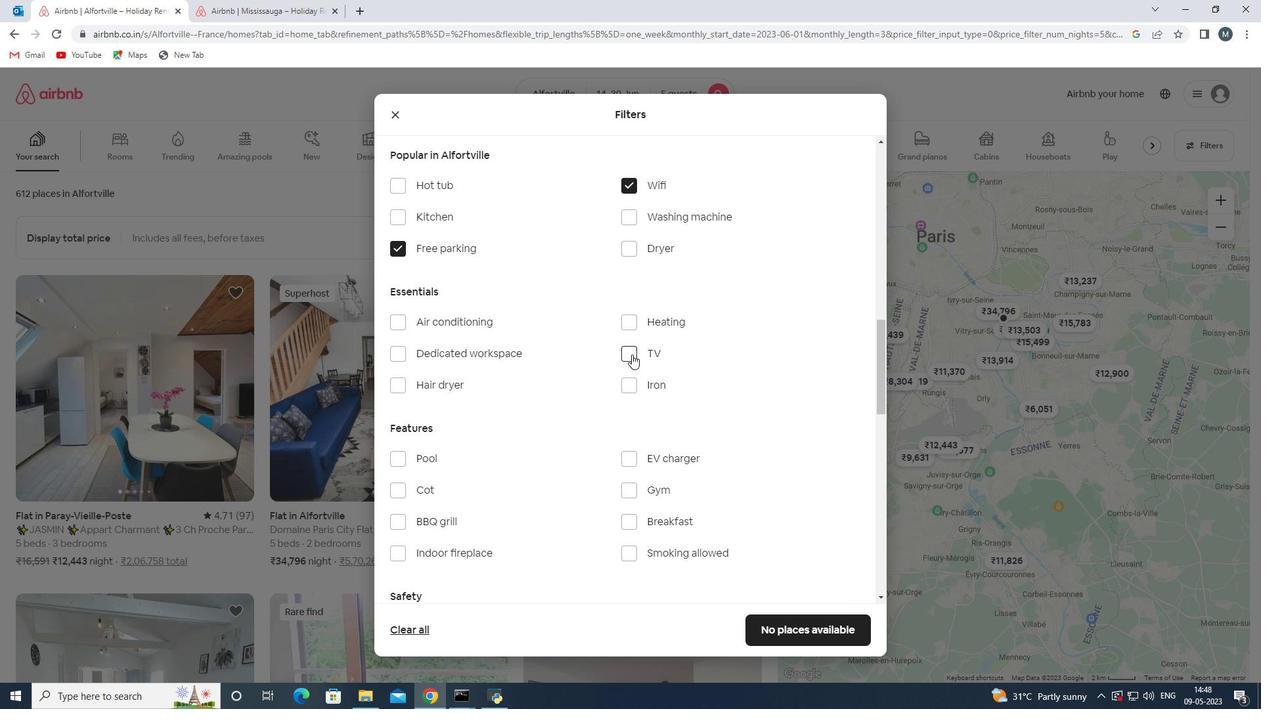 
Action: Mouse moved to (557, 374)
Screenshot: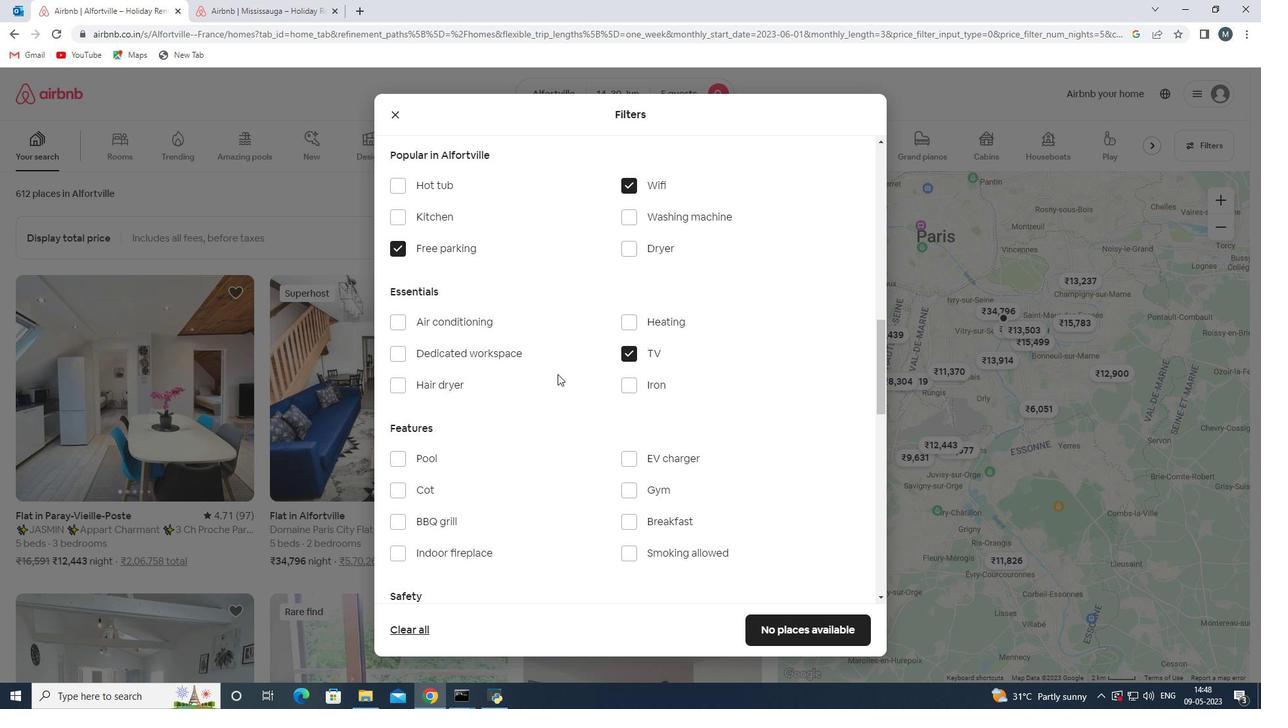 
Action: Mouse scrolled (557, 373) with delta (0, 0)
Screenshot: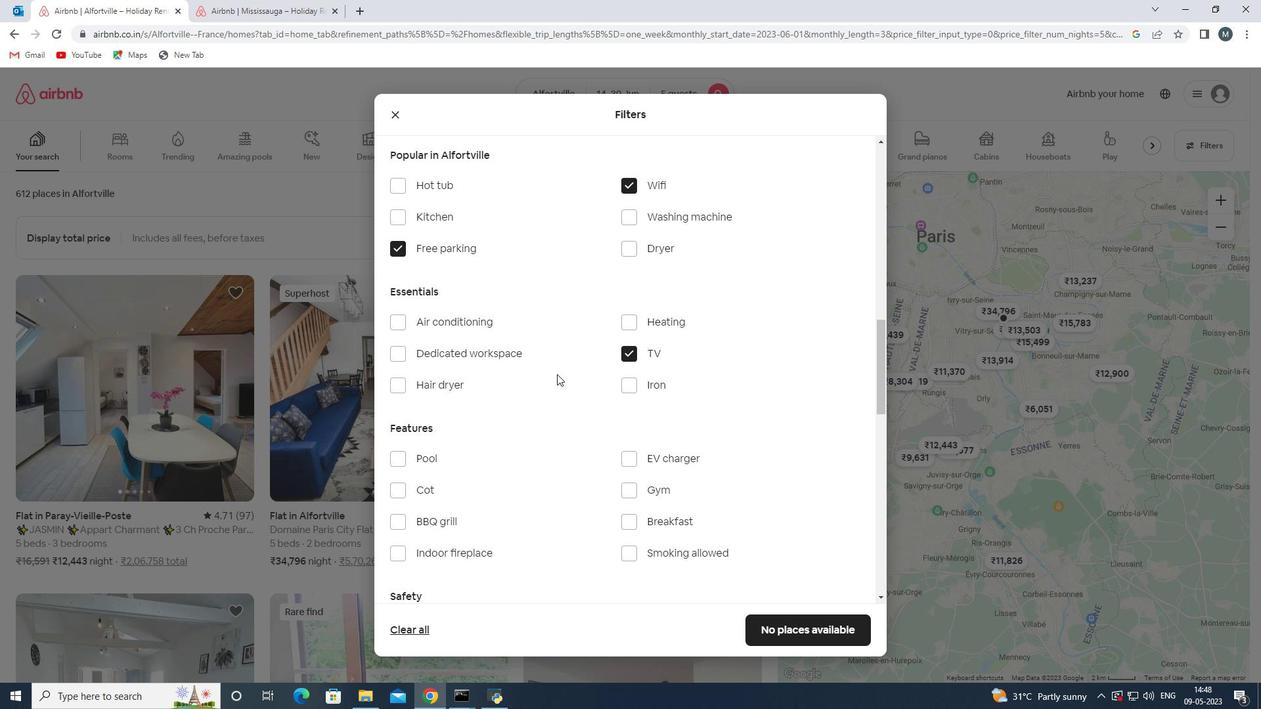 
Action: Mouse moved to (650, 423)
Screenshot: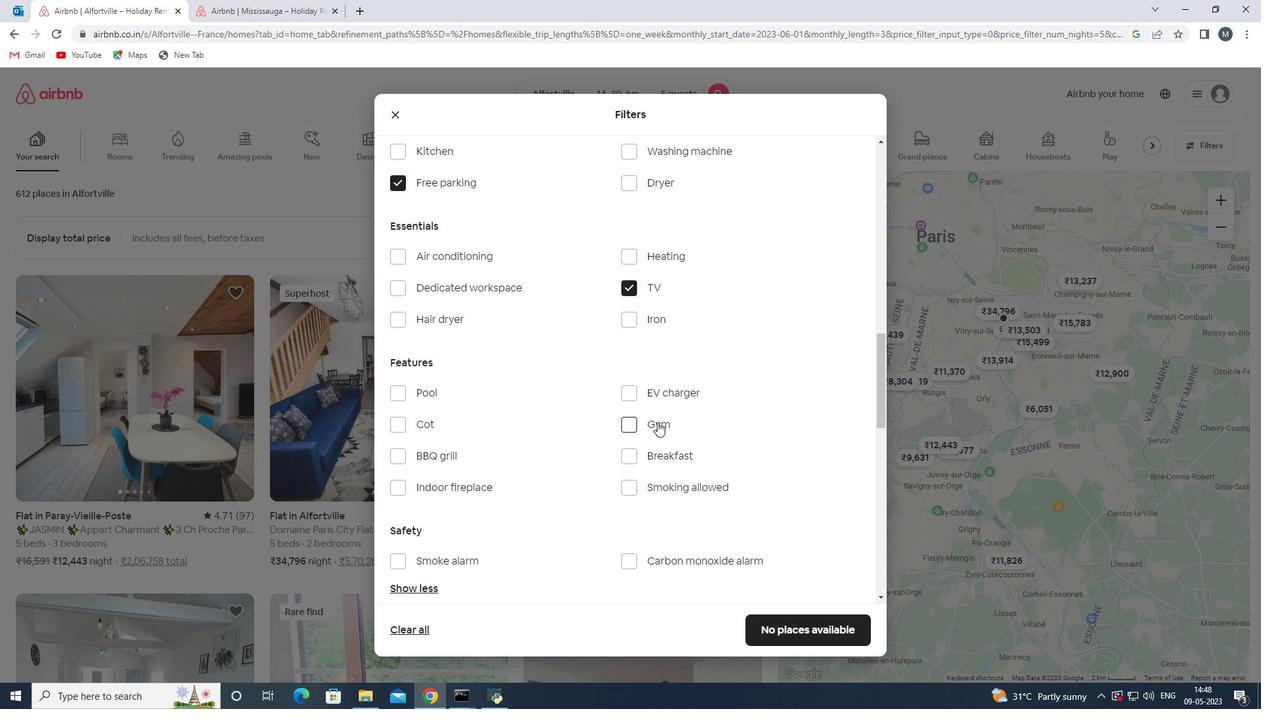 
Action: Mouse pressed left at (650, 423)
Screenshot: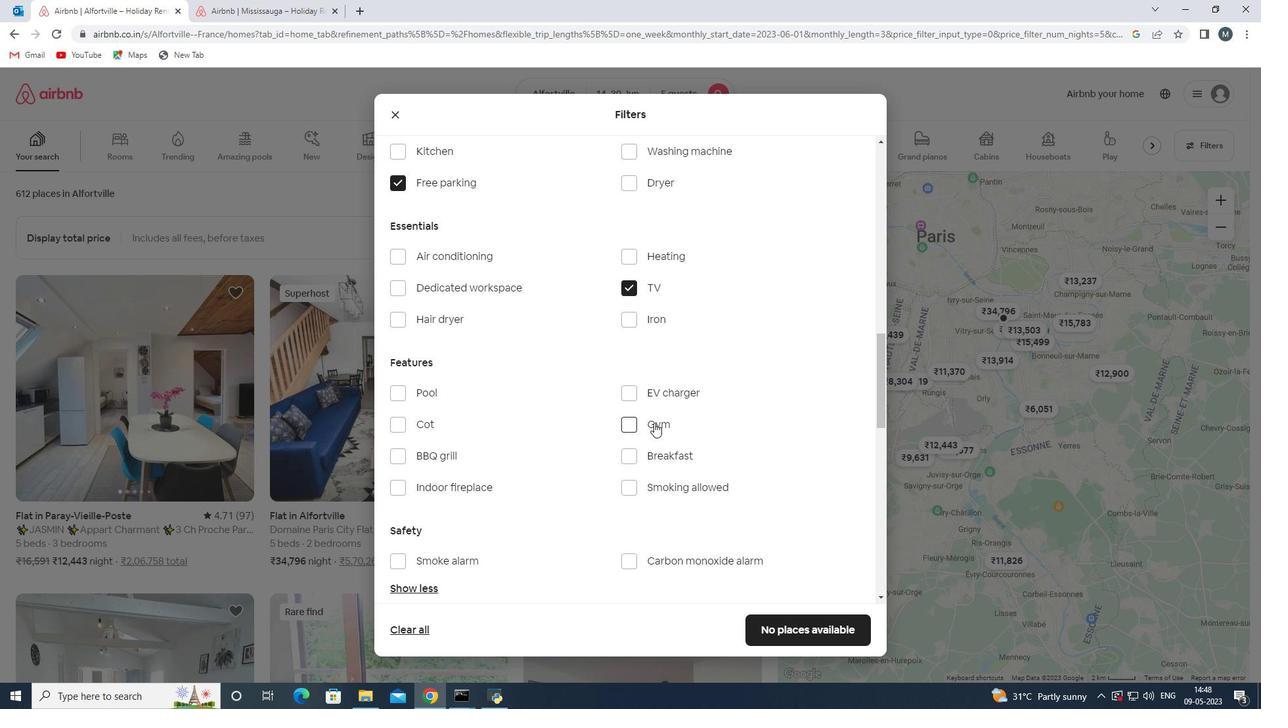 
Action: Mouse moved to (625, 459)
Screenshot: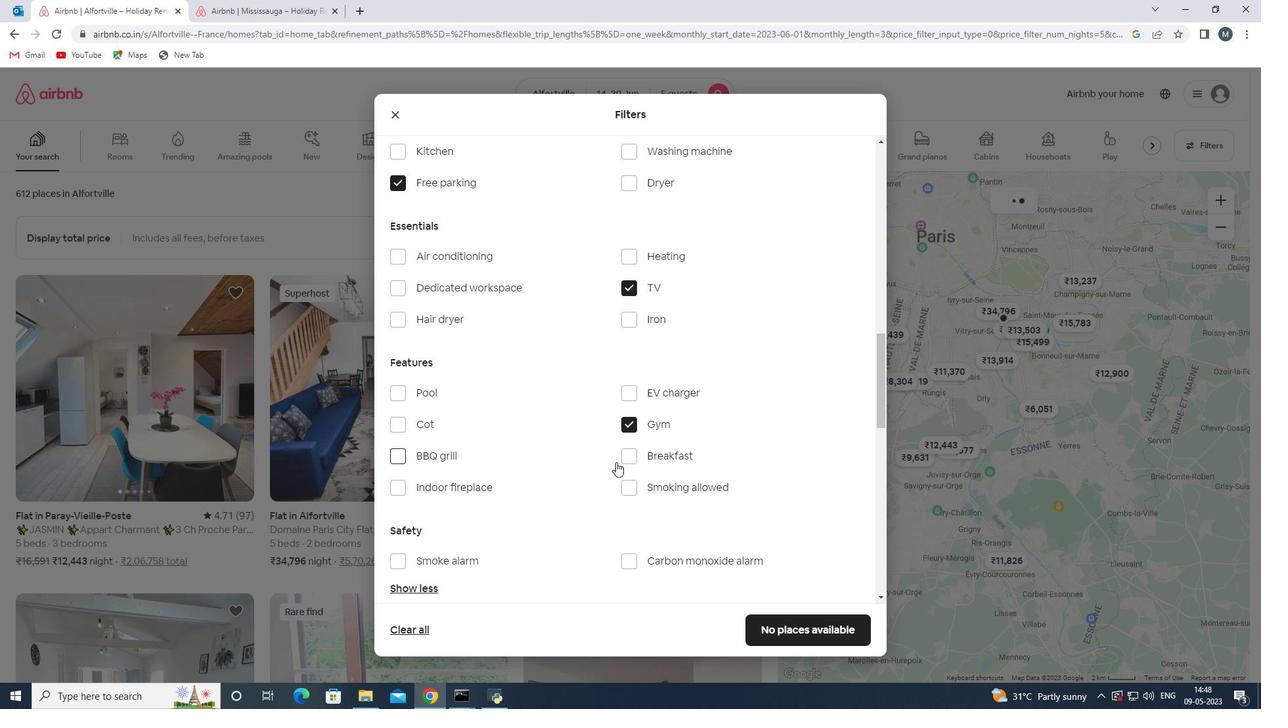 
Action: Mouse pressed left at (625, 459)
Screenshot: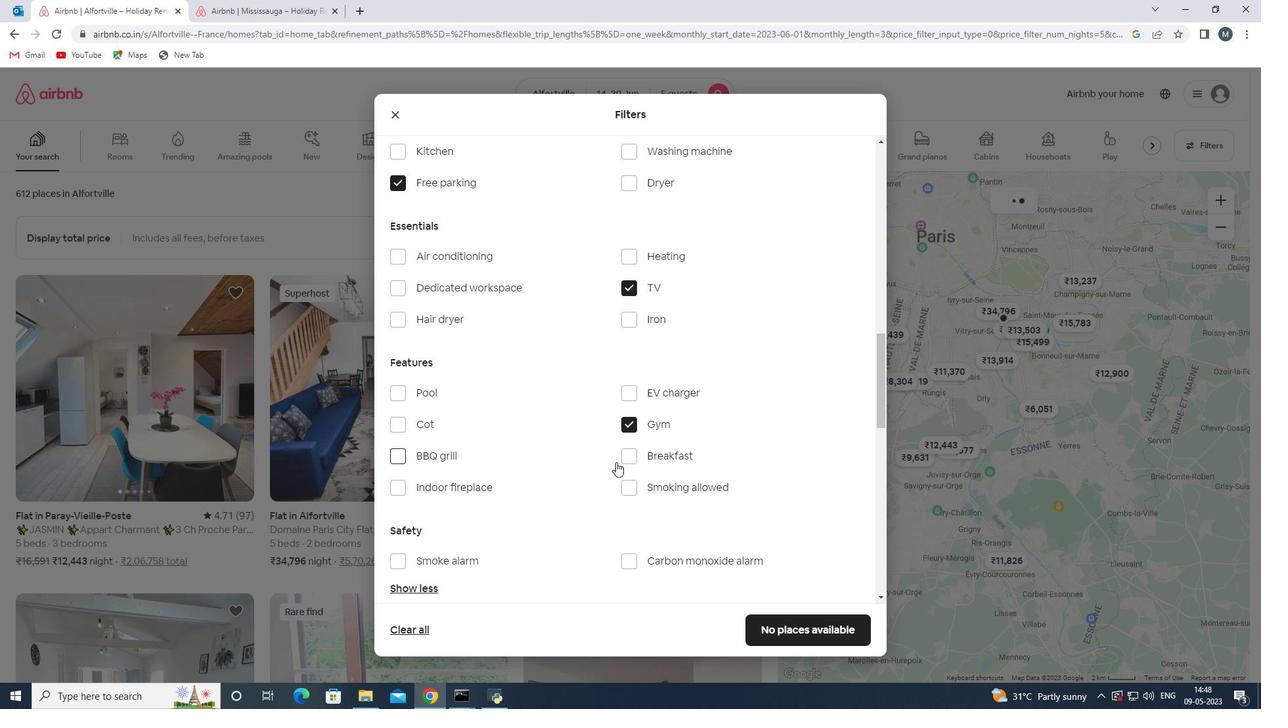 
Action: Mouse moved to (562, 448)
Screenshot: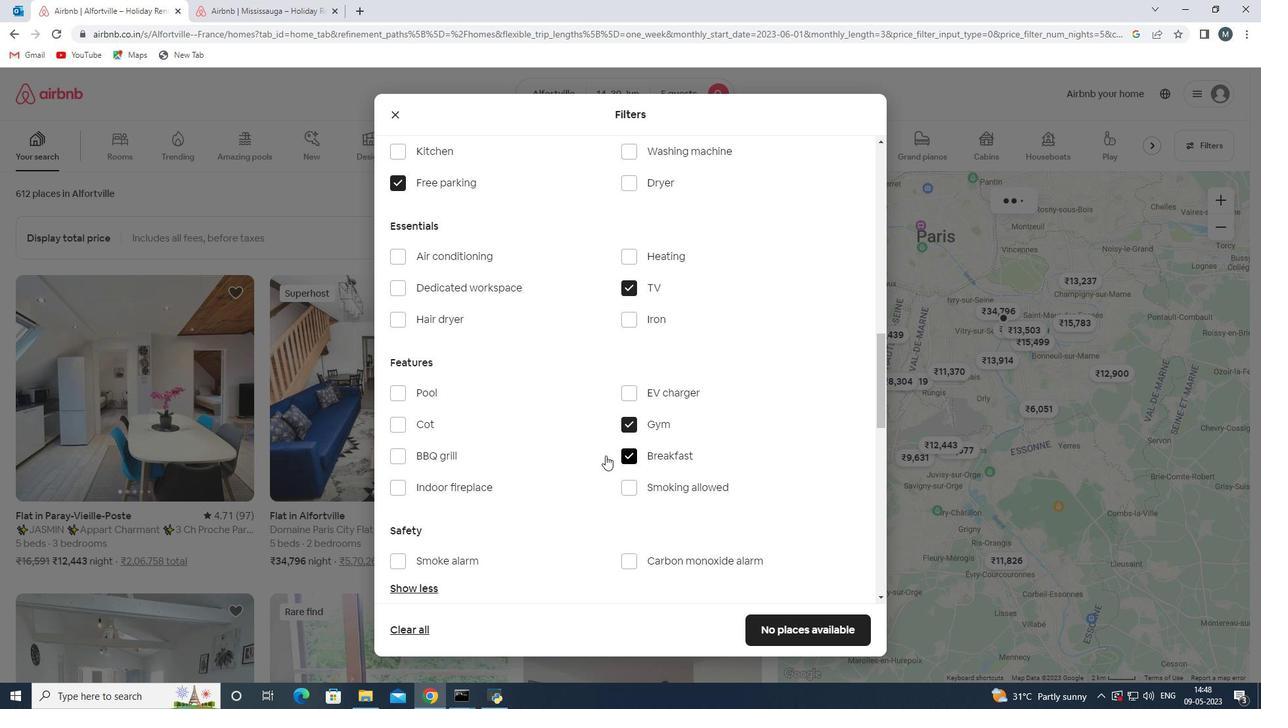 
Action: Mouse scrolled (562, 447) with delta (0, 0)
Screenshot: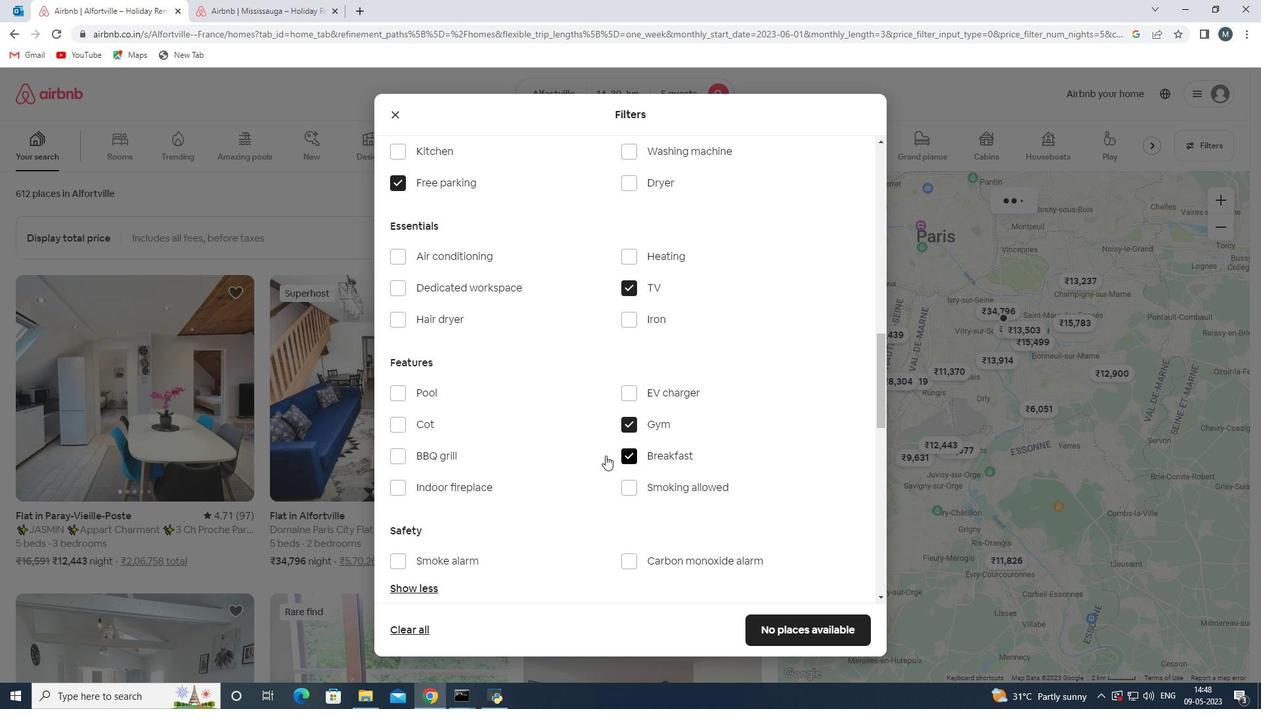 
Action: Mouse moved to (560, 448)
Screenshot: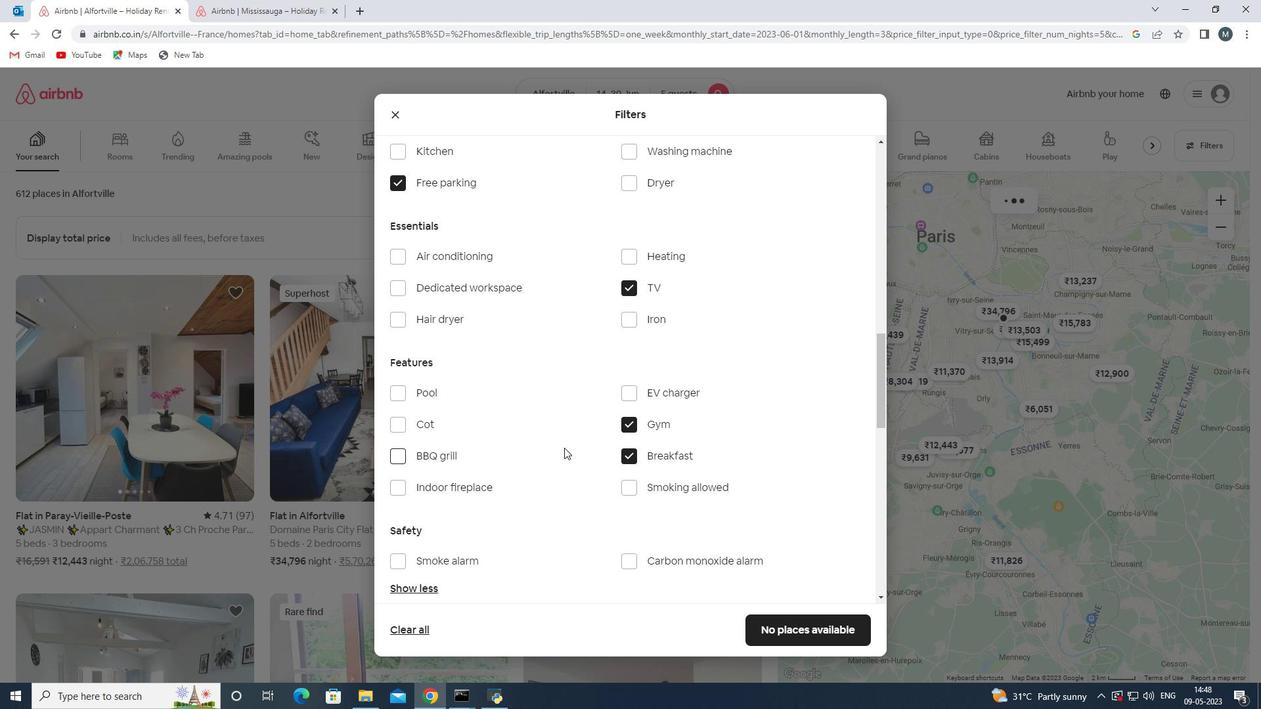 
Action: Mouse scrolled (560, 448) with delta (0, 0)
Screenshot: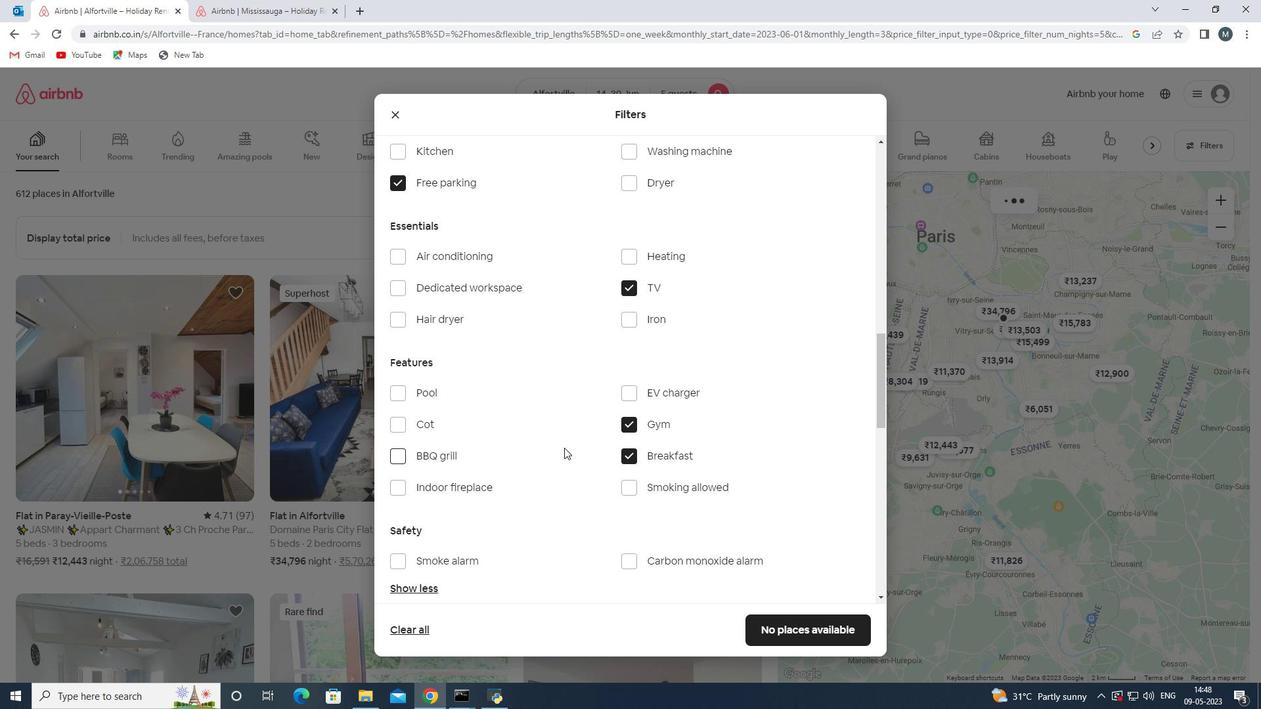 
Action: Mouse moved to (555, 451)
Screenshot: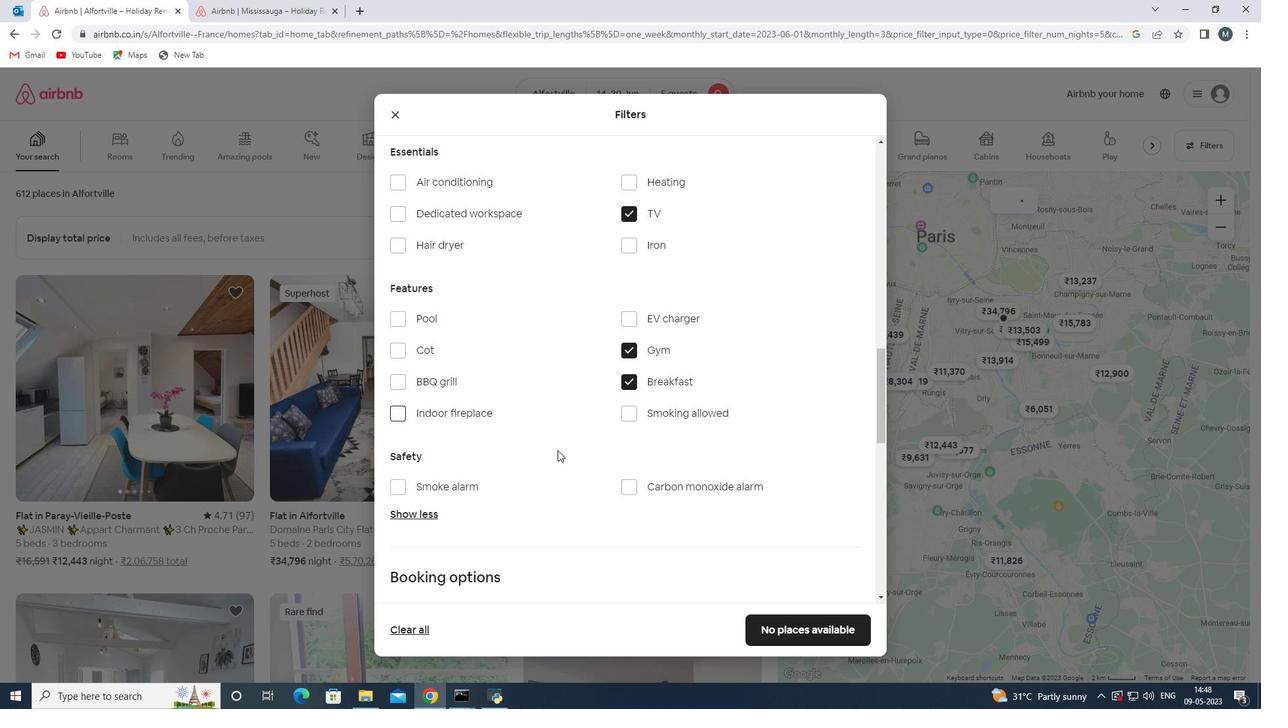 
Action: Mouse scrolled (555, 450) with delta (0, 0)
Screenshot: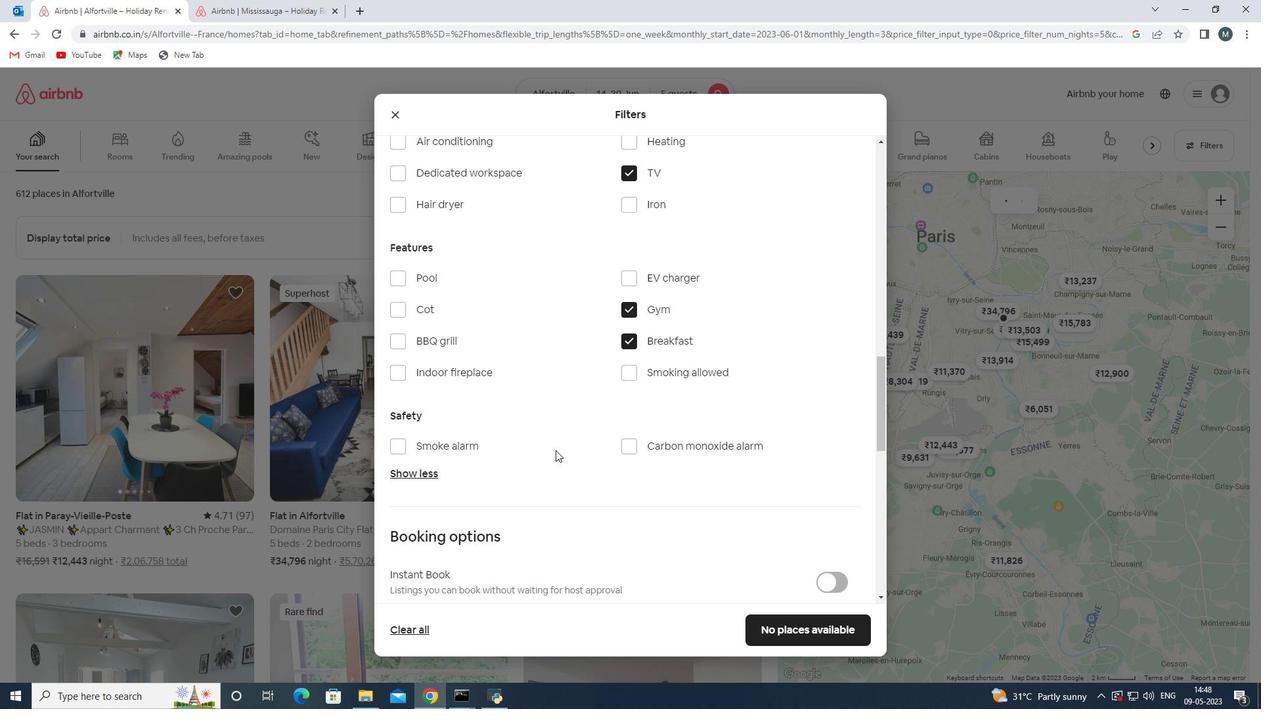 
Action: Mouse moved to (752, 521)
Screenshot: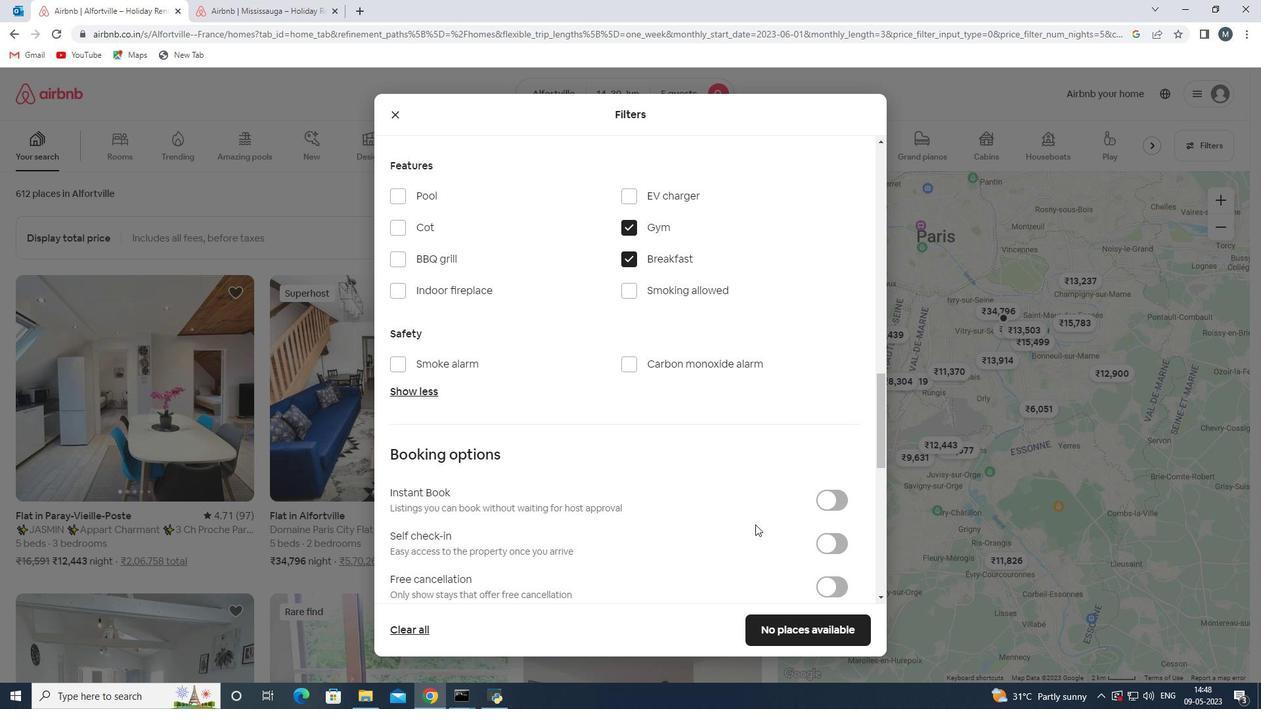 
Action: Mouse scrolled (752, 520) with delta (0, 0)
Screenshot: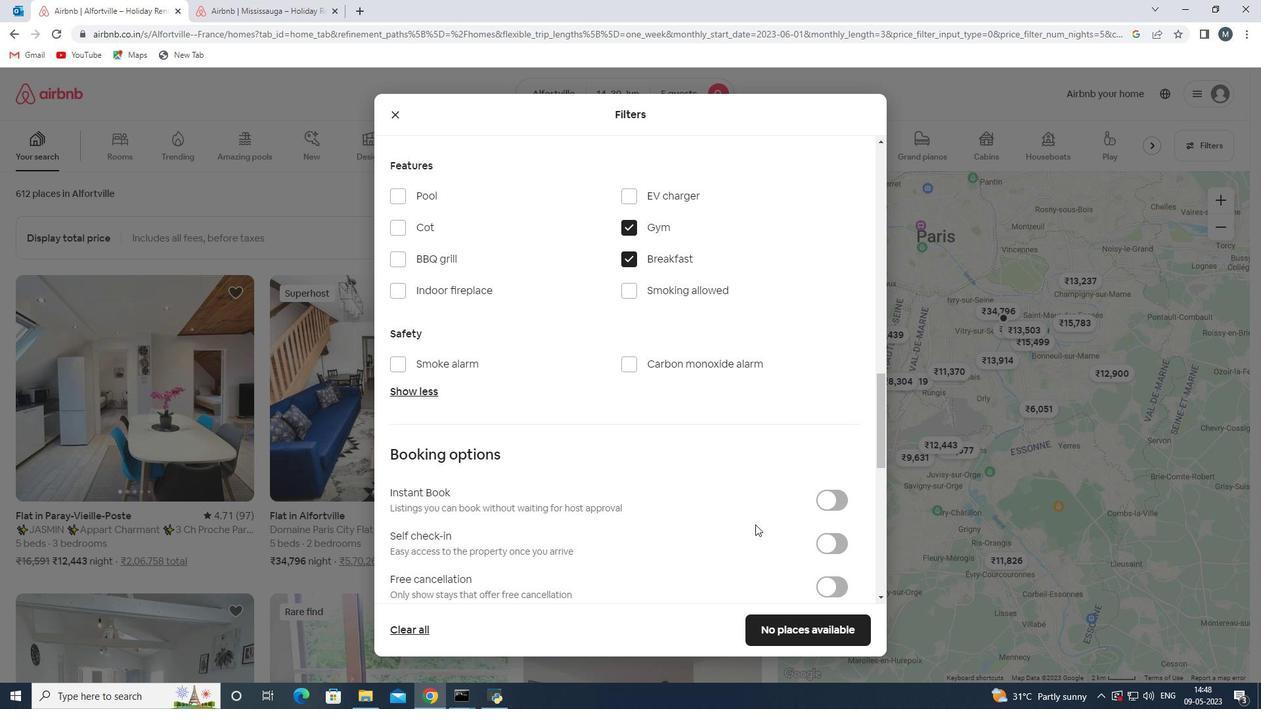 
Action: Mouse moved to (828, 471)
Screenshot: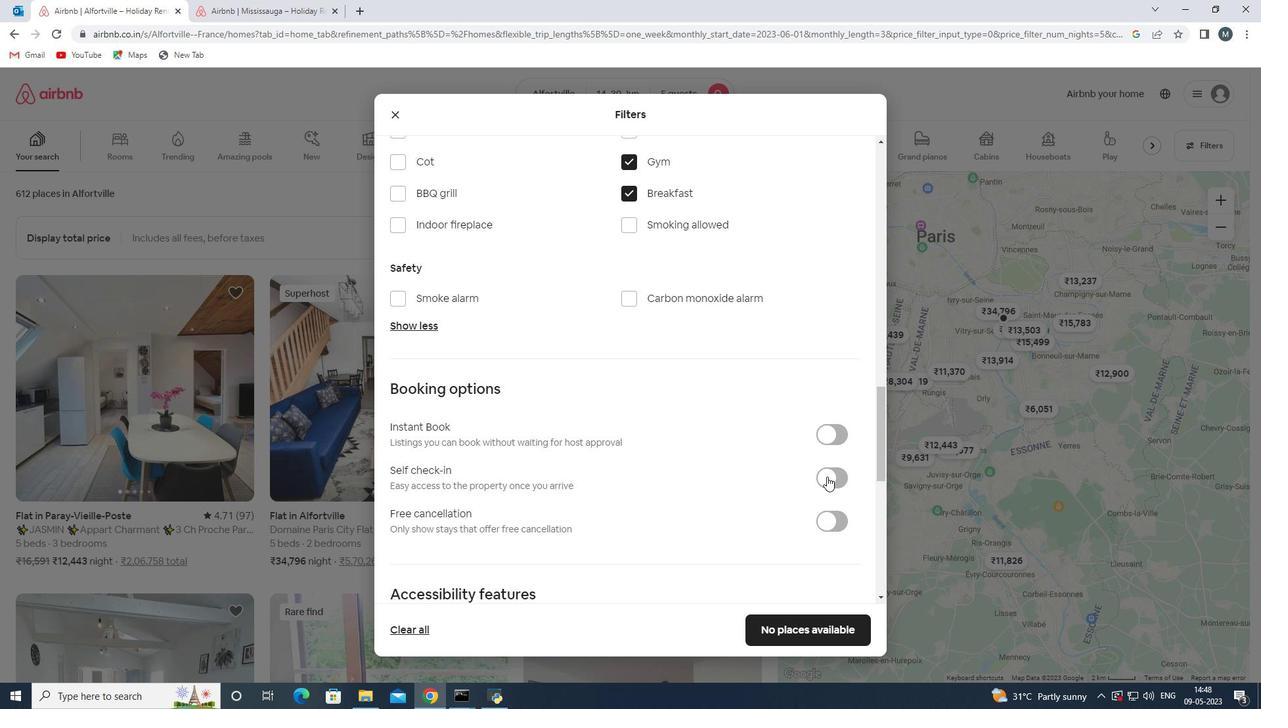
Action: Mouse pressed left at (828, 471)
Screenshot: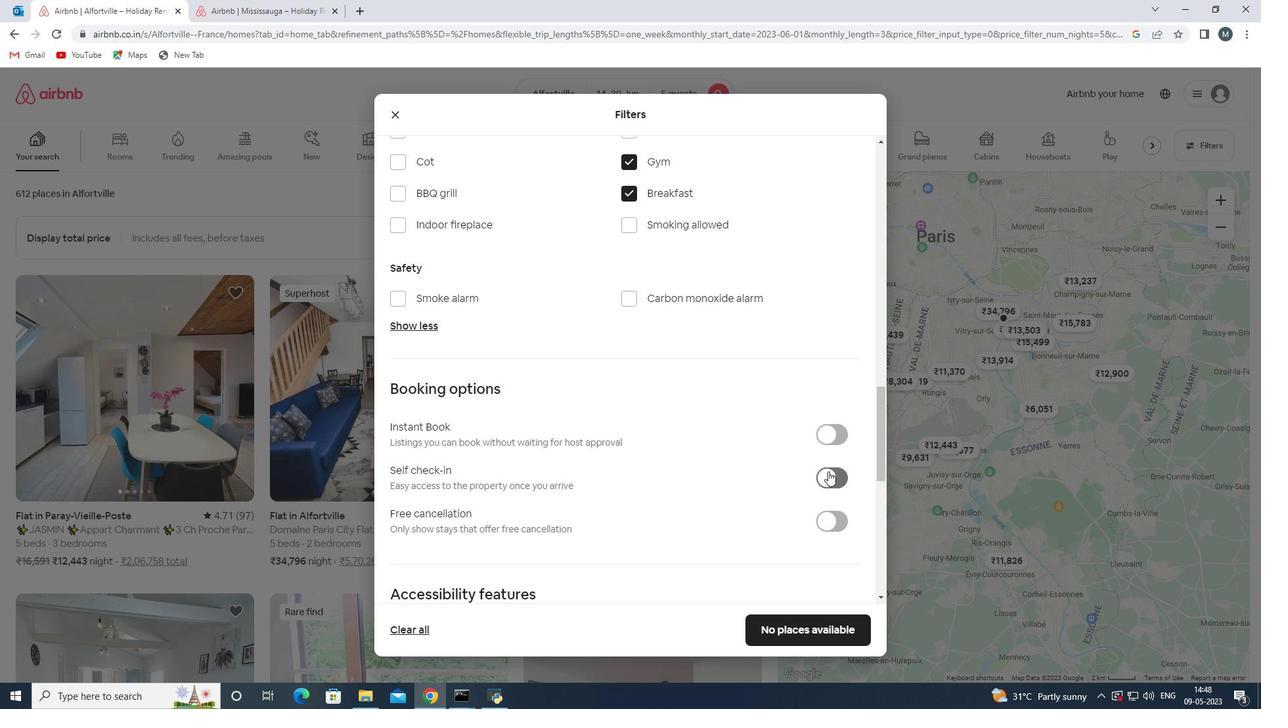 
Action: Mouse moved to (655, 457)
Screenshot: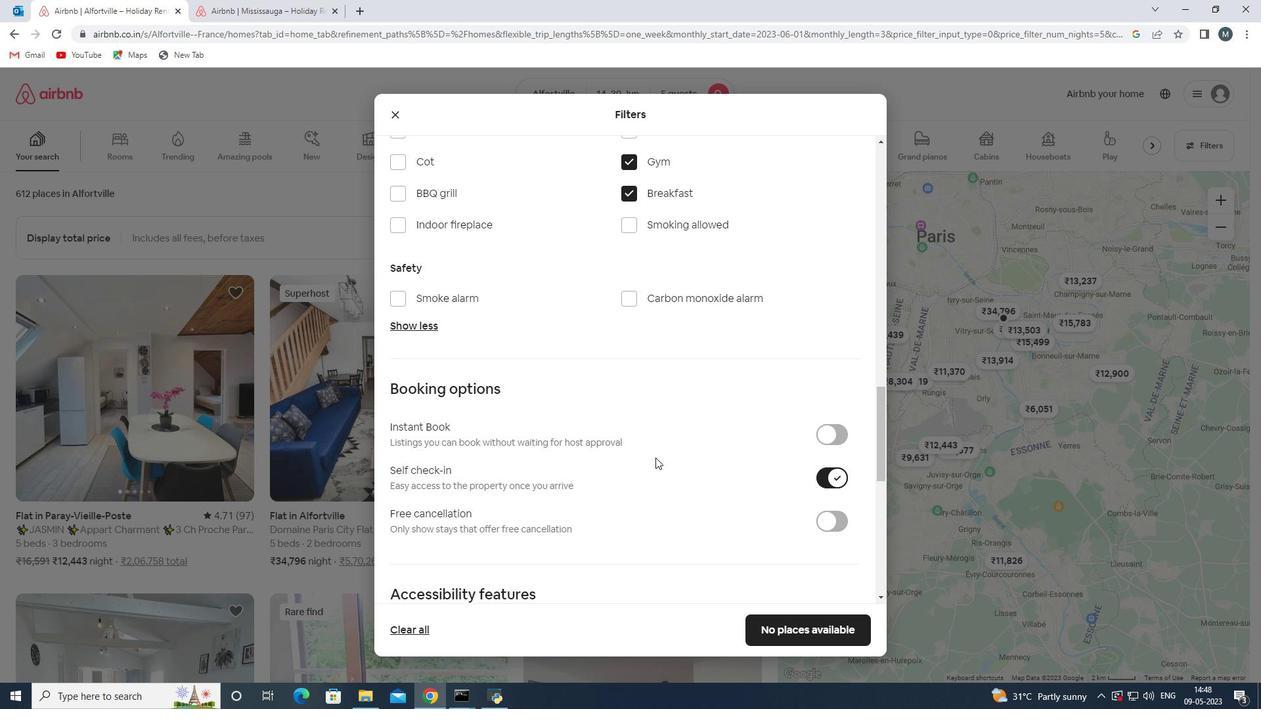 
Action: Mouse scrolled (655, 456) with delta (0, 0)
Screenshot: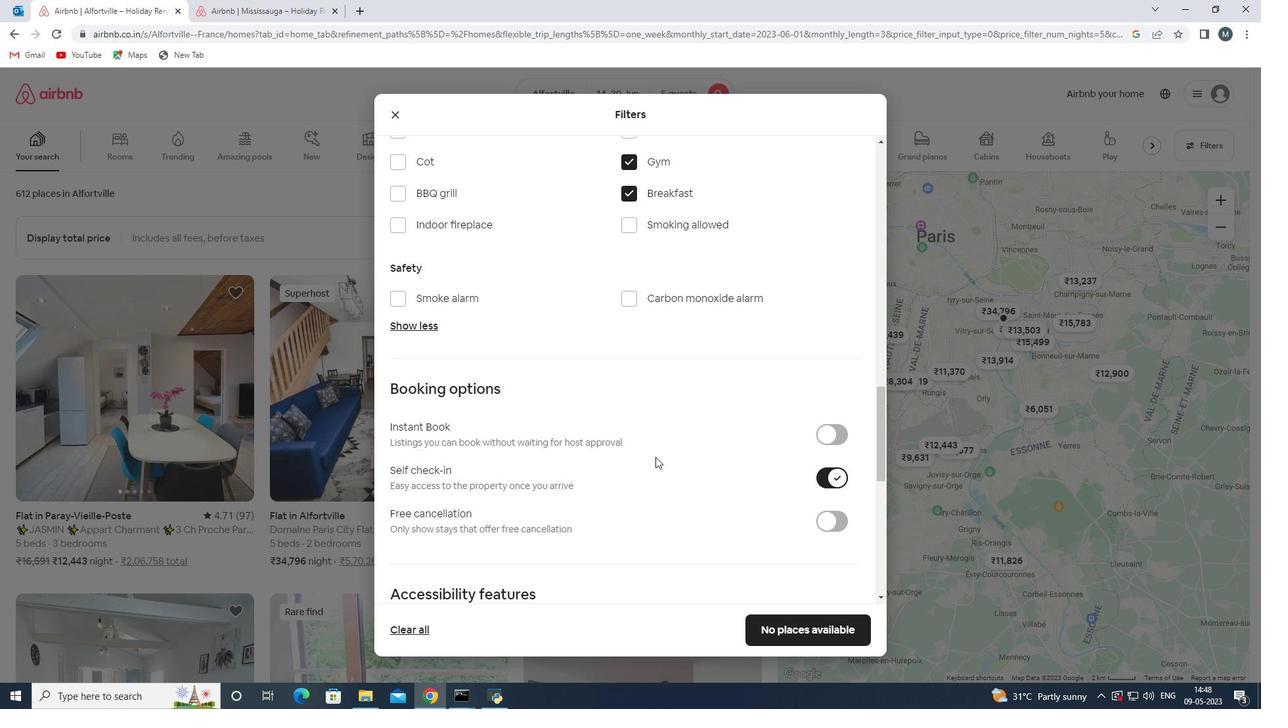 
Action: Mouse moved to (655, 457)
Screenshot: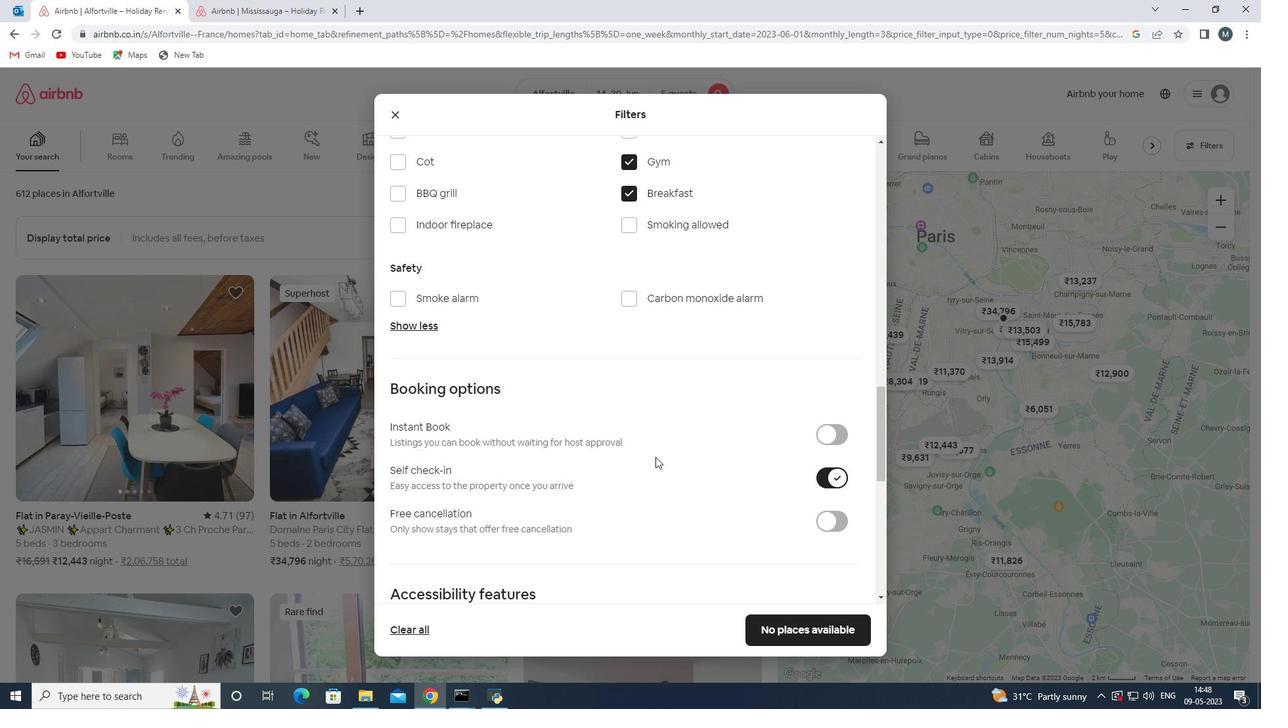 
Action: Mouse scrolled (655, 456) with delta (0, 0)
Screenshot: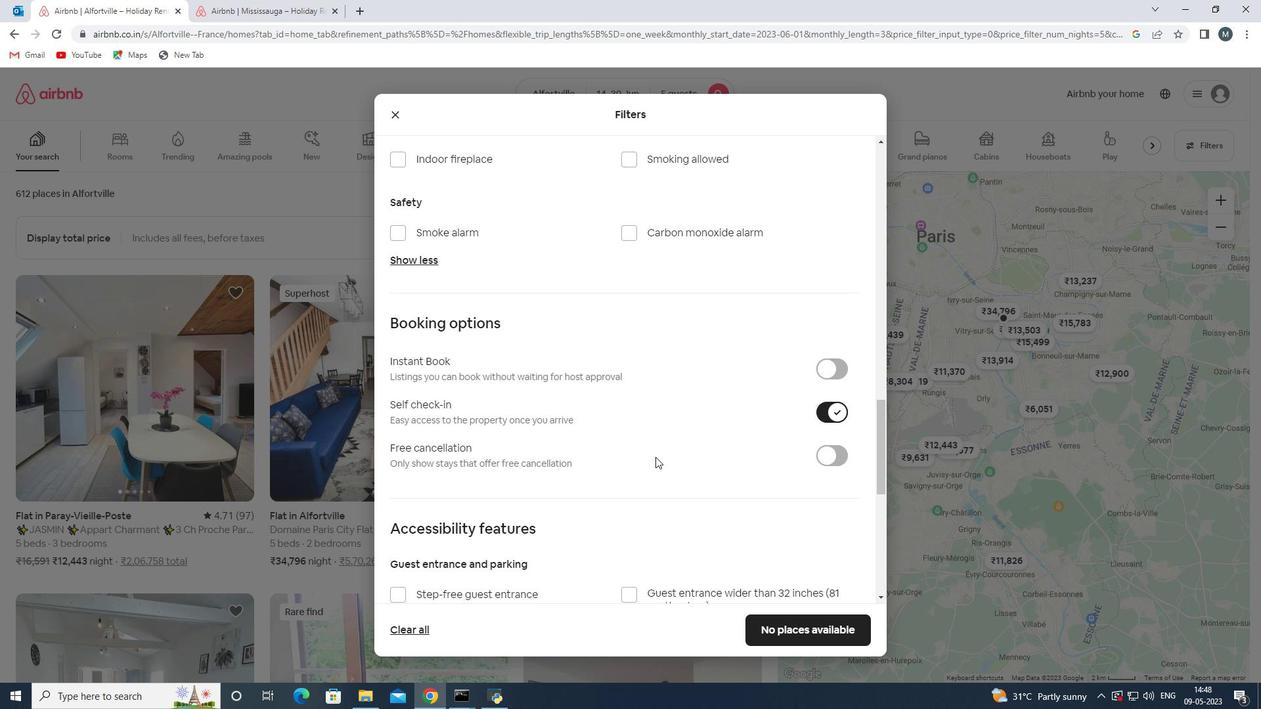 
Action: Mouse moved to (655, 457)
Screenshot: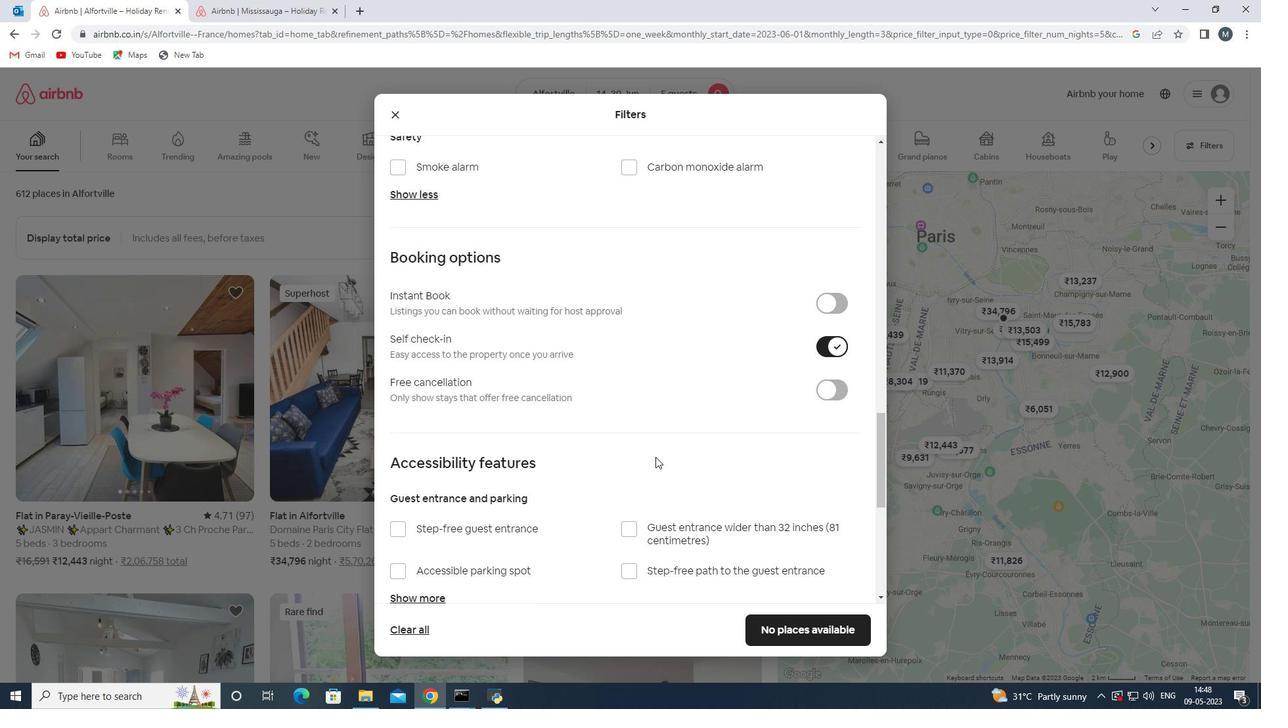 
Action: Mouse scrolled (655, 456) with delta (0, 0)
Screenshot: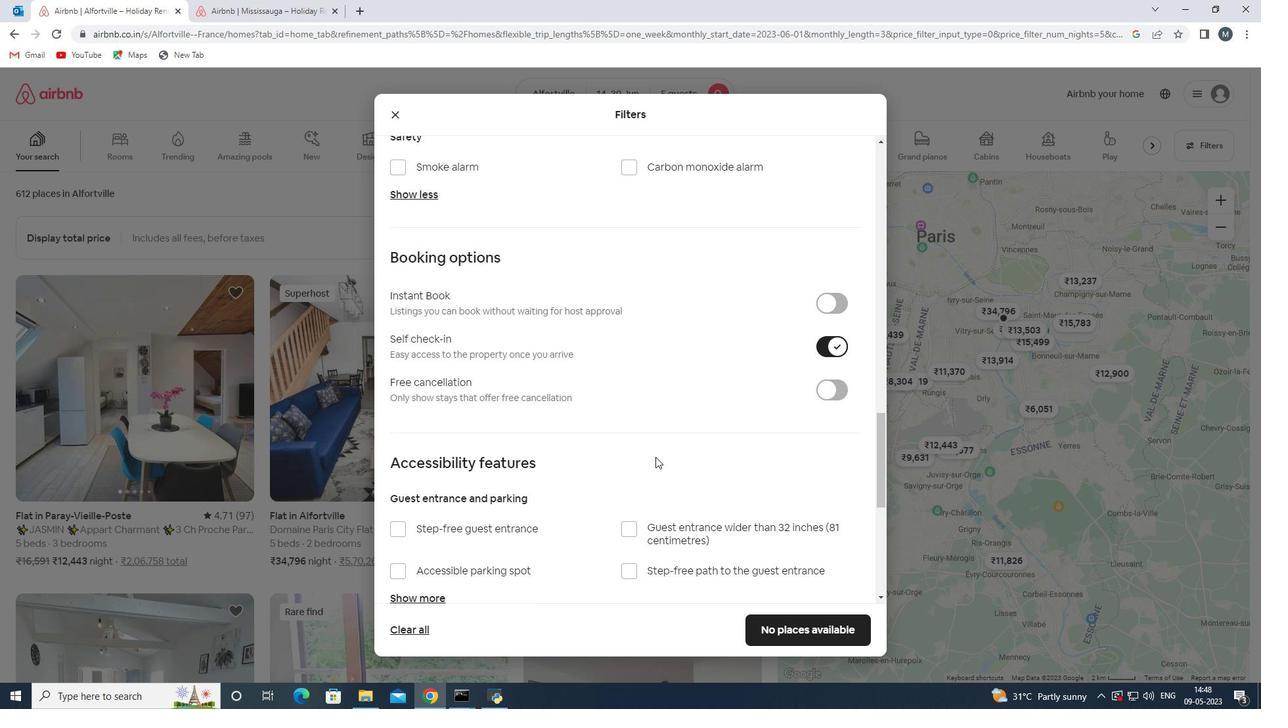 
Action: Mouse moved to (621, 461)
Screenshot: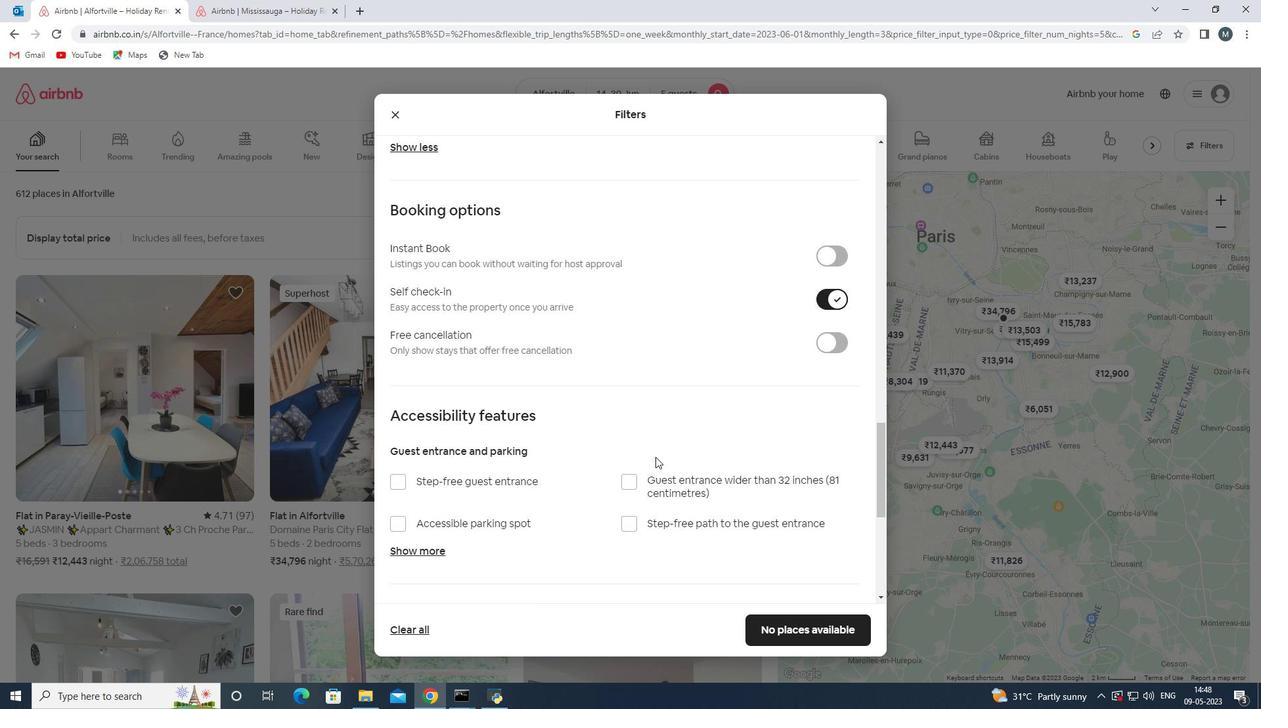 
Action: Mouse scrolled (621, 460) with delta (0, 0)
Screenshot: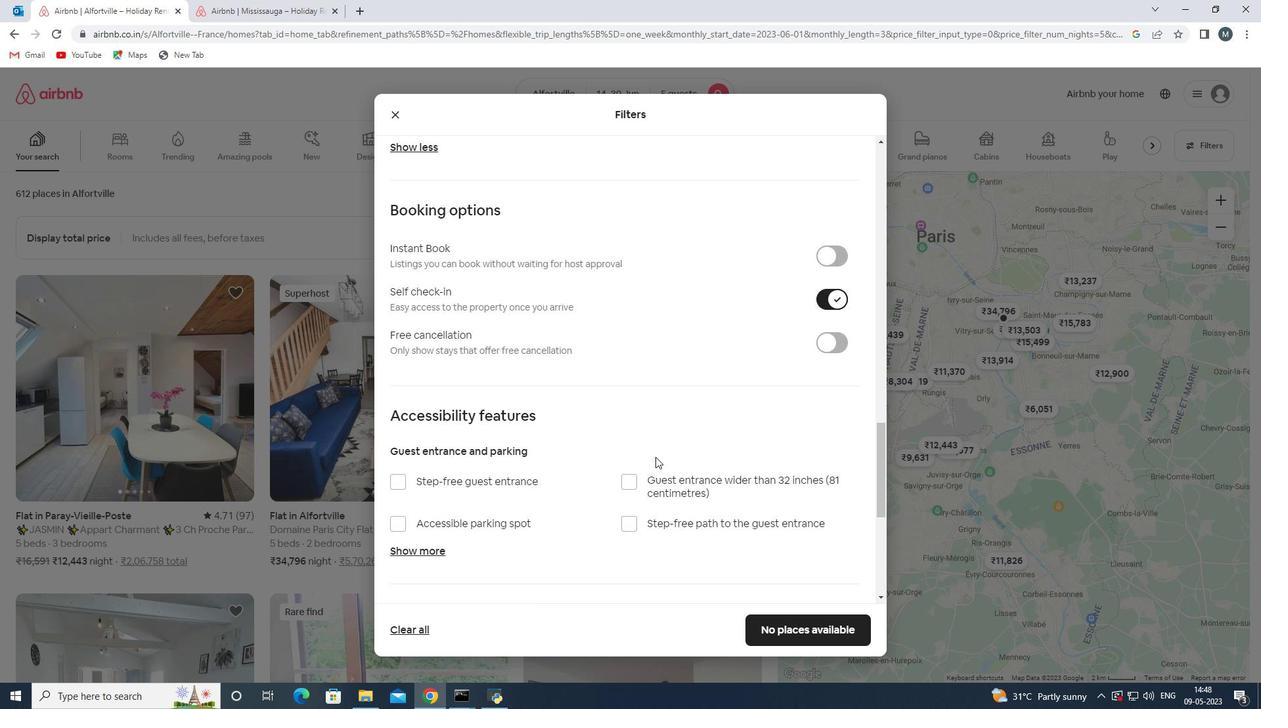 
Action: Mouse moved to (588, 465)
Screenshot: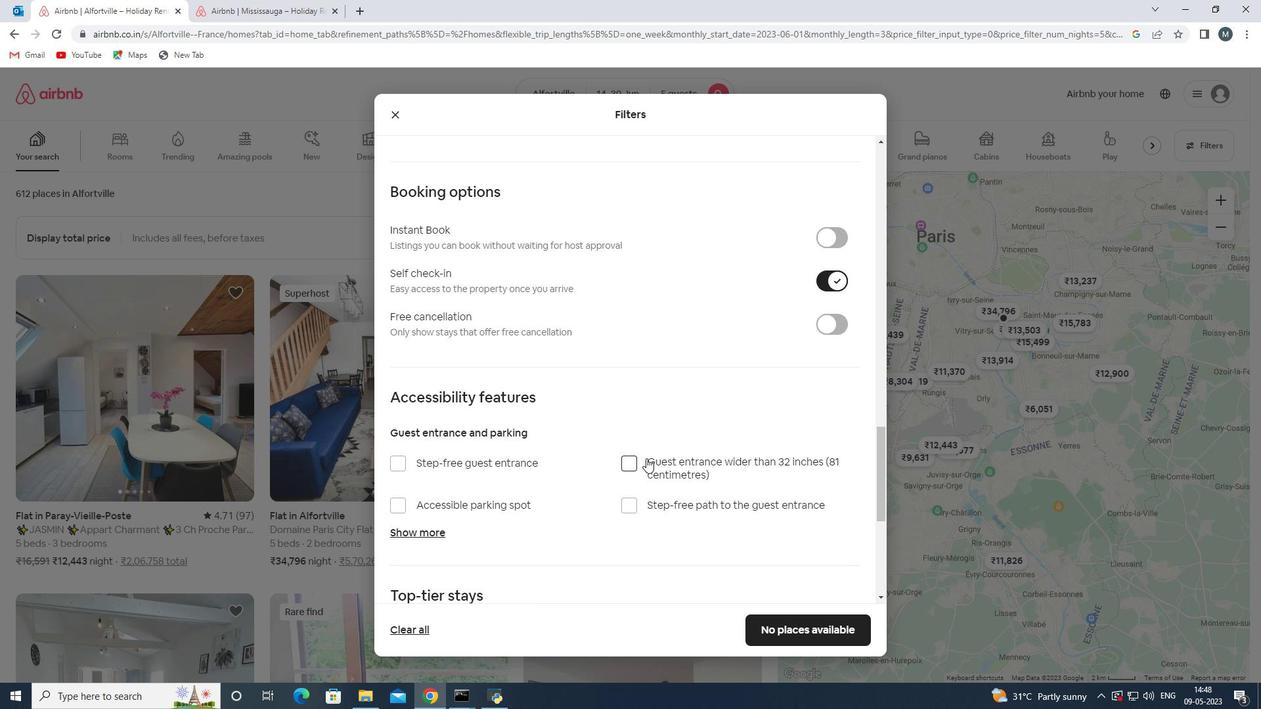 
Action: Mouse scrolled (588, 465) with delta (0, 0)
Screenshot: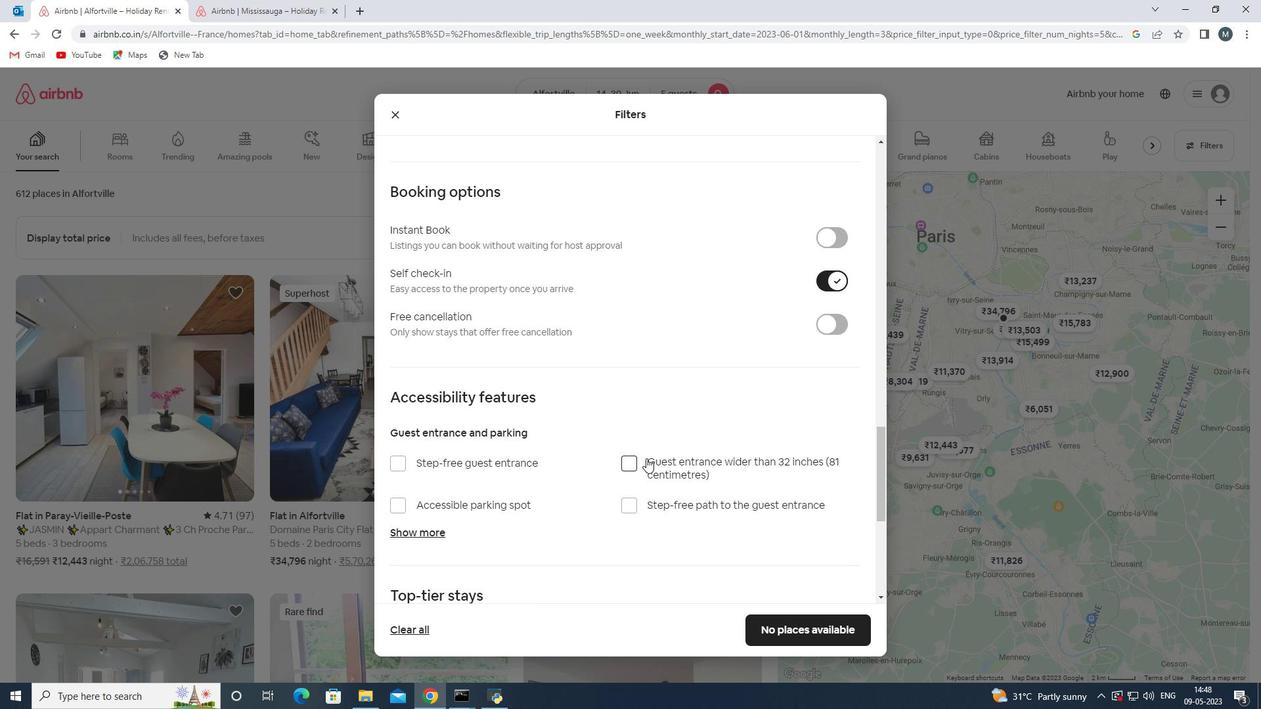 
Action: Mouse moved to (576, 466)
Screenshot: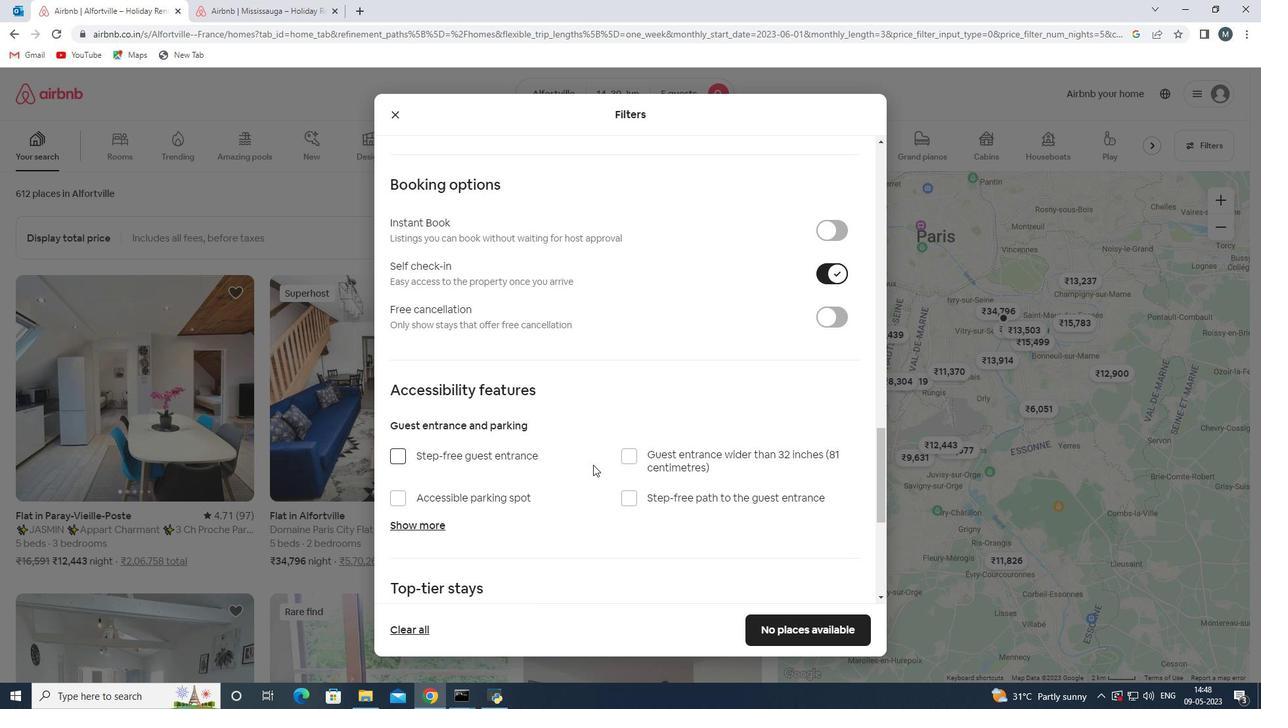 
Action: Mouse scrolled (576, 465) with delta (0, 0)
Screenshot: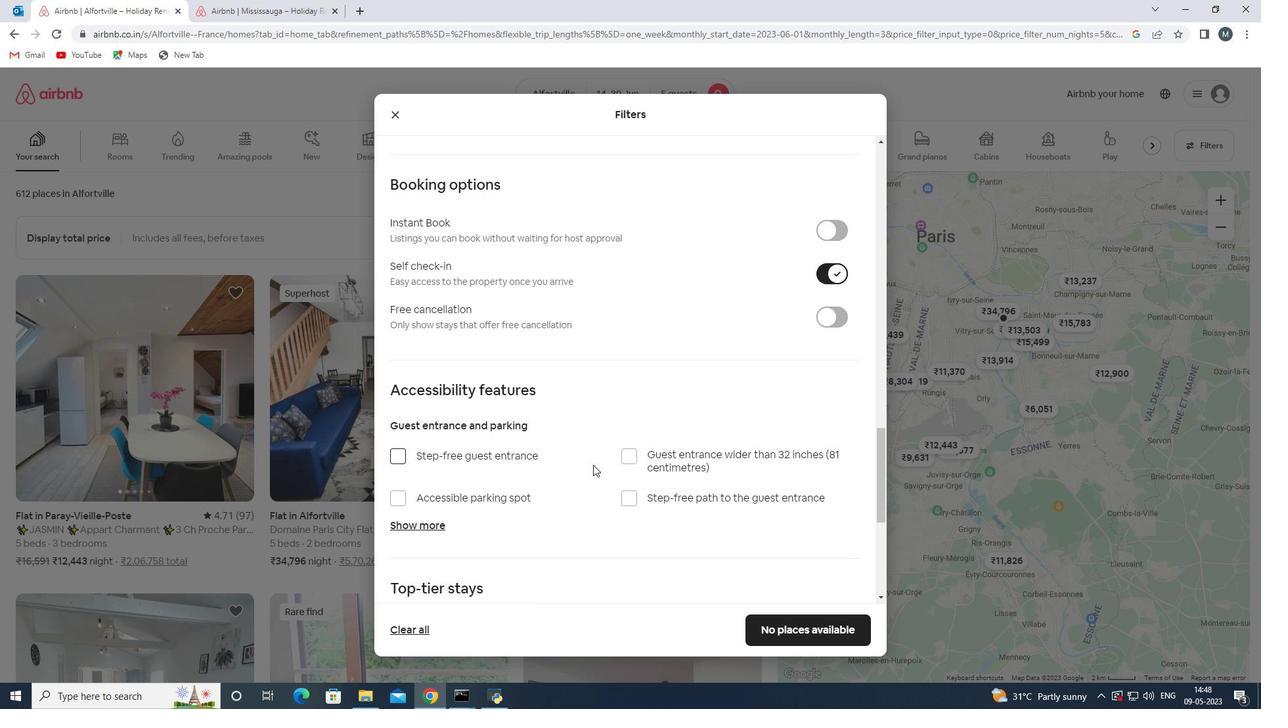 
Action: Mouse moved to (535, 488)
Screenshot: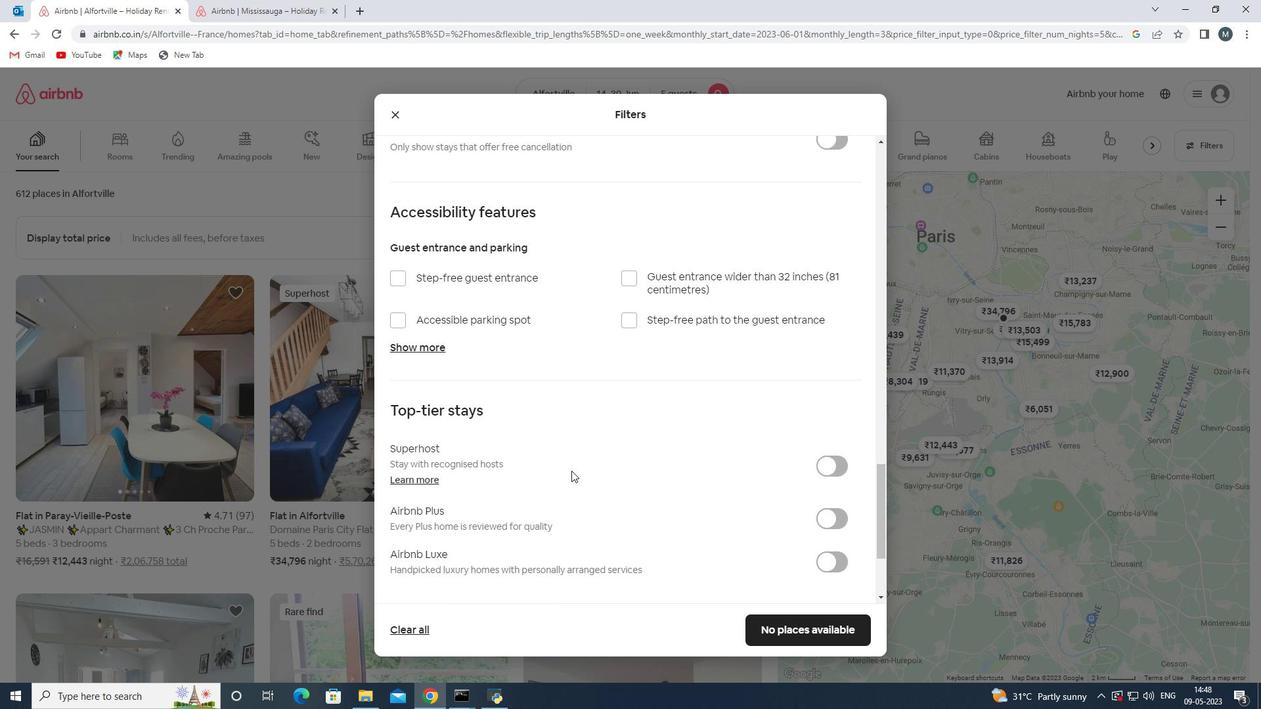
Action: Mouse scrolled (535, 487) with delta (0, 0)
Screenshot: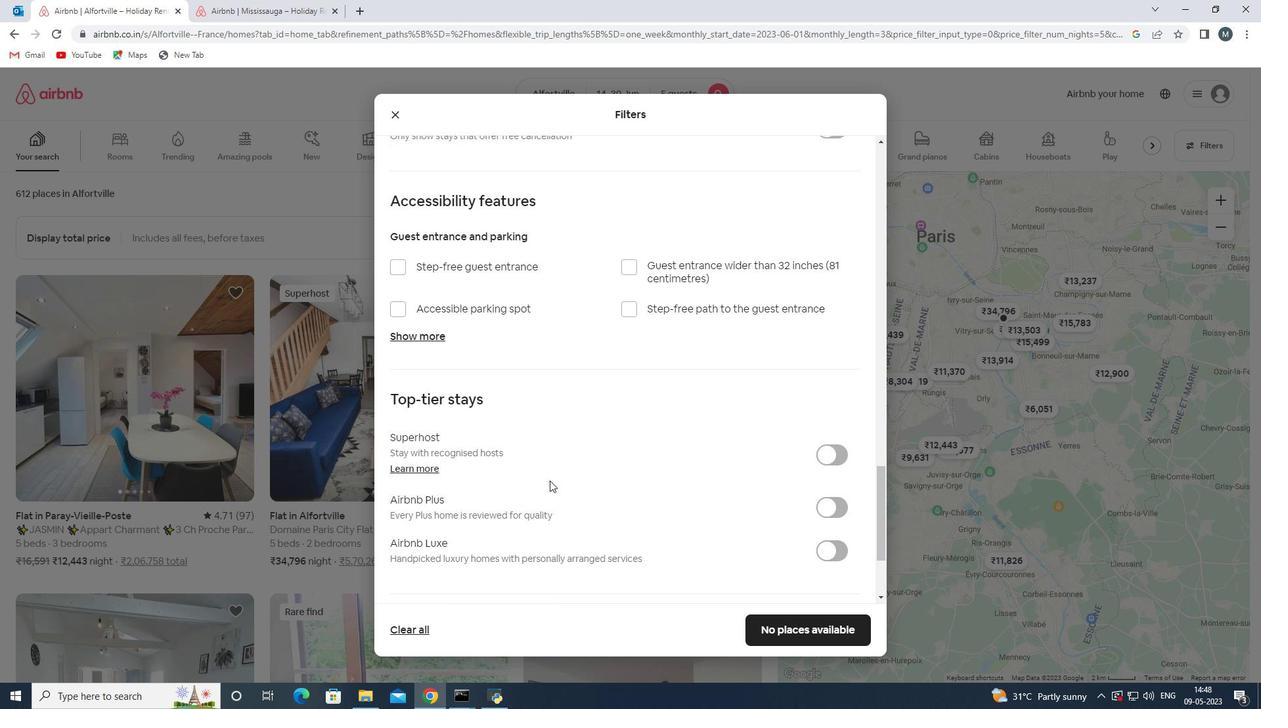 
Action: Mouse moved to (534, 488)
Screenshot: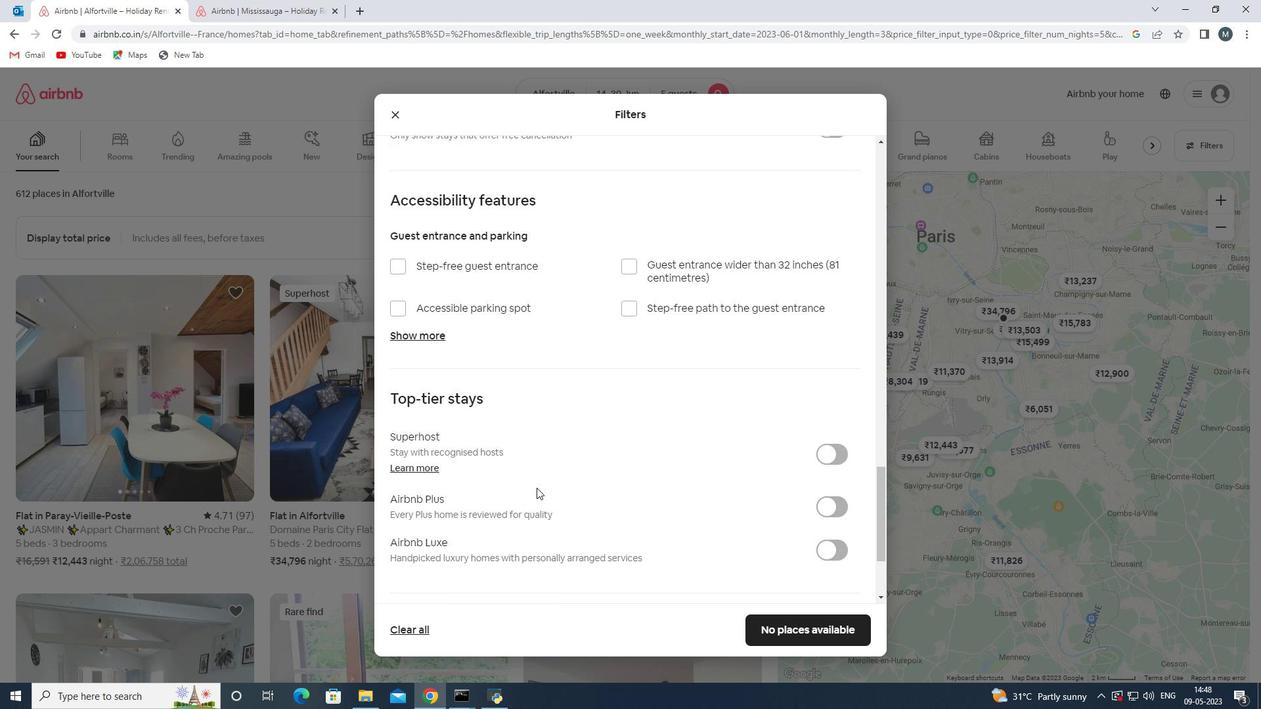 
Action: Mouse scrolled (534, 488) with delta (0, 0)
Screenshot: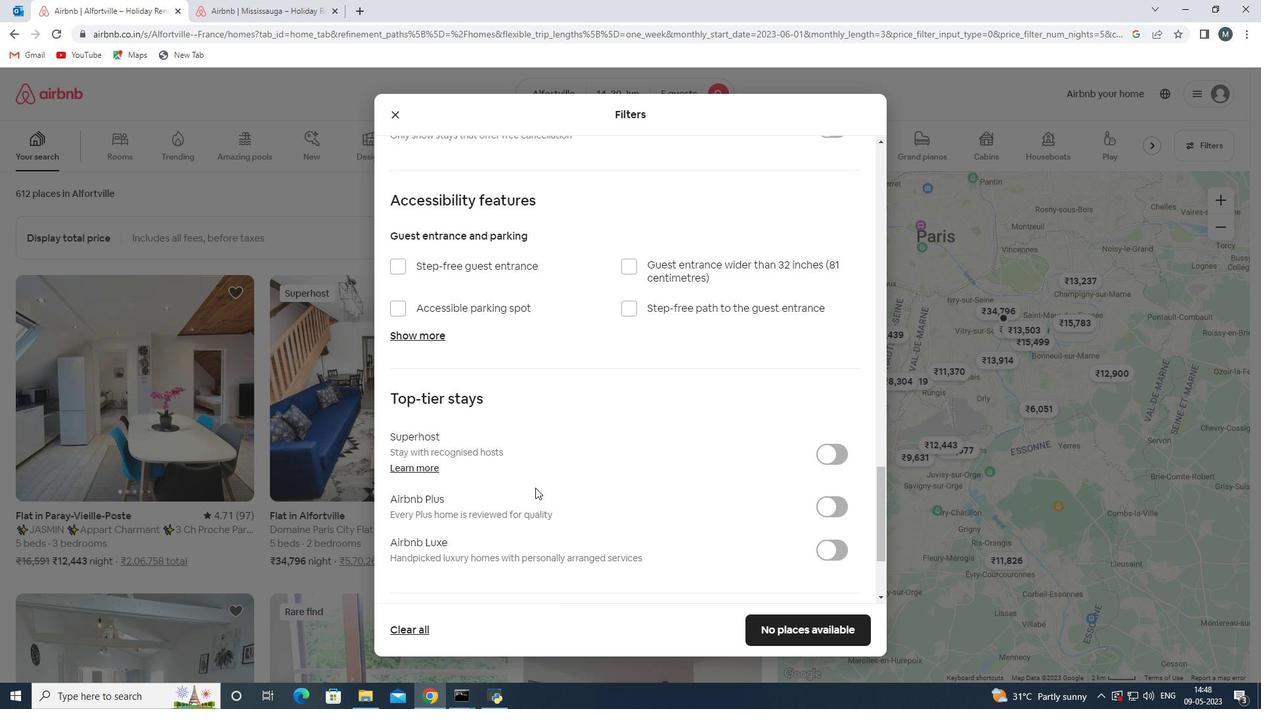 
Action: Mouse scrolled (534, 488) with delta (0, 0)
Screenshot: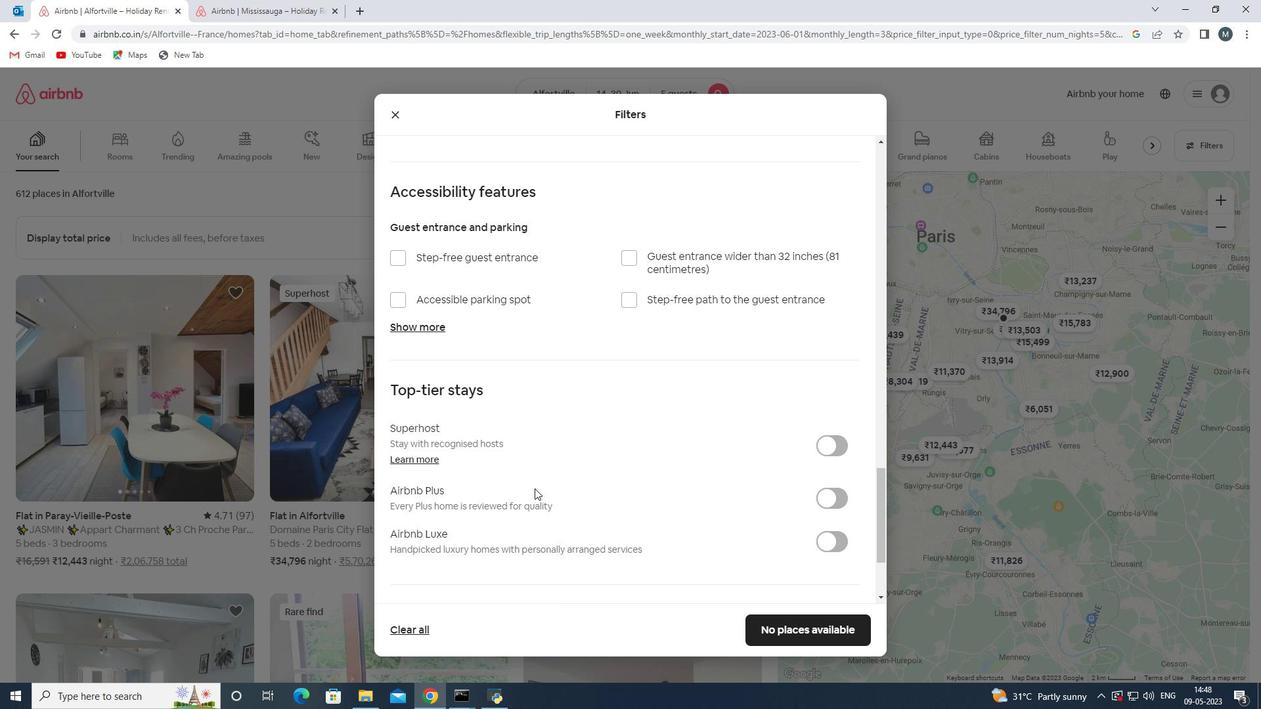
Action: Mouse moved to (481, 514)
Screenshot: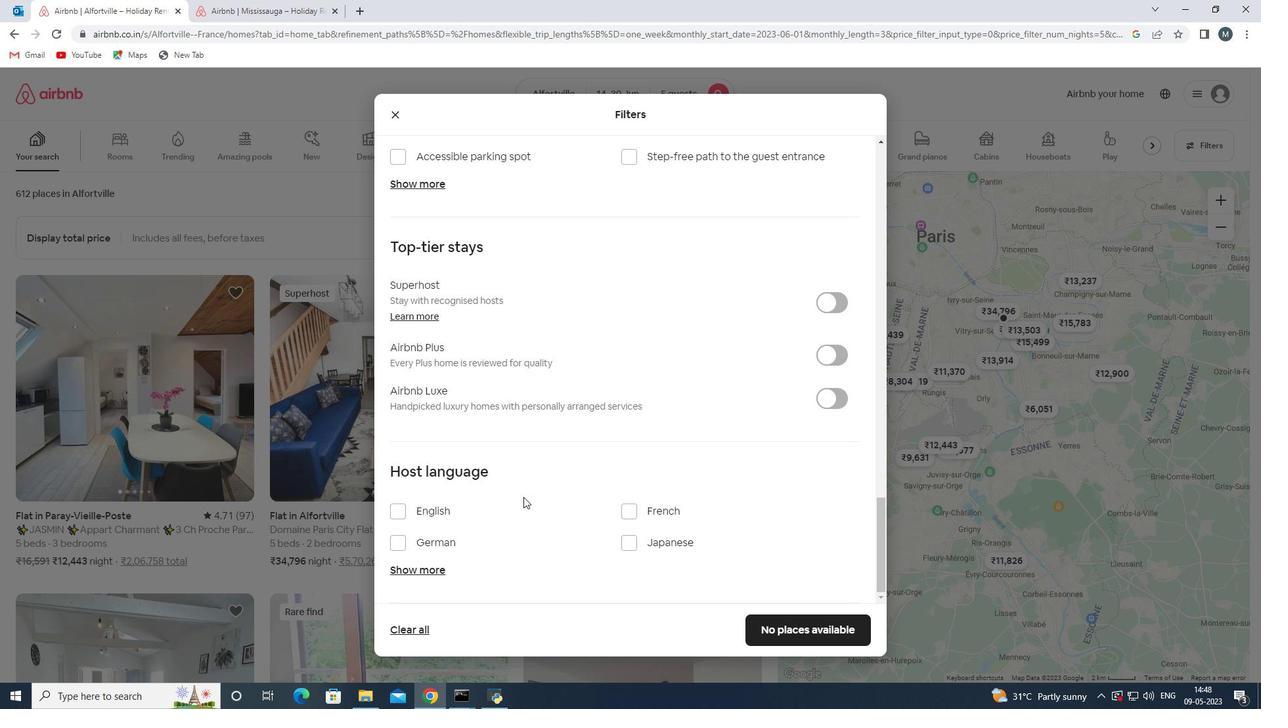 
Action: Mouse pressed left at (481, 514)
Screenshot: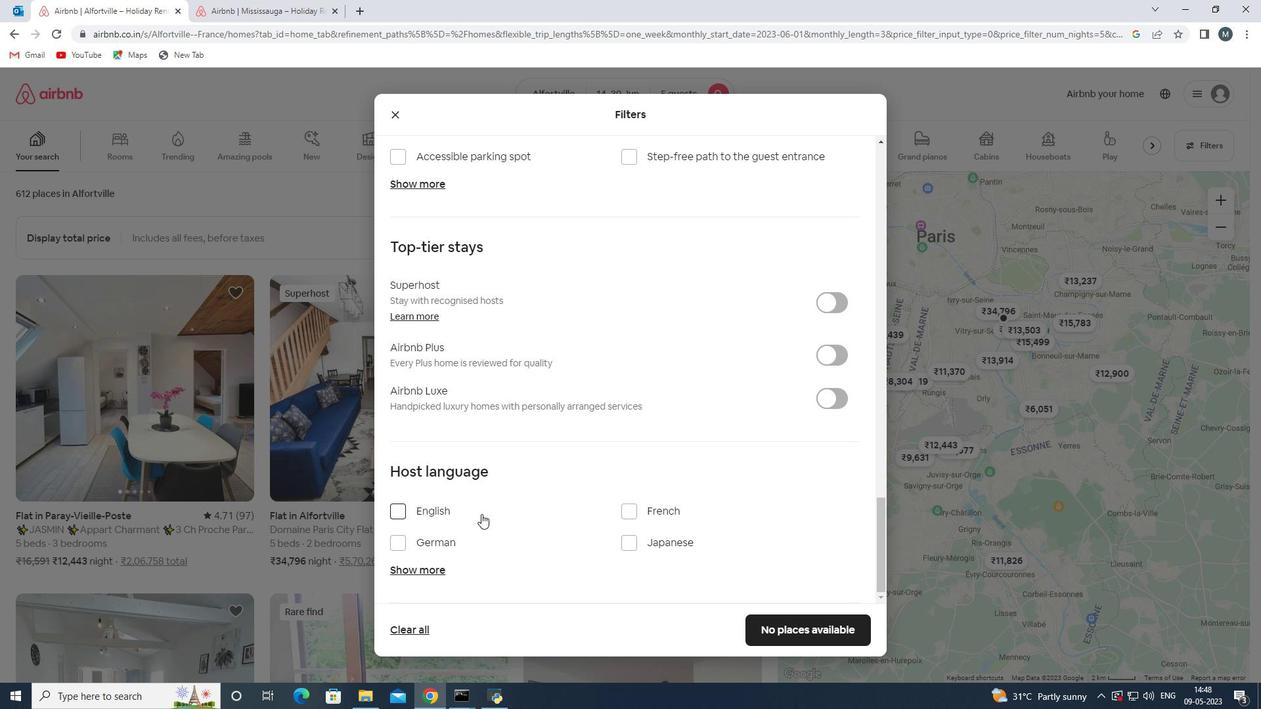 
Action: Mouse moved to (550, 492)
Screenshot: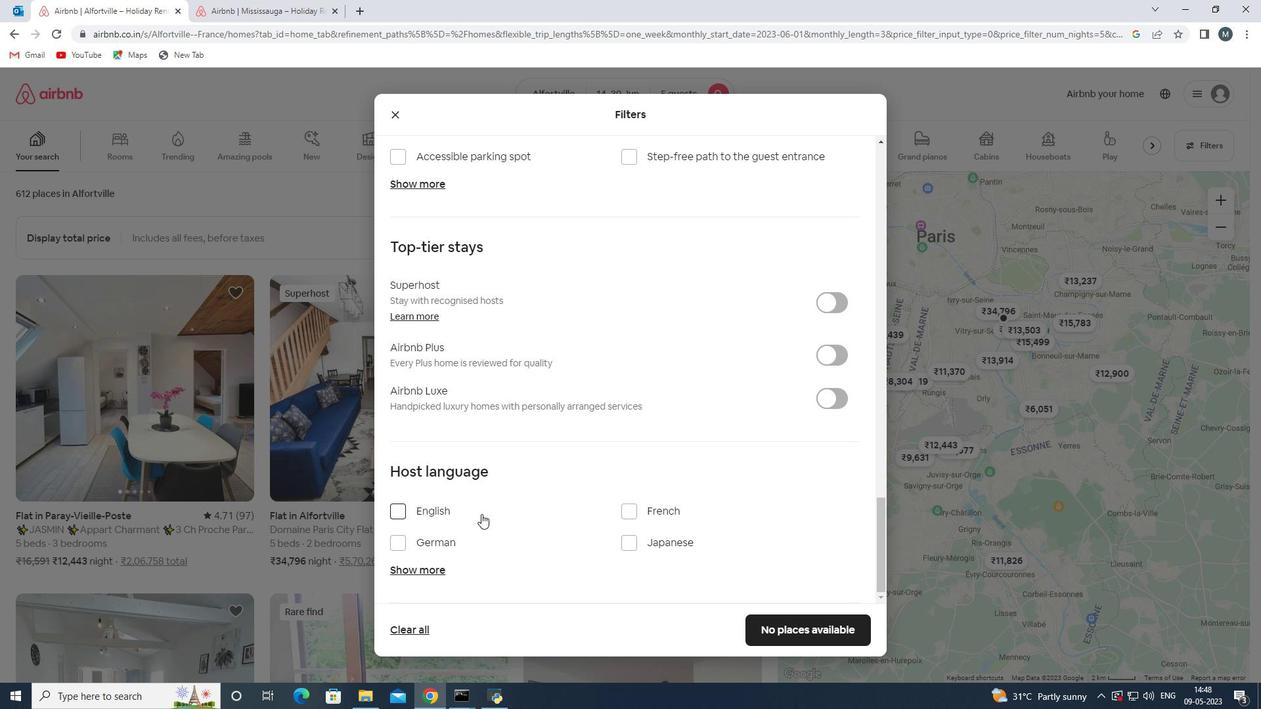 
Action: Mouse scrolled (550, 492) with delta (0, 0)
Screenshot: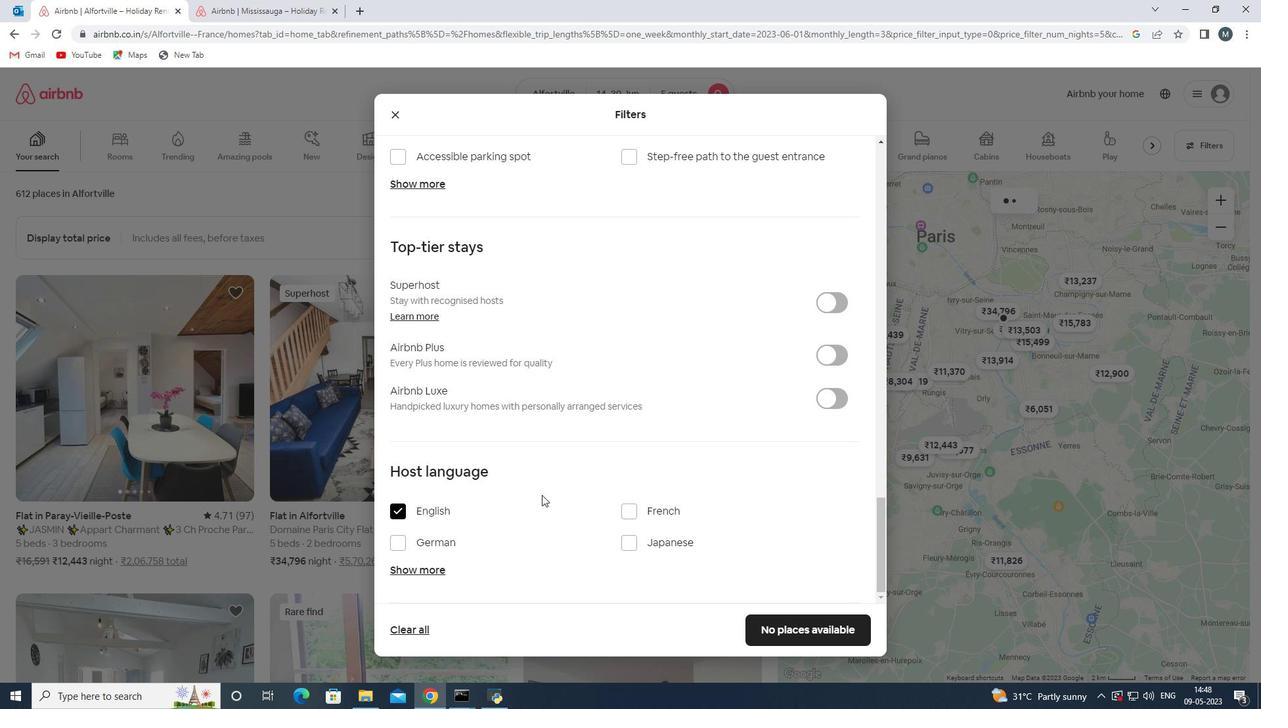 
Action: Mouse moved to (550, 492)
Screenshot: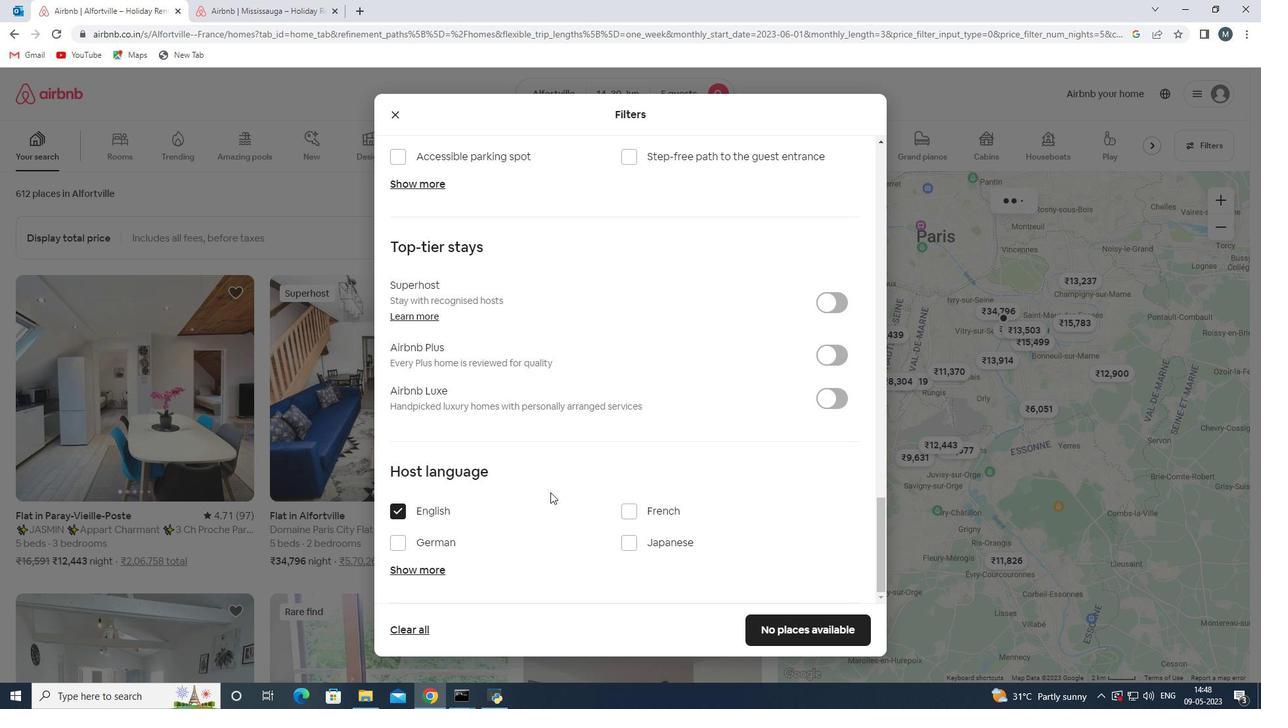 
Action: Mouse scrolled (550, 492) with delta (0, 0)
Screenshot: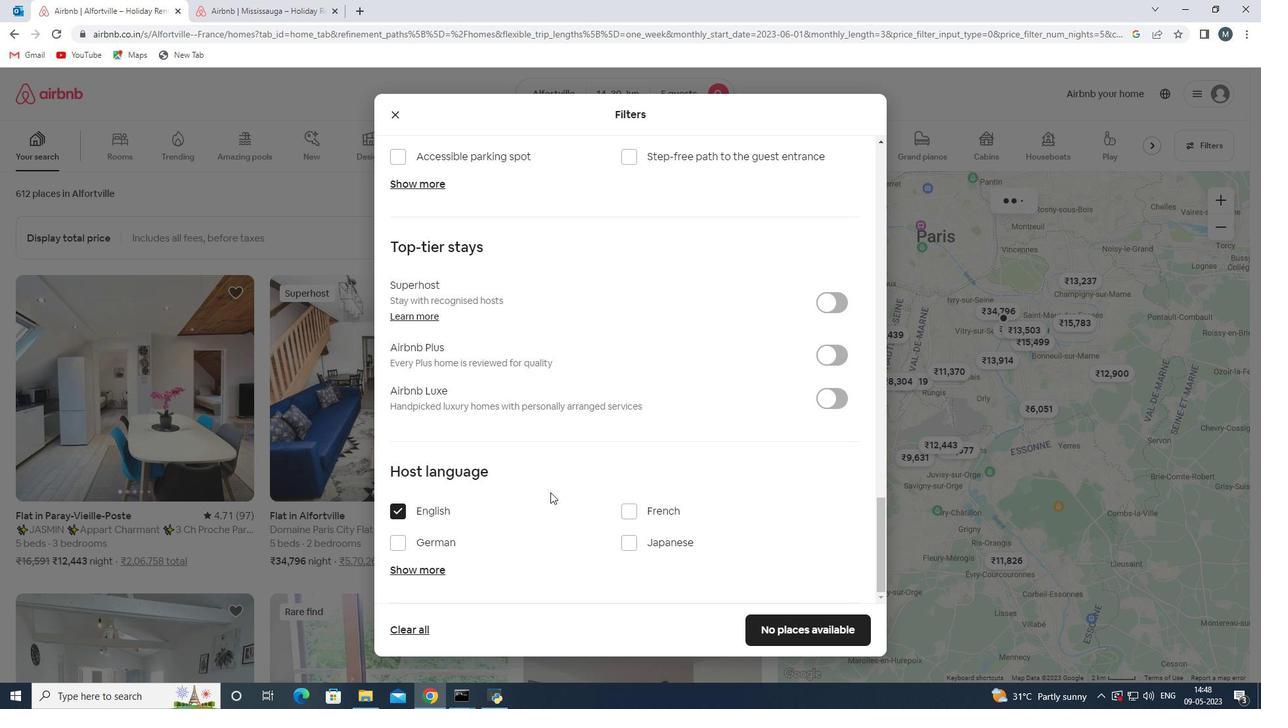 
Action: Mouse moved to (549, 494)
Screenshot: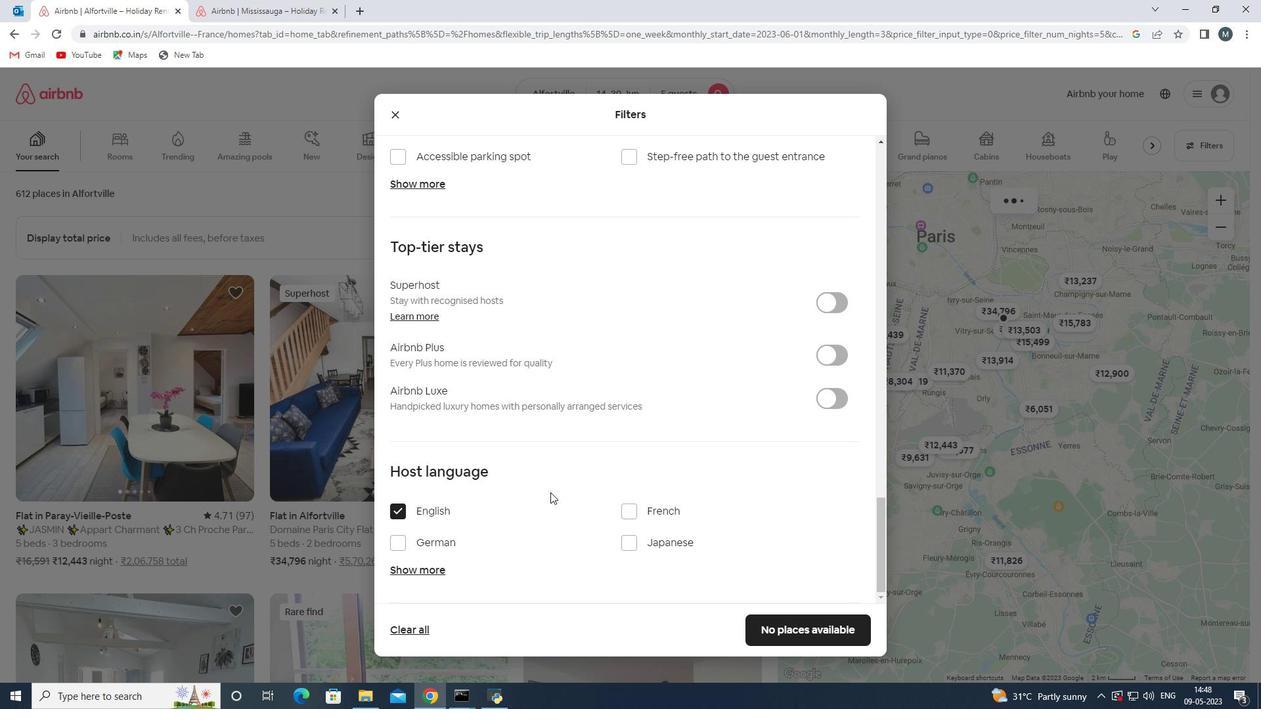 
Action: Mouse scrolled (549, 494) with delta (0, 0)
Screenshot: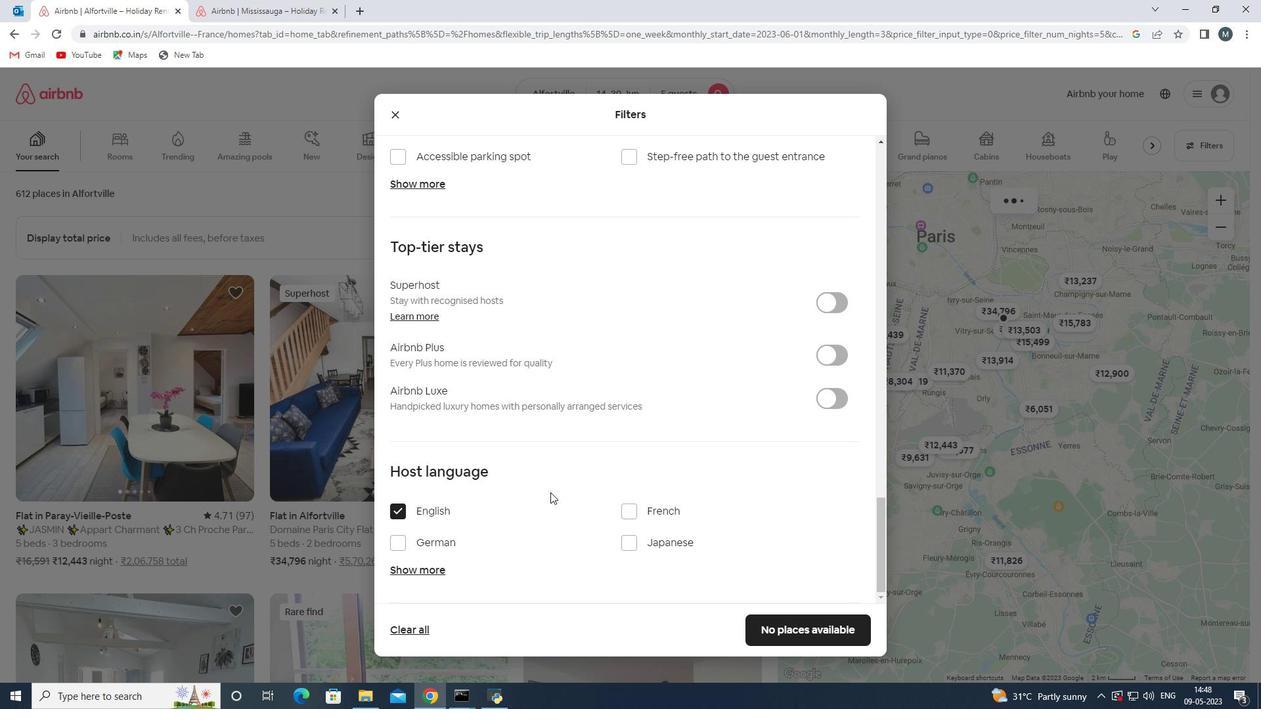 
Action: Mouse moved to (763, 624)
Screenshot: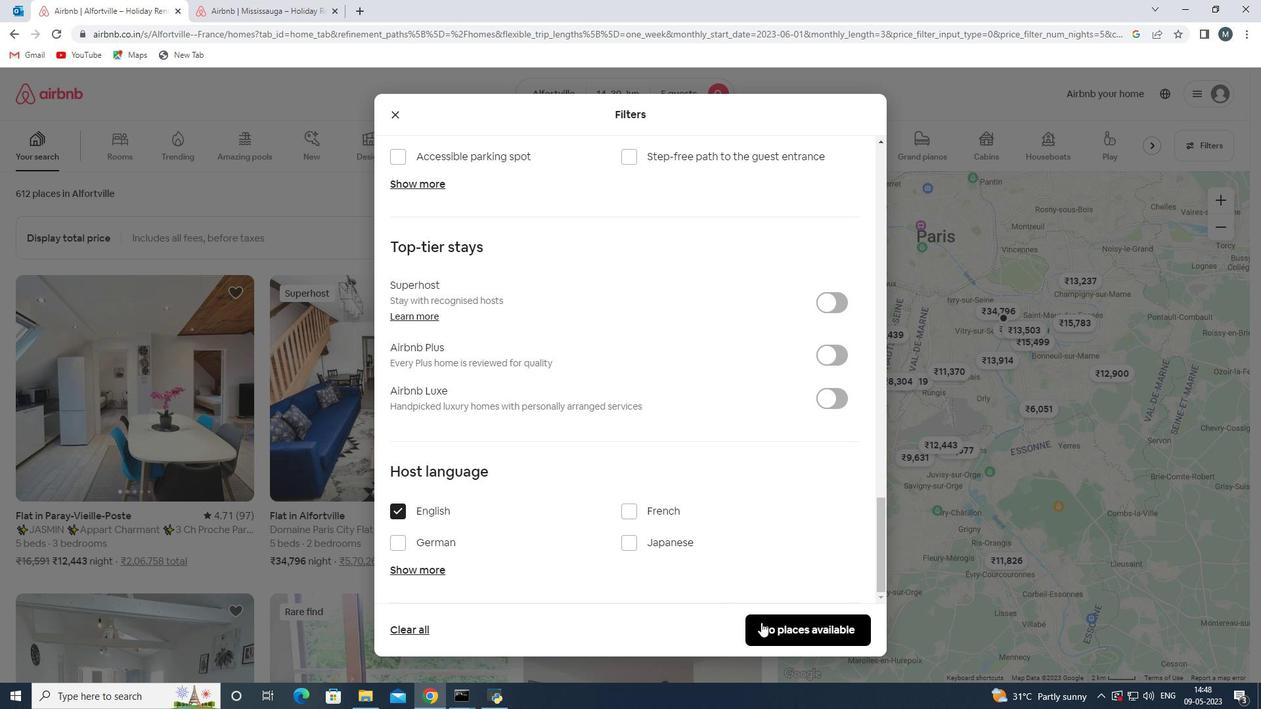 
Action: Mouse pressed left at (763, 624)
Screenshot: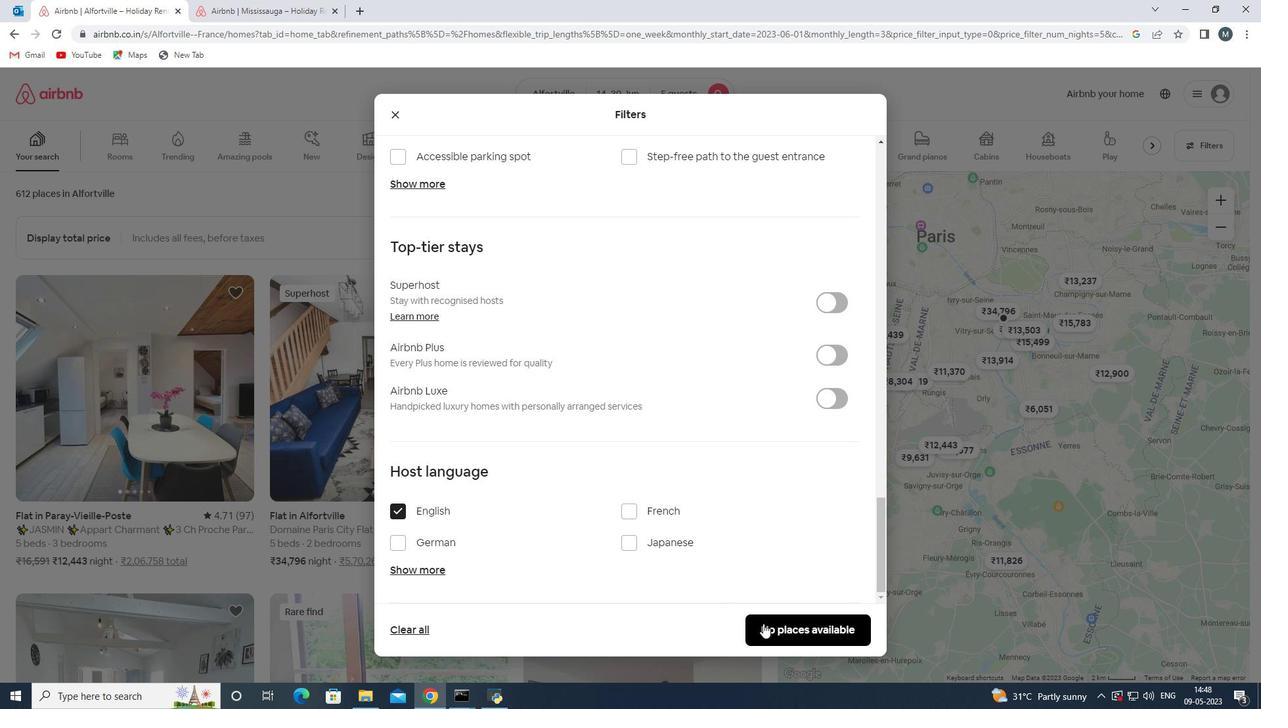 
Action: Mouse moved to (767, 622)
Screenshot: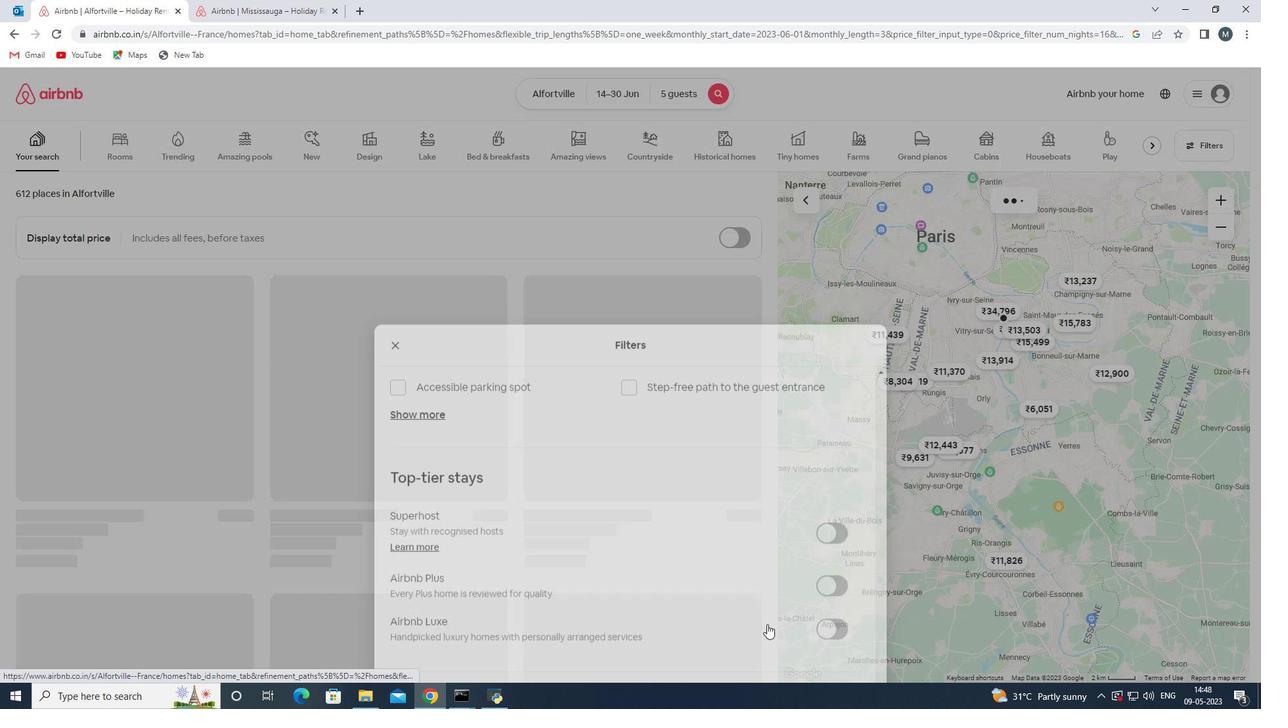 
